 Task: Find connections with filter location Chhatarpur with filter topic #goalswith filter profile language Spanish with filter current company CPP Investments | Investissements RPC with filter school Loyola-ICAM College of Engineering and Technology with filter industry Wireless Services with filter service category DJing with filter keywords title Events Manager
Action: Mouse moved to (586, 75)
Screenshot: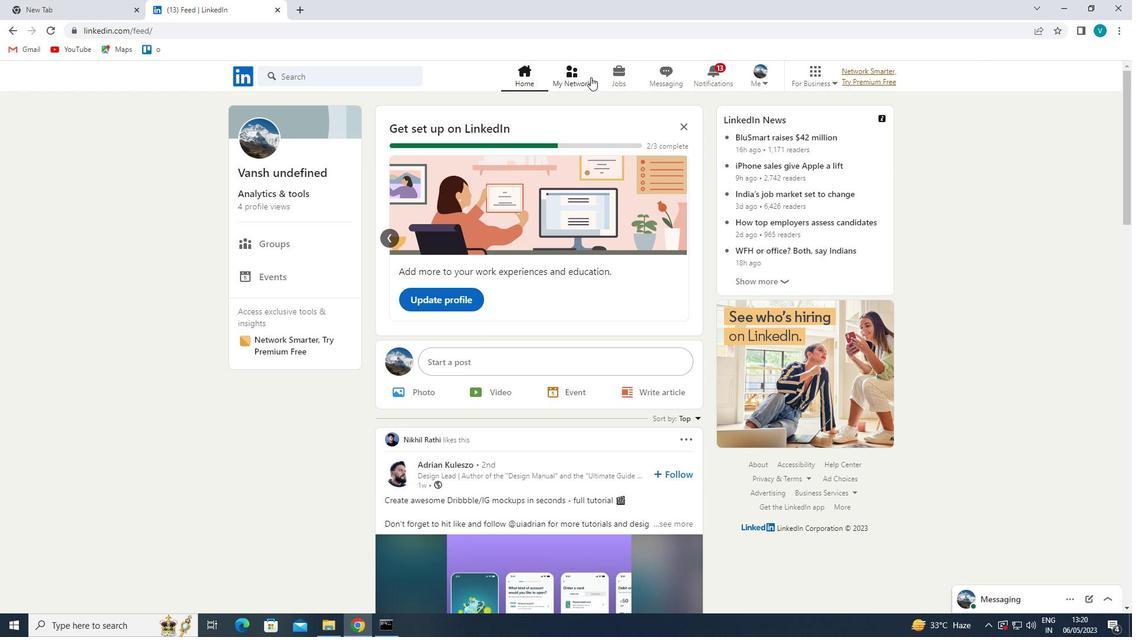
Action: Mouse pressed left at (586, 75)
Screenshot: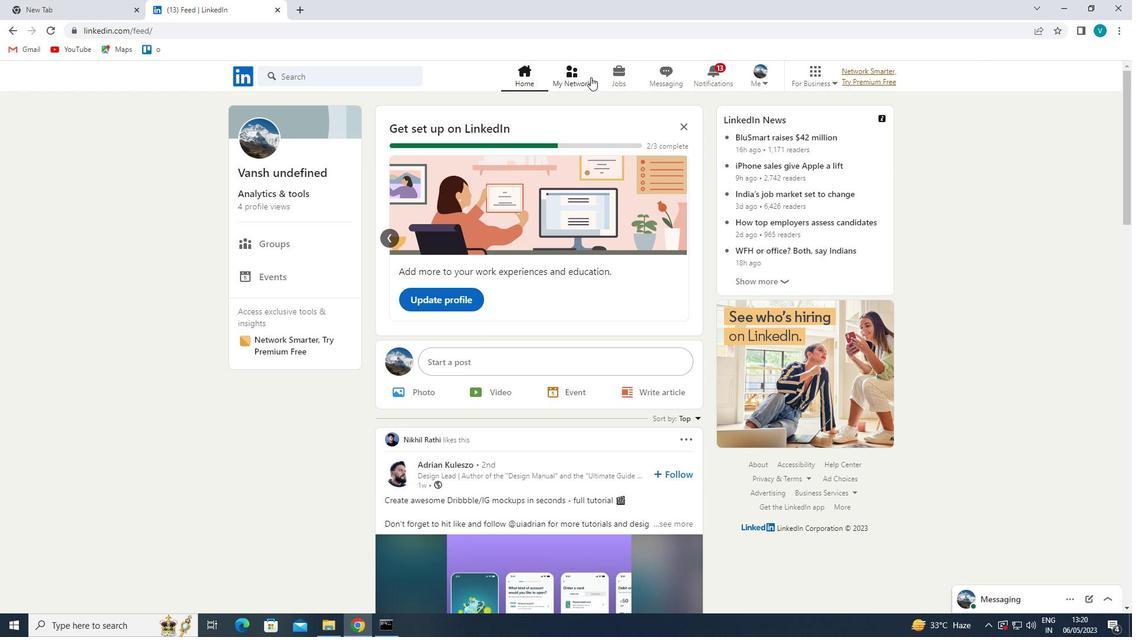 
Action: Mouse moved to (345, 135)
Screenshot: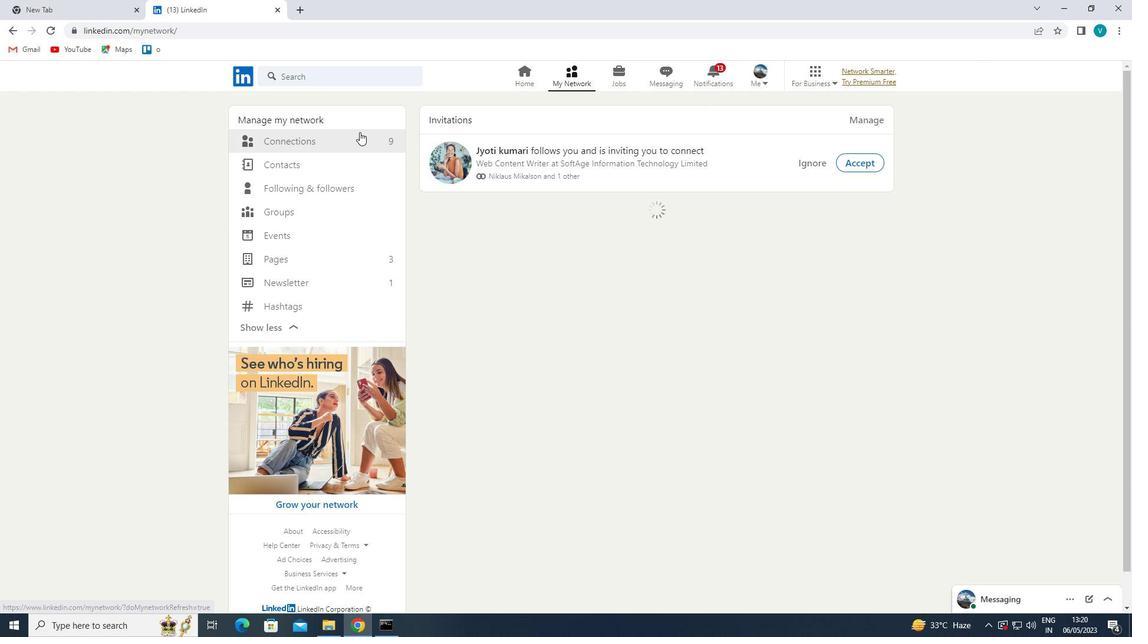 
Action: Mouse pressed left at (345, 135)
Screenshot: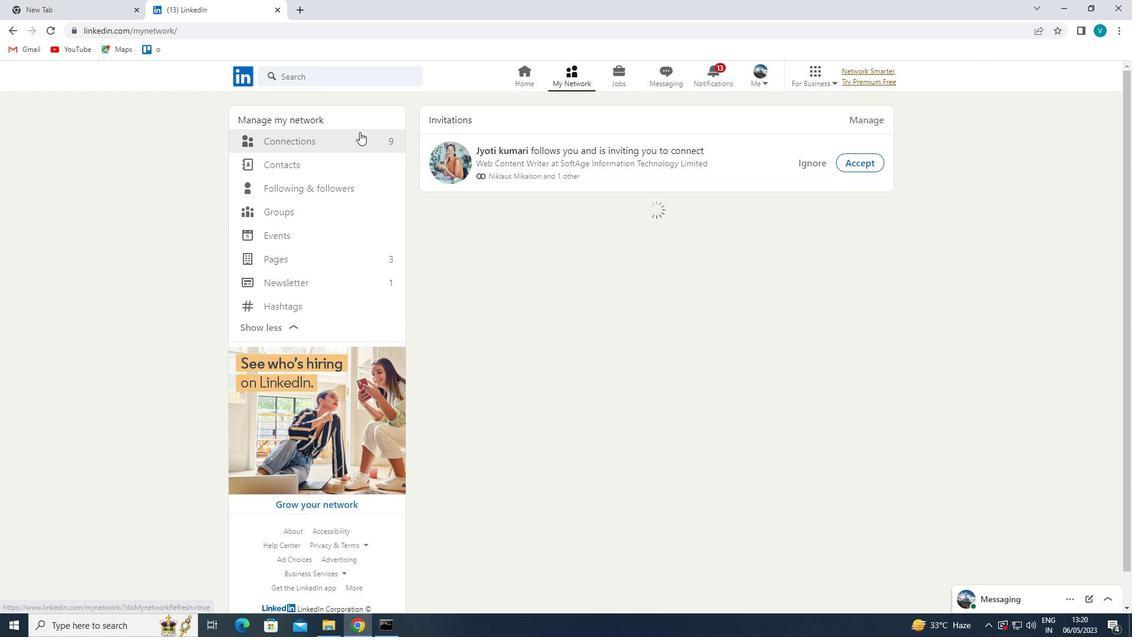
Action: Mouse moved to (643, 143)
Screenshot: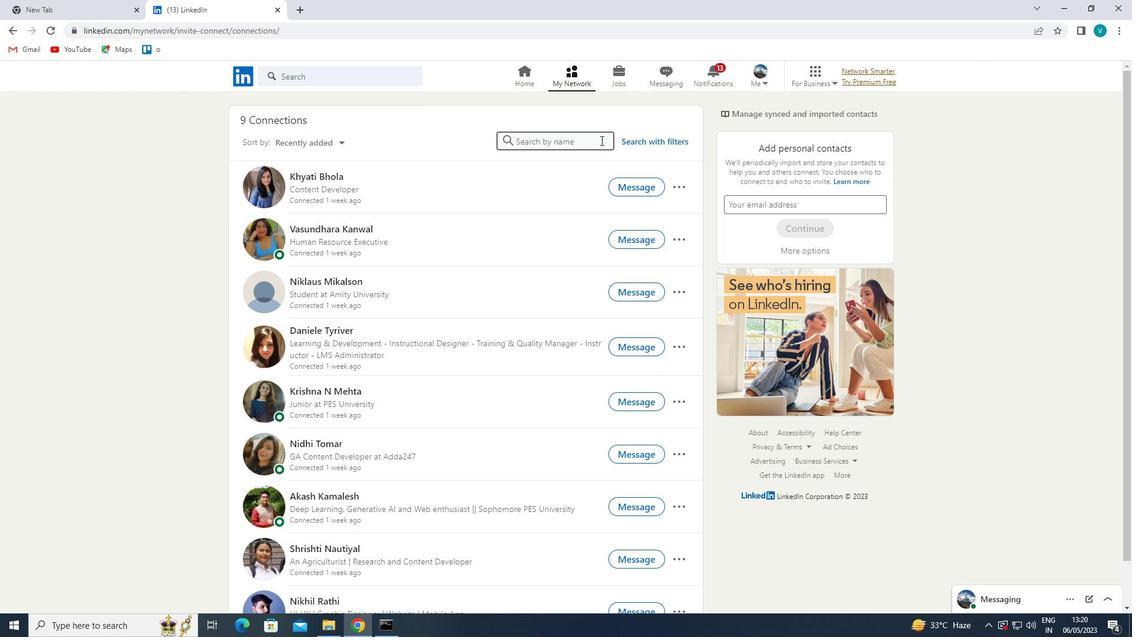 
Action: Mouse pressed left at (643, 143)
Screenshot: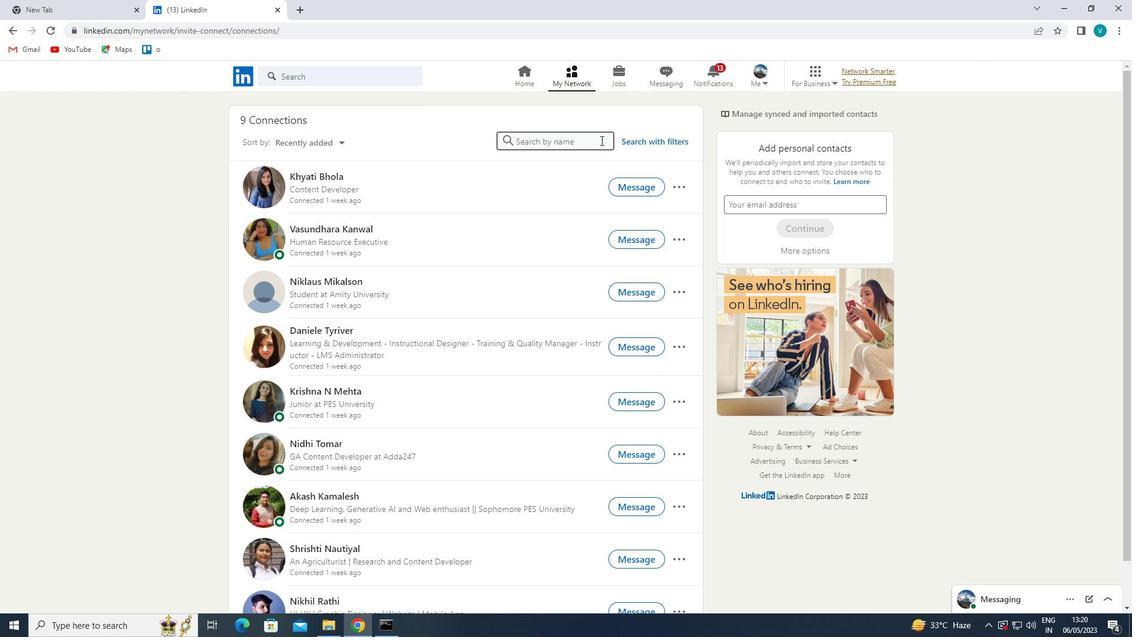
Action: Mouse moved to (558, 109)
Screenshot: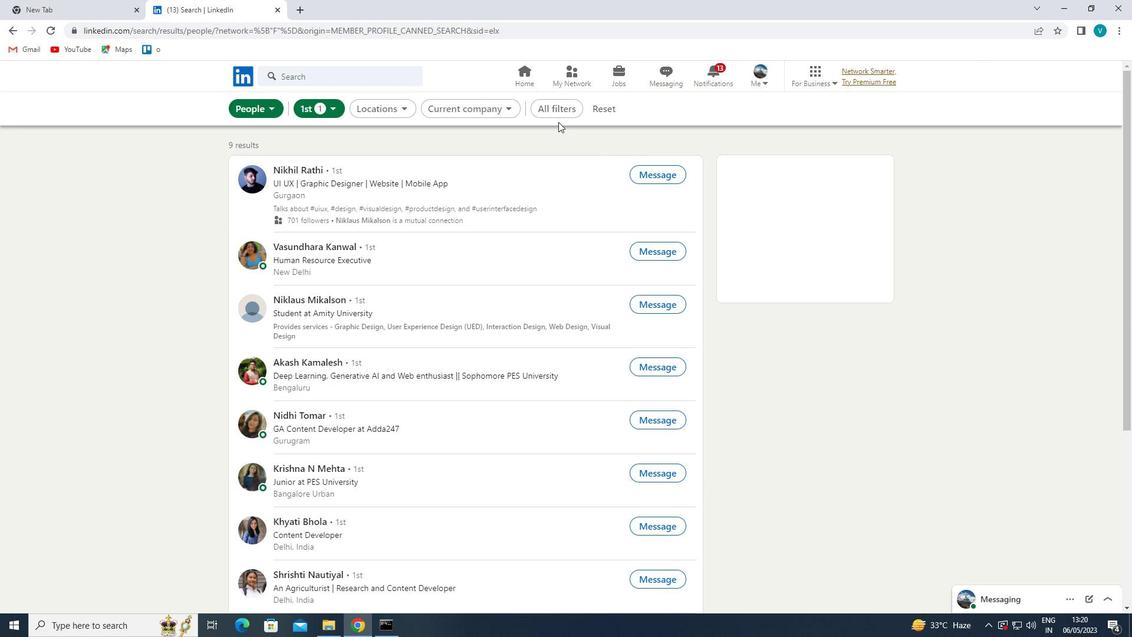 
Action: Mouse pressed left at (558, 109)
Screenshot: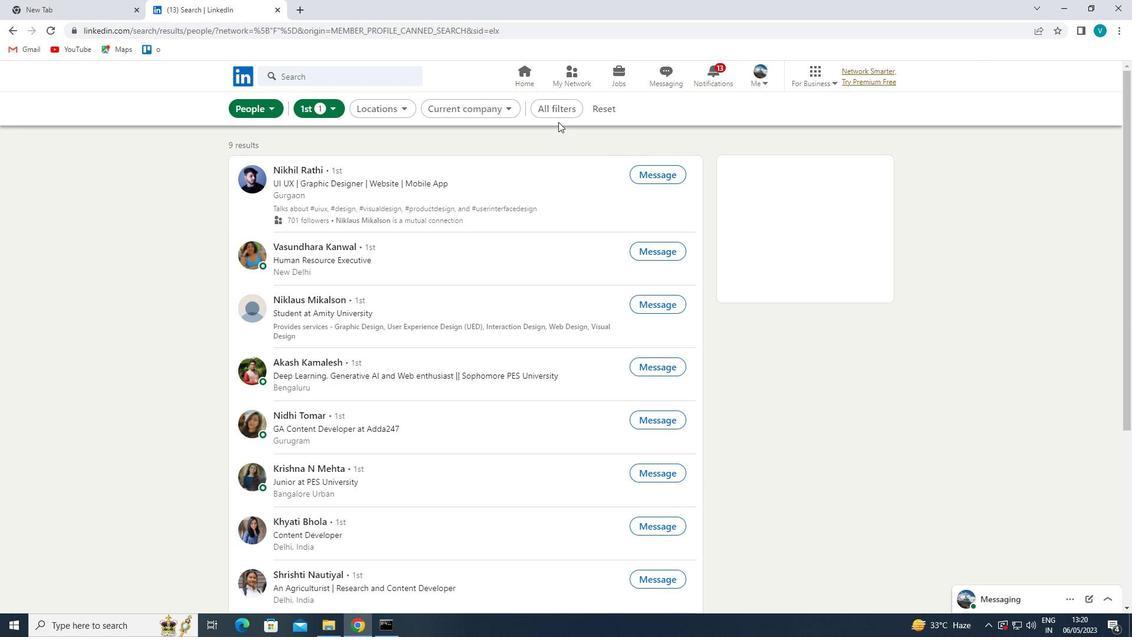 
Action: Mouse moved to (1001, 290)
Screenshot: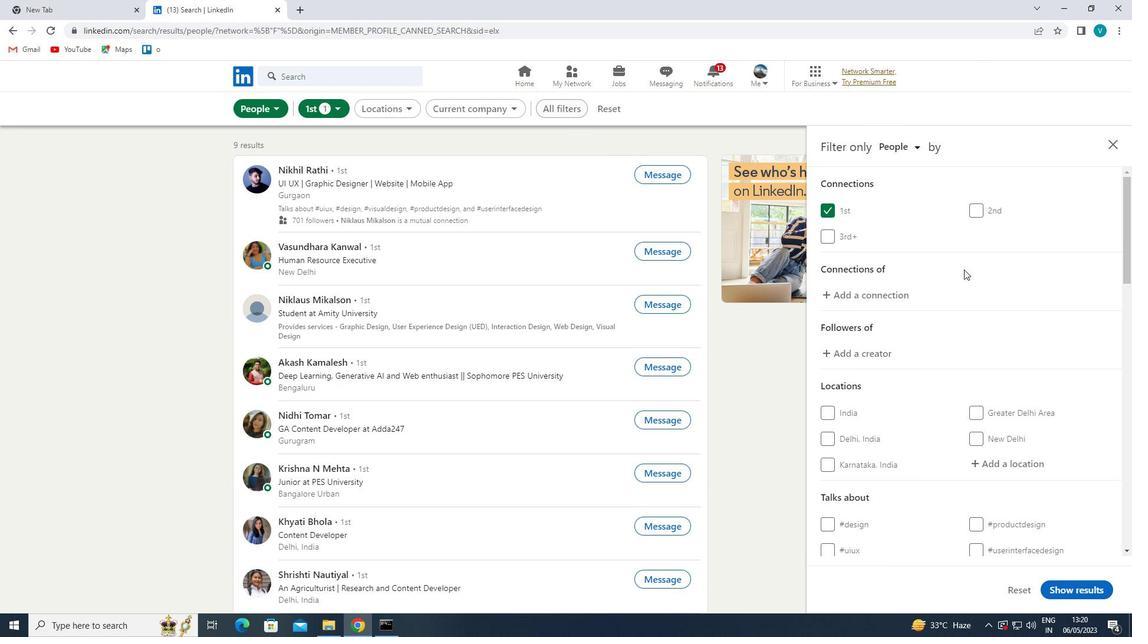 
Action: Mouse scrolled (1001, 289) with delta (0, 0)
Screenshot: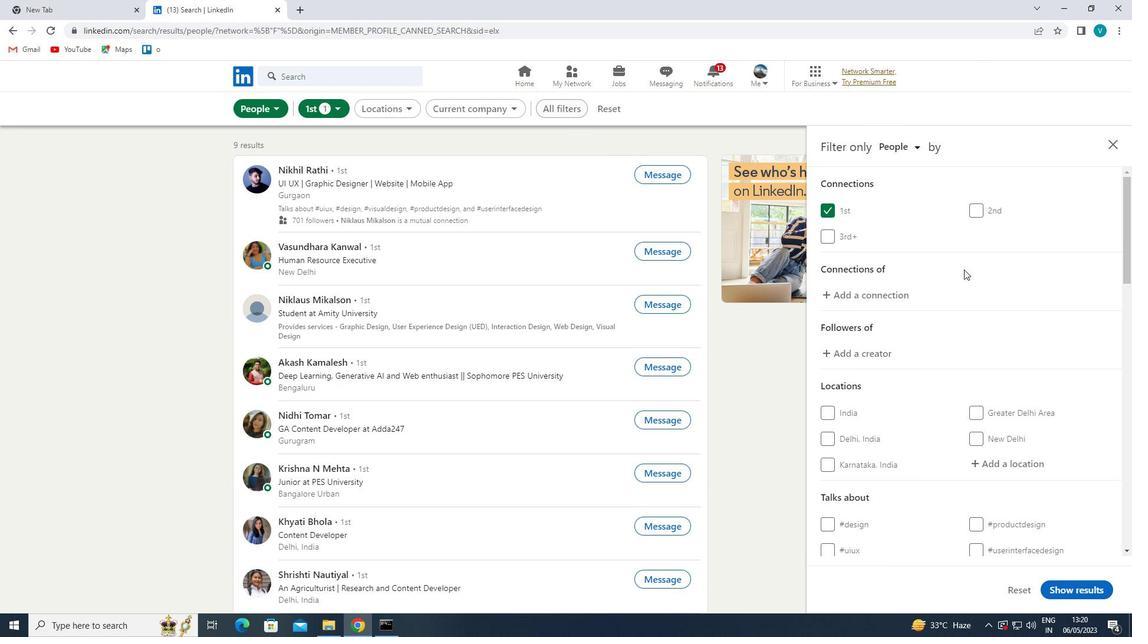 
Action: Mouse moved to (1001, 290)
Screenshot: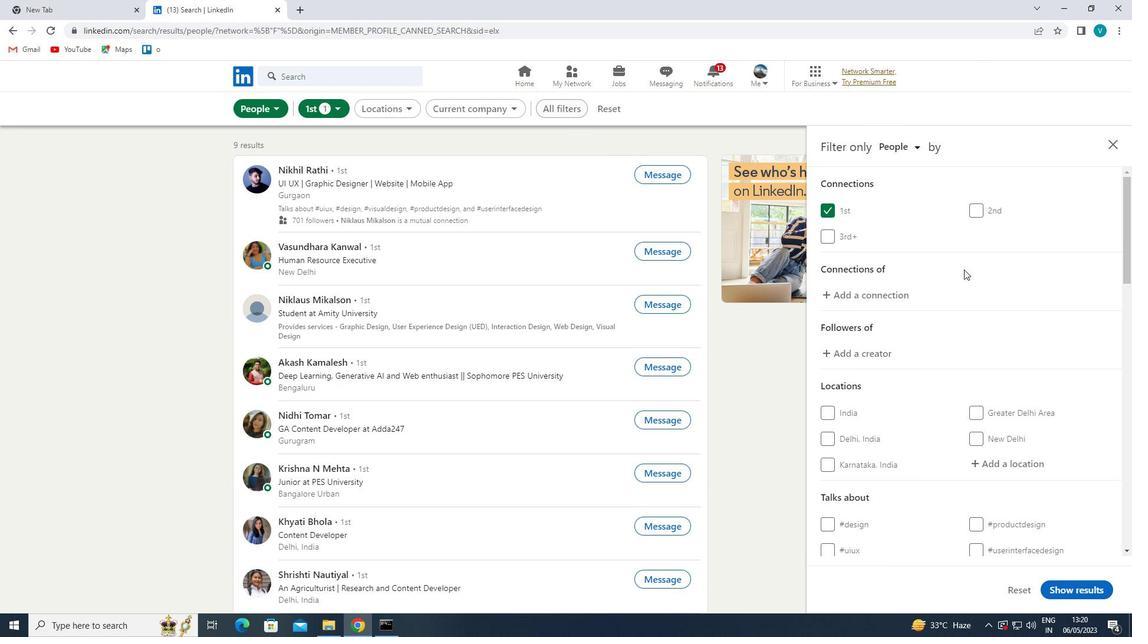 
Action: Mouse scrolled (1001, 290) with delta (0, 0)
Screenshot: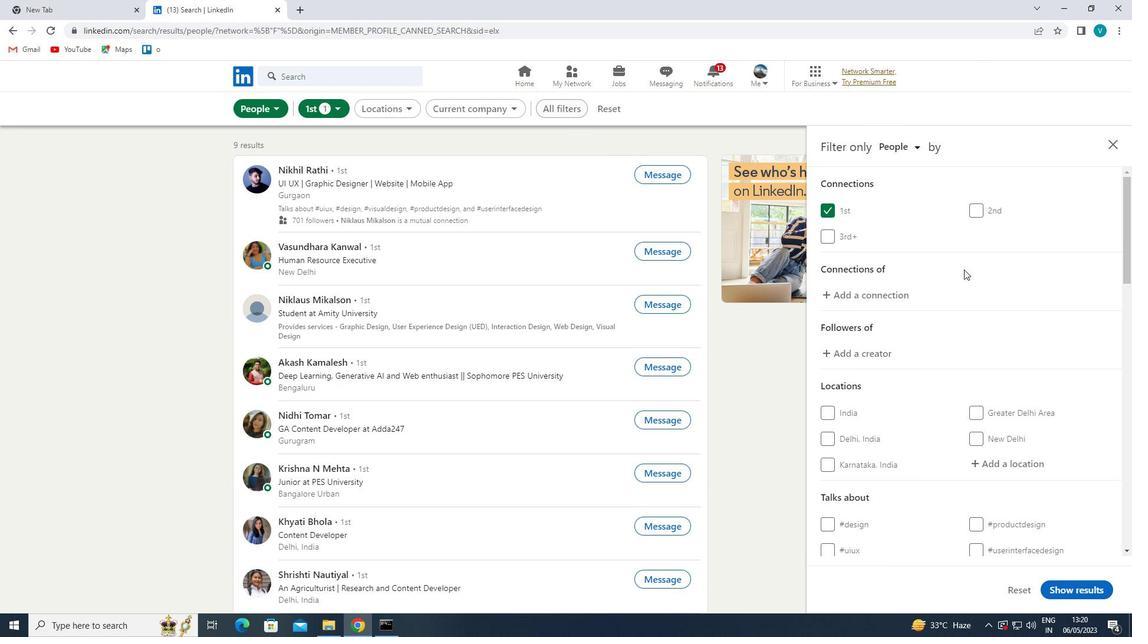 
Action: Mouse moved to (1009, 342)
Screenshot: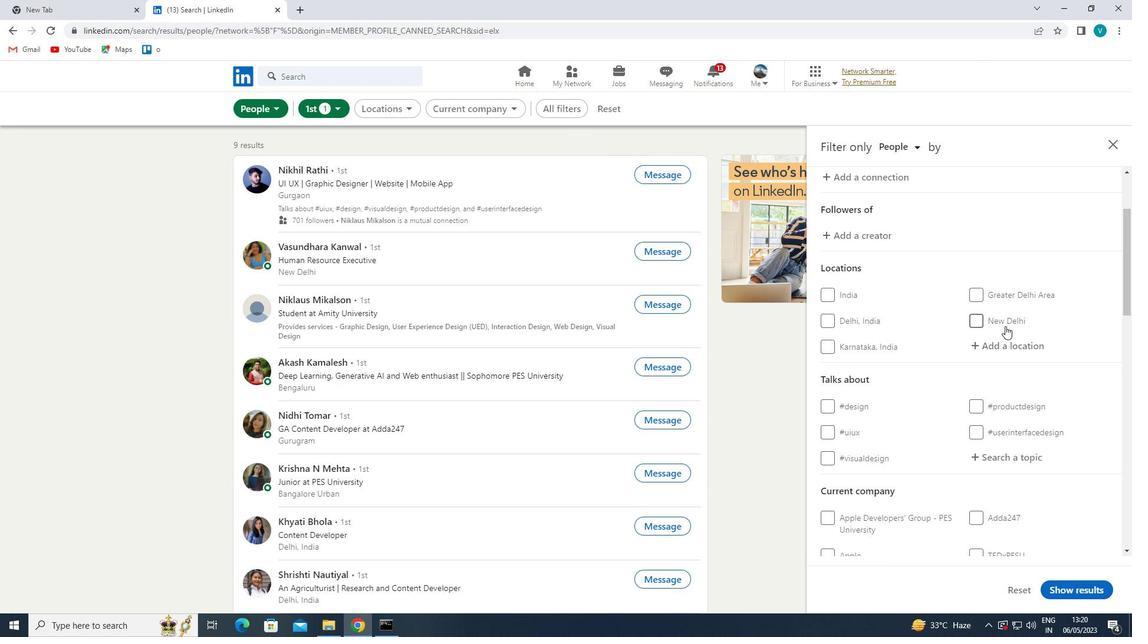 
Action: Mouse pressed left at (1009, 342)
Screenshot: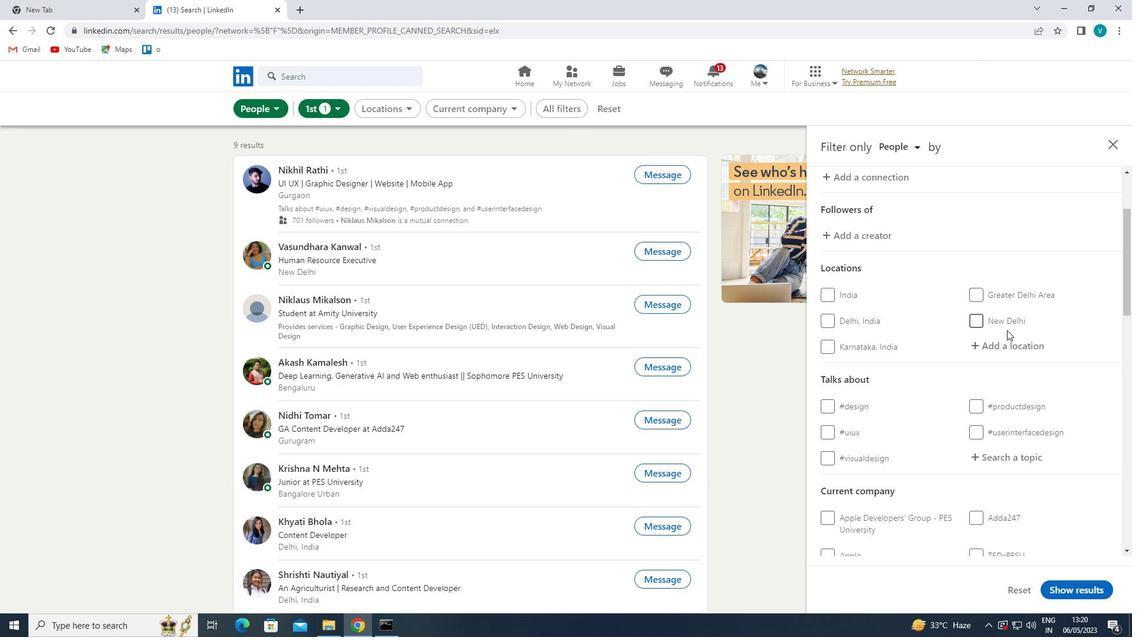 
Action: Key pressed <Key.shift>CHHATARP<Key.backspace>PUR
Screenshot: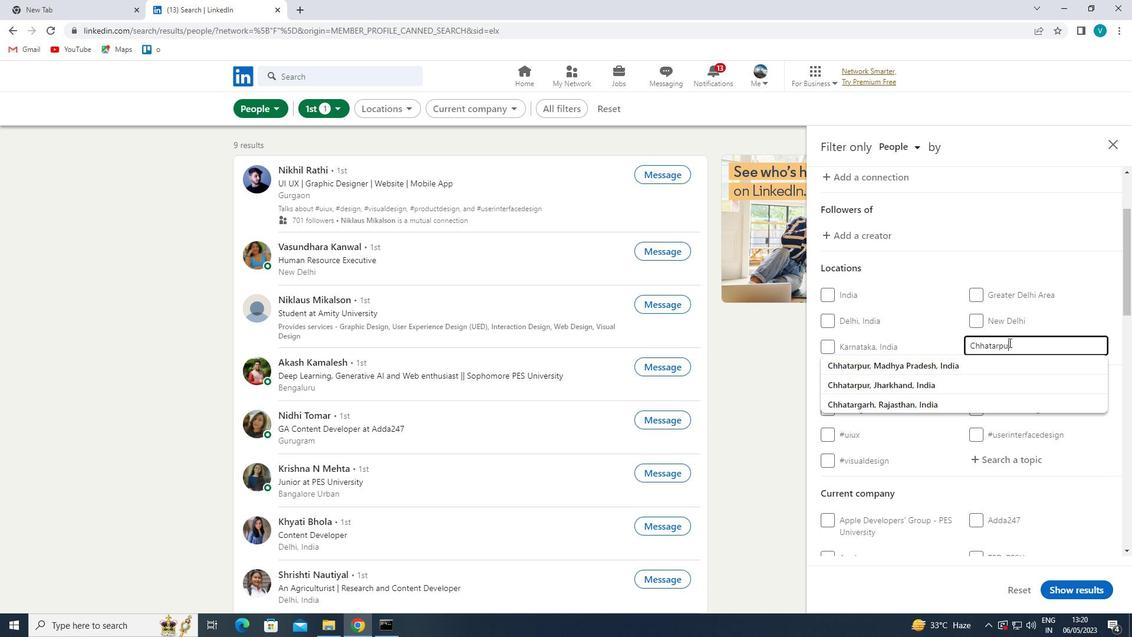 
Action: Mouse moved to (981, 364)
Screenshot: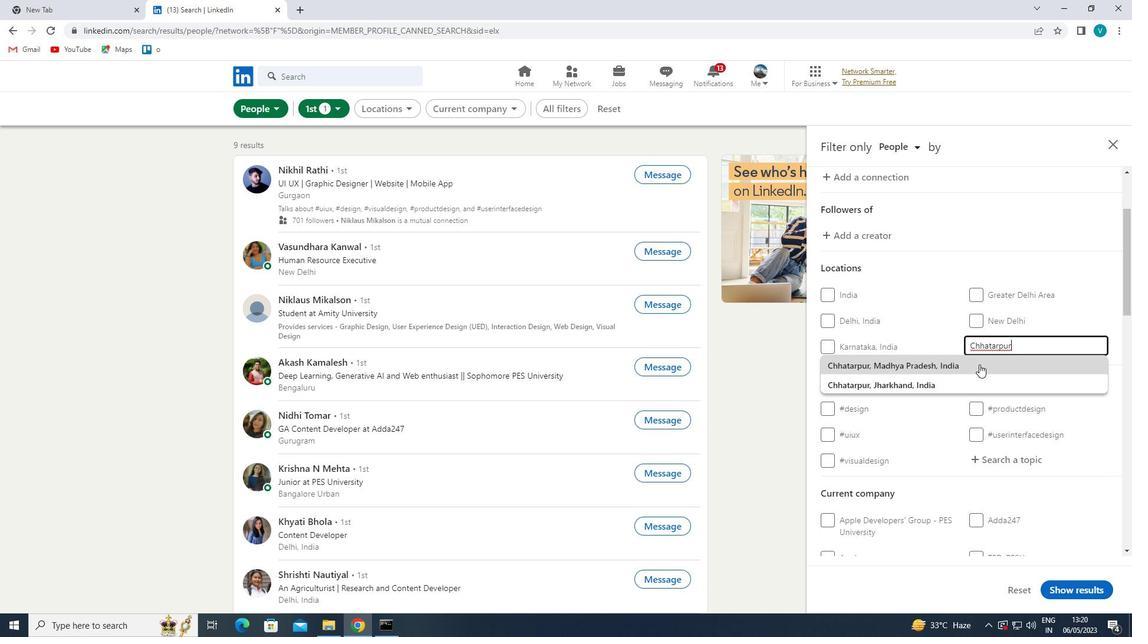 
Action: Mouse pressed left at (981, 364)
Screenshot: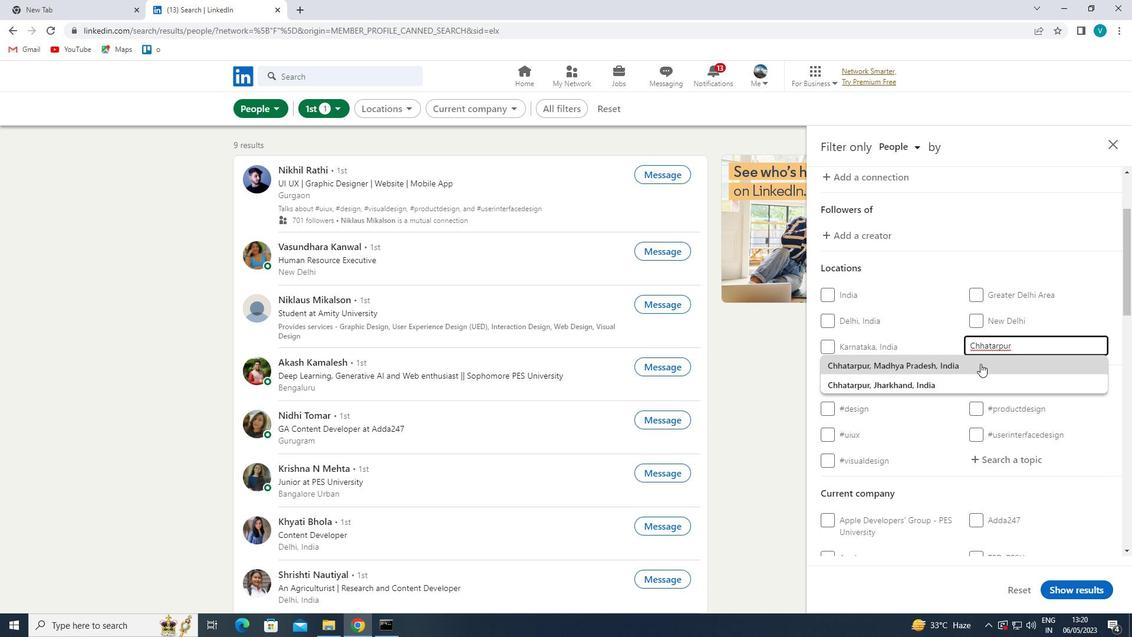 
Action: Mouse moved to (991, 366)
Screenshot: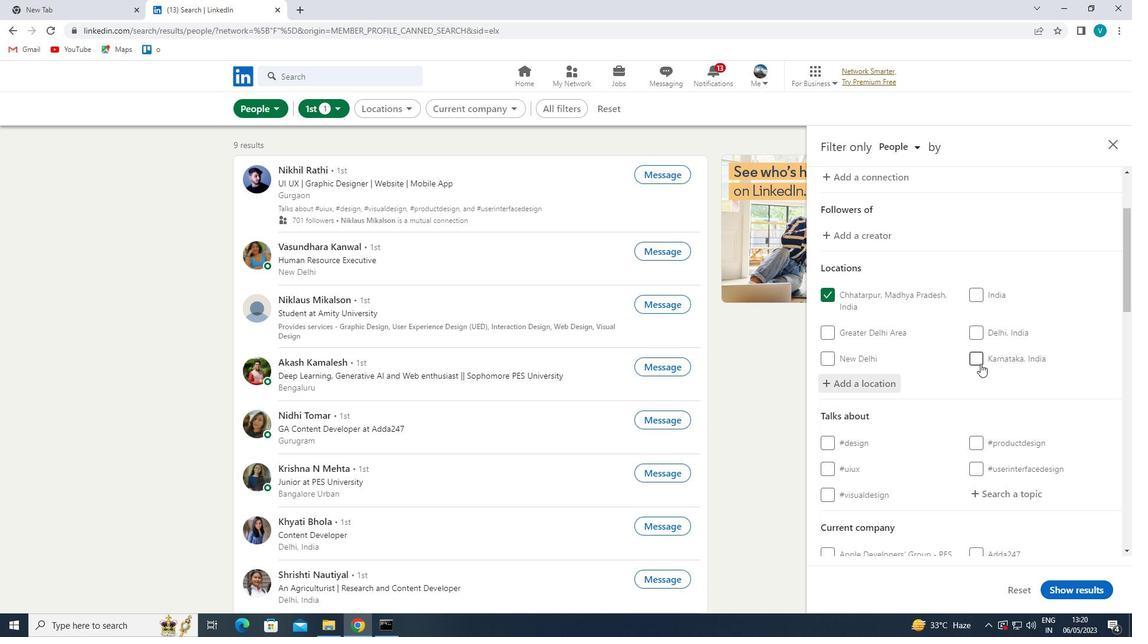 
Action: Mouse scrolled (991, 365) with delta (0, 0)
Screenshot: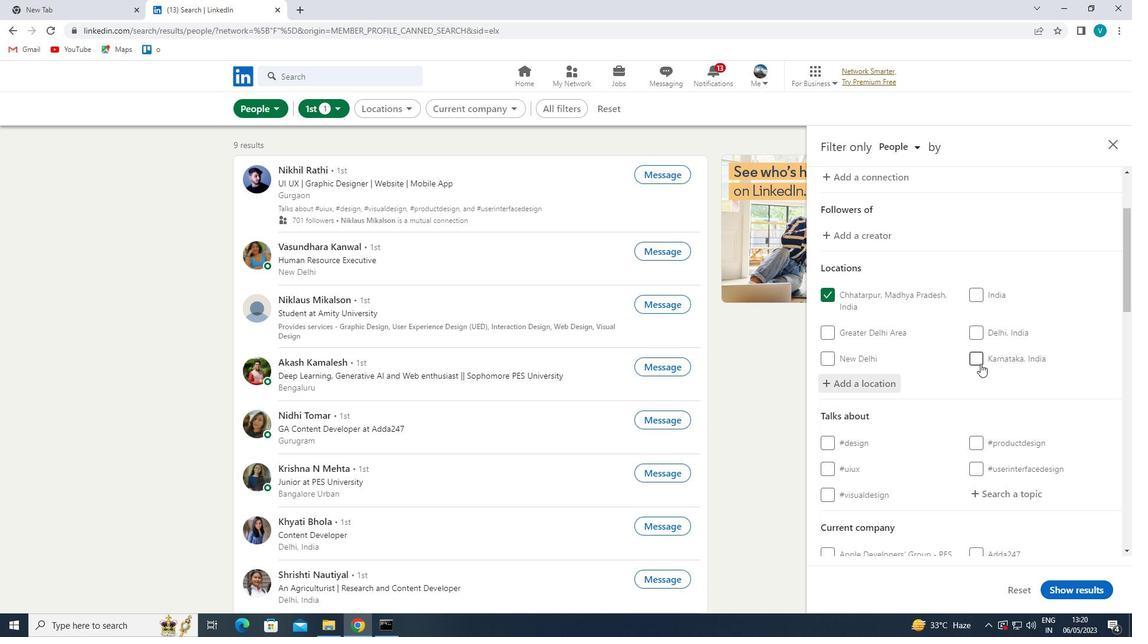 
Action: Mouse moved to (1005, 371)
Screenshot: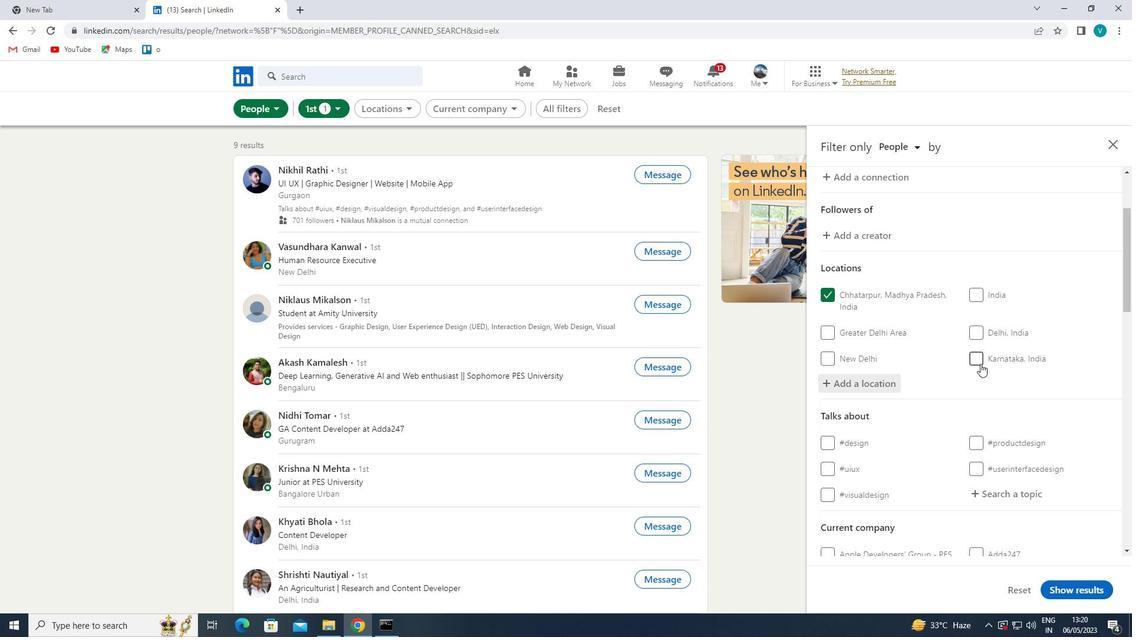 
Action: Mouse scrolled (1005, 370) with delta (0, 0)
Screenshot: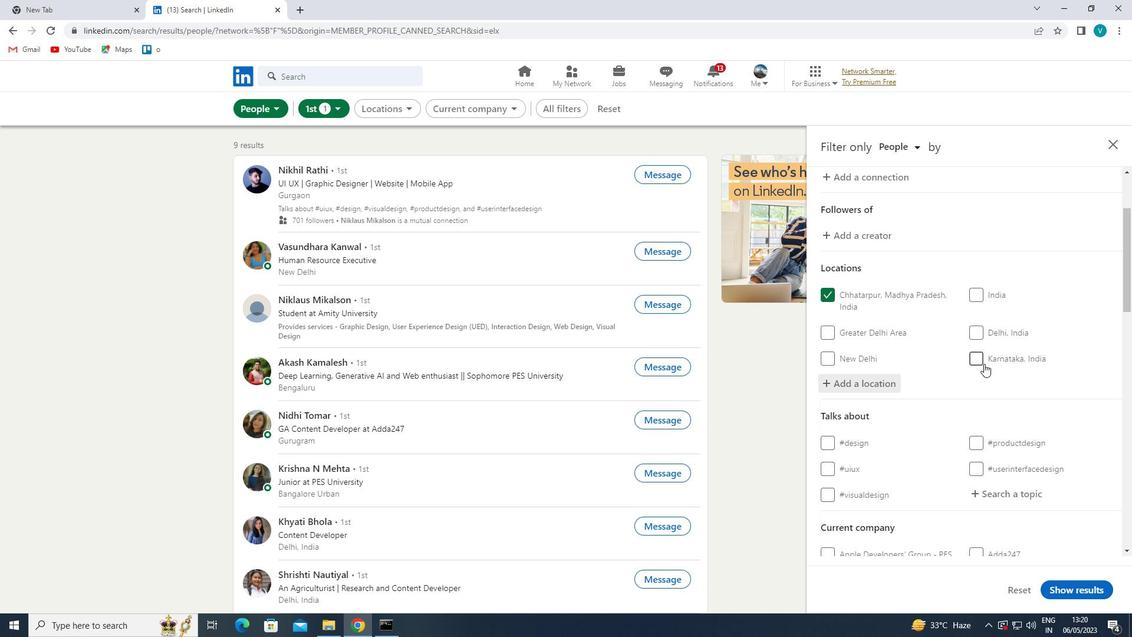 
Action: Mouse moved to (1007, 369)
Screenshot: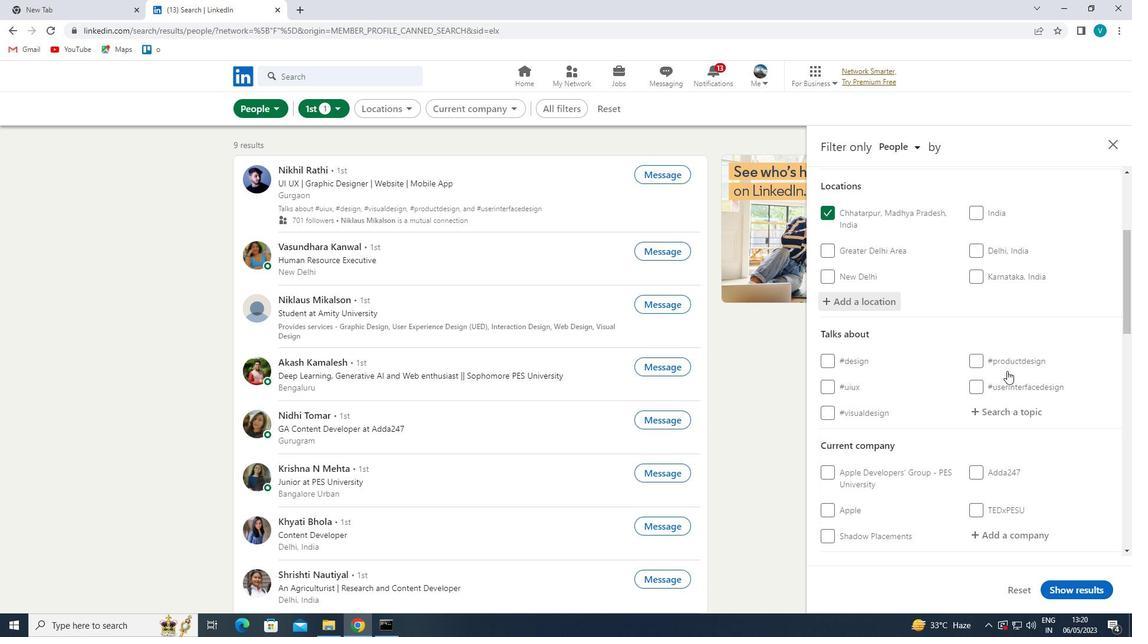 
Action: Mouse pressed left at (1007, 369)
Screenshot: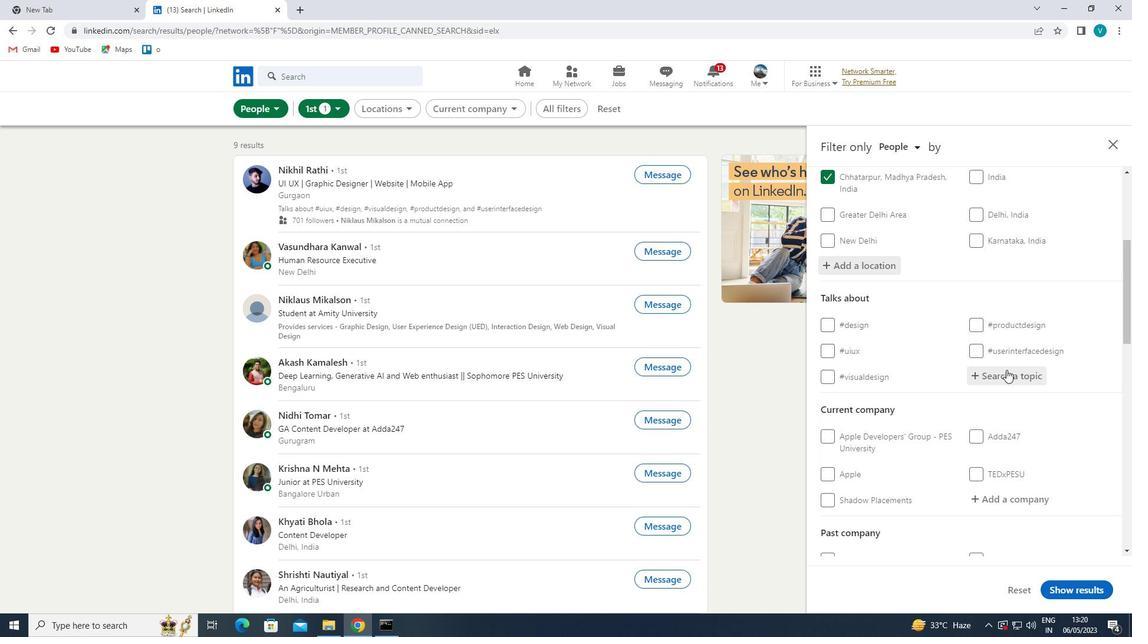 
Action: Mouse moved to (998, 355)
Screenshot: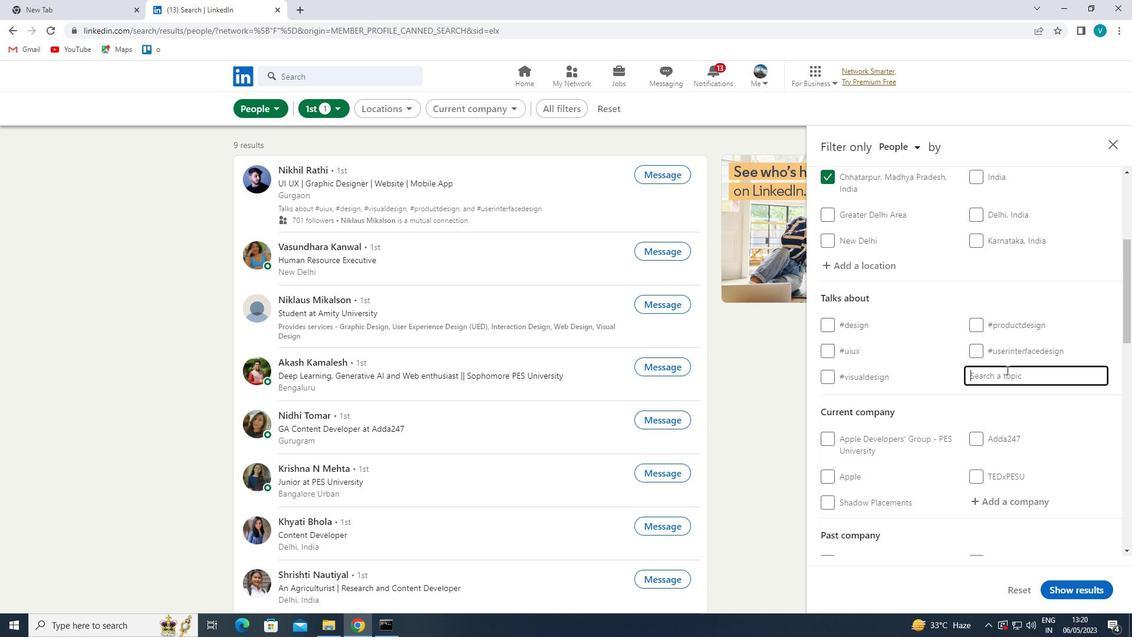 
Action: Key pressed GOALS
Screenshot: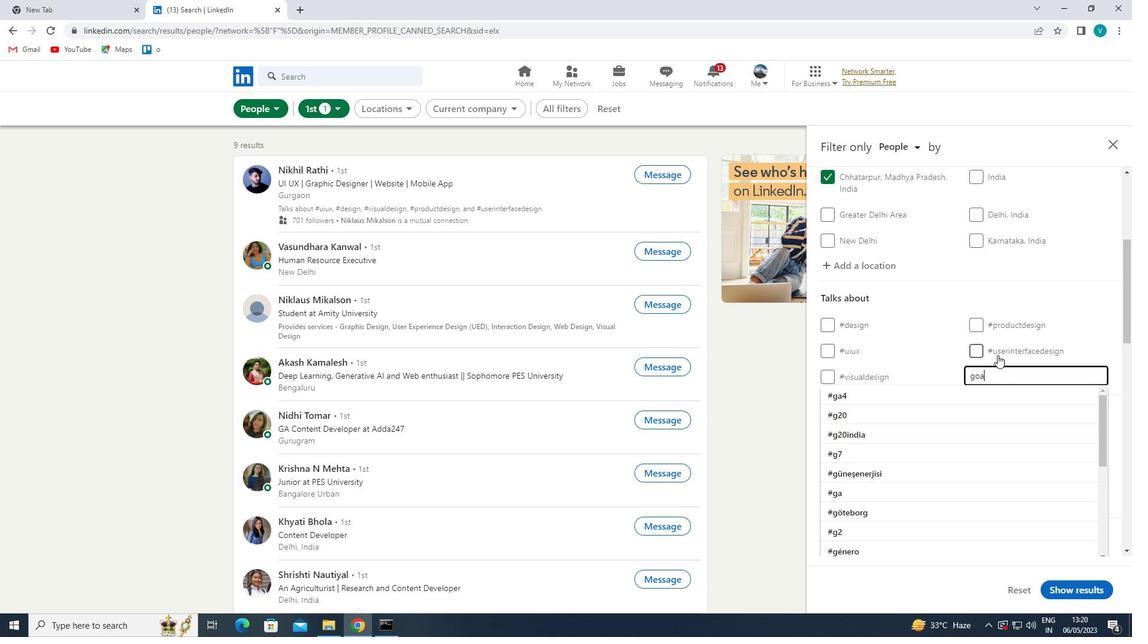 
Action: Mouse moved to (949, 389)
Screenshot: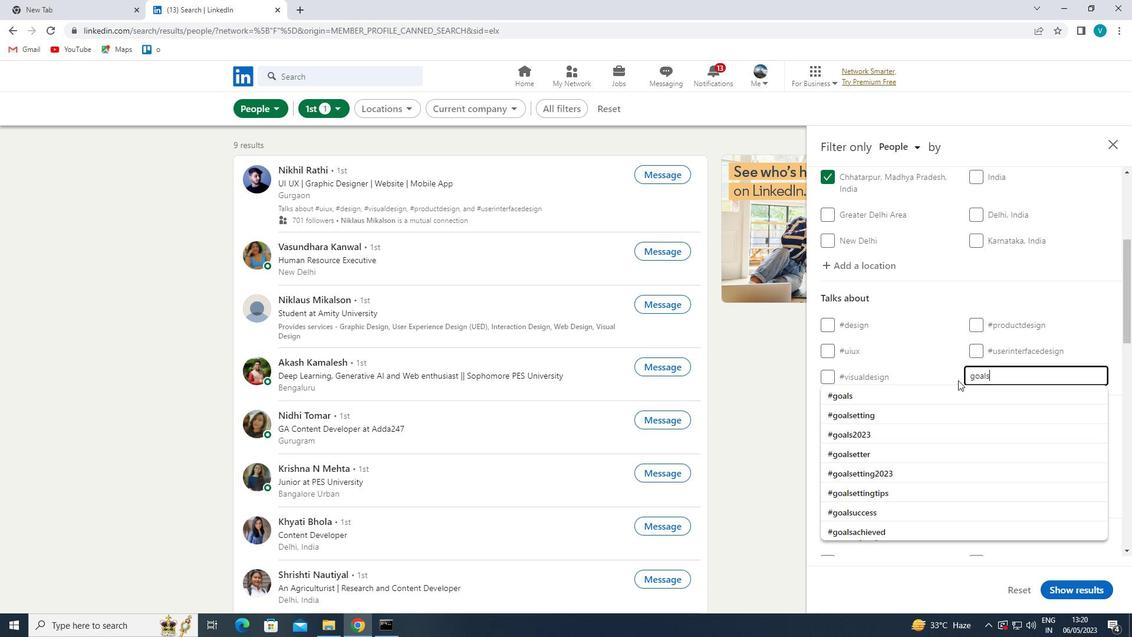 
Action: Mouse pressed left at (949, 389)
Screenshot: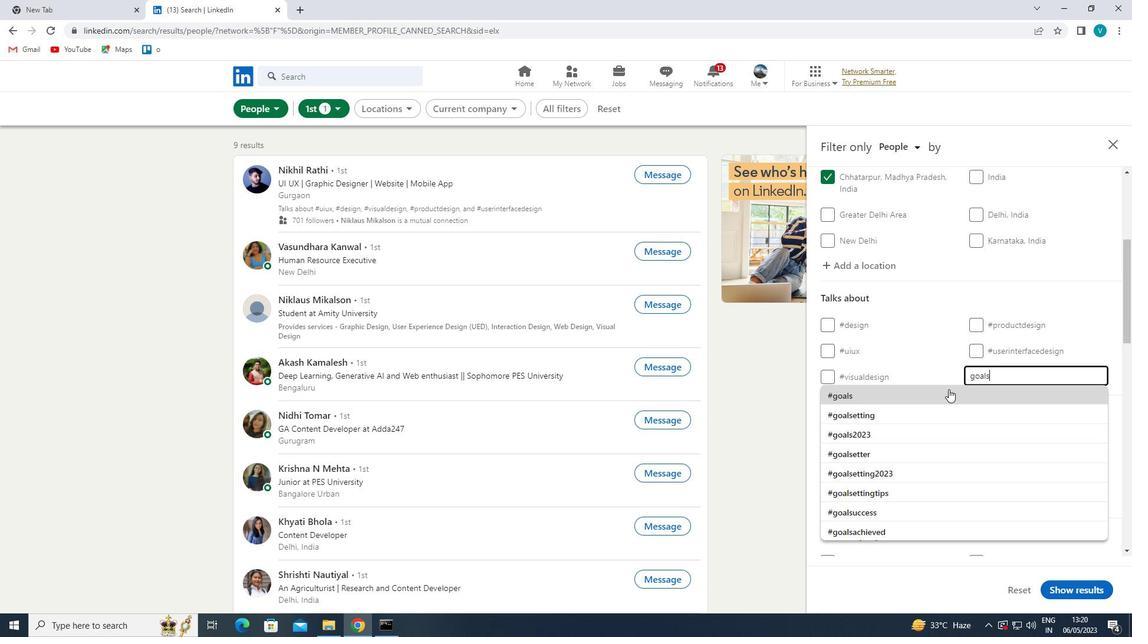 
Action: Mouse moved to (956, 402)
Screenshot: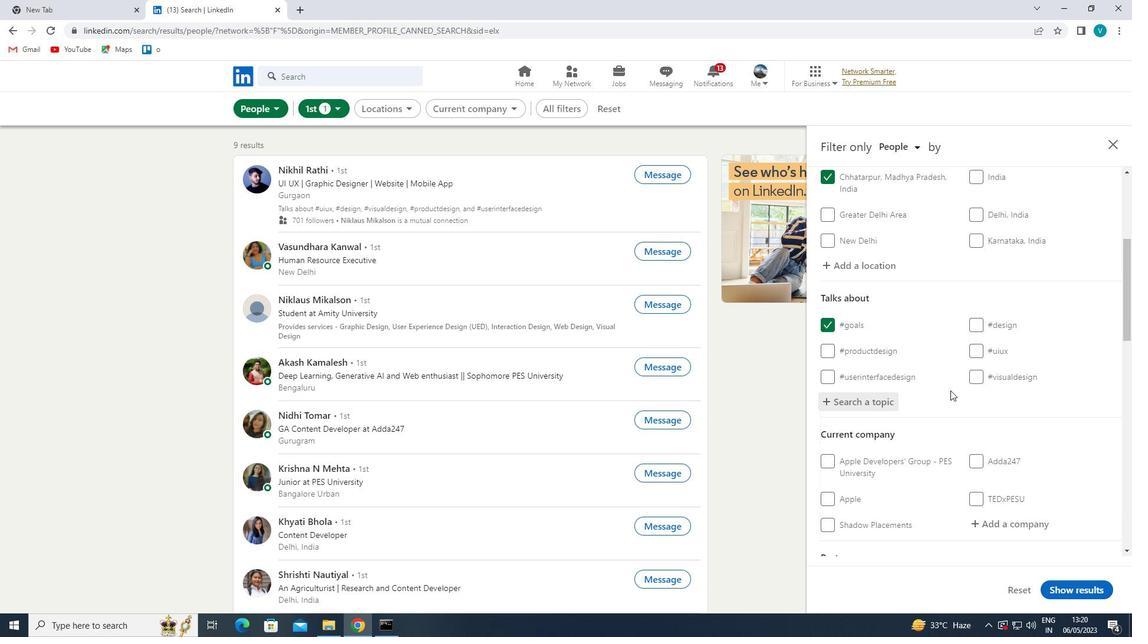 
Action: Mouse scrolled (956, 401) with delta (0, 0)
Screenshot: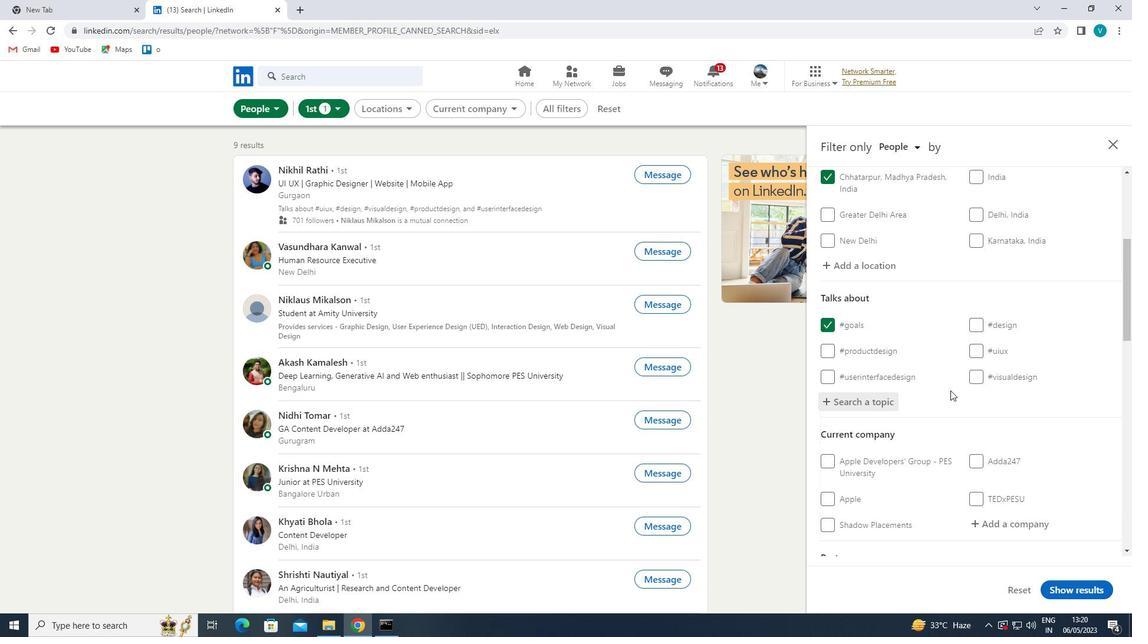 
Action: Mouse moved to (957, 403)
Screenshot: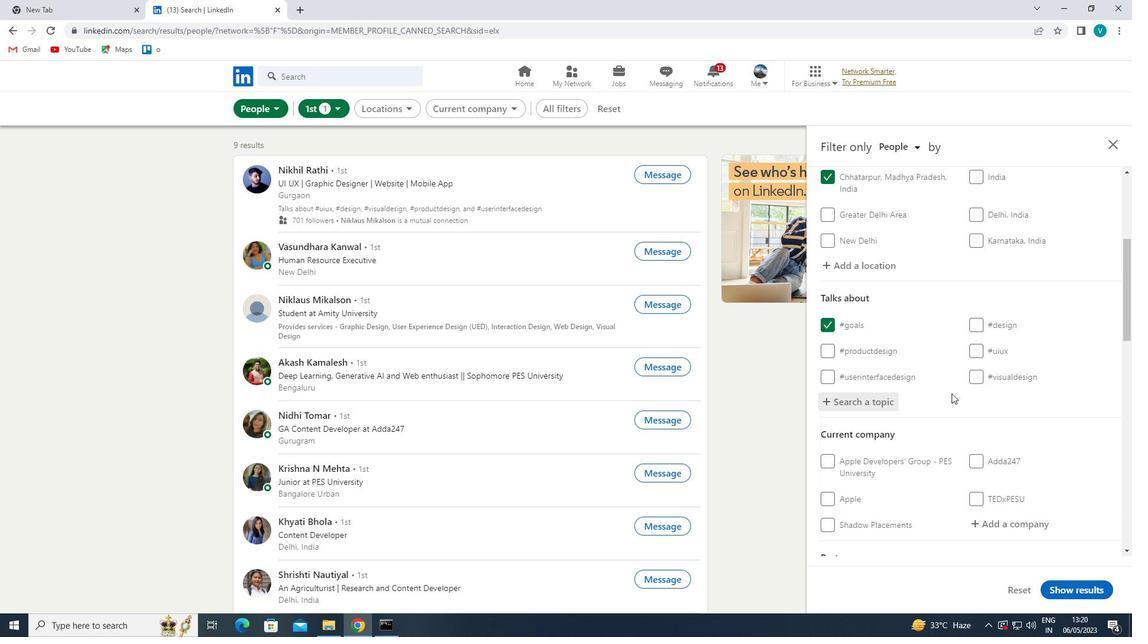 
Action: Mouse scrolled (957, 402) with delta (0, 0)
Screenshot: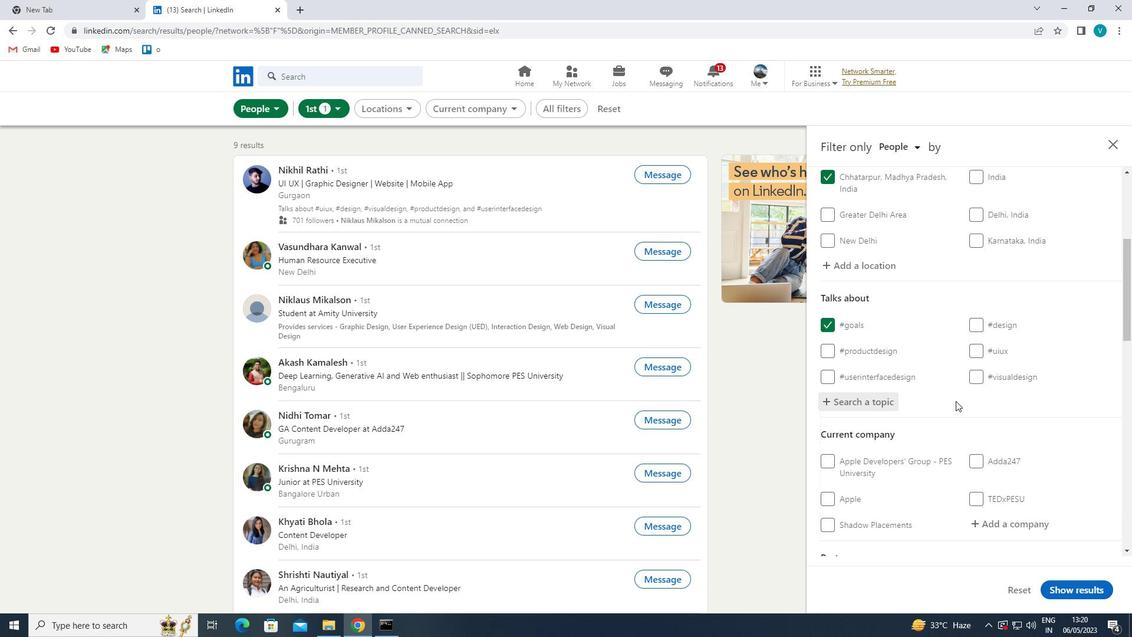 
Action: Mouse scrolled (957, 402) with delta (0, 0)
Screenshot: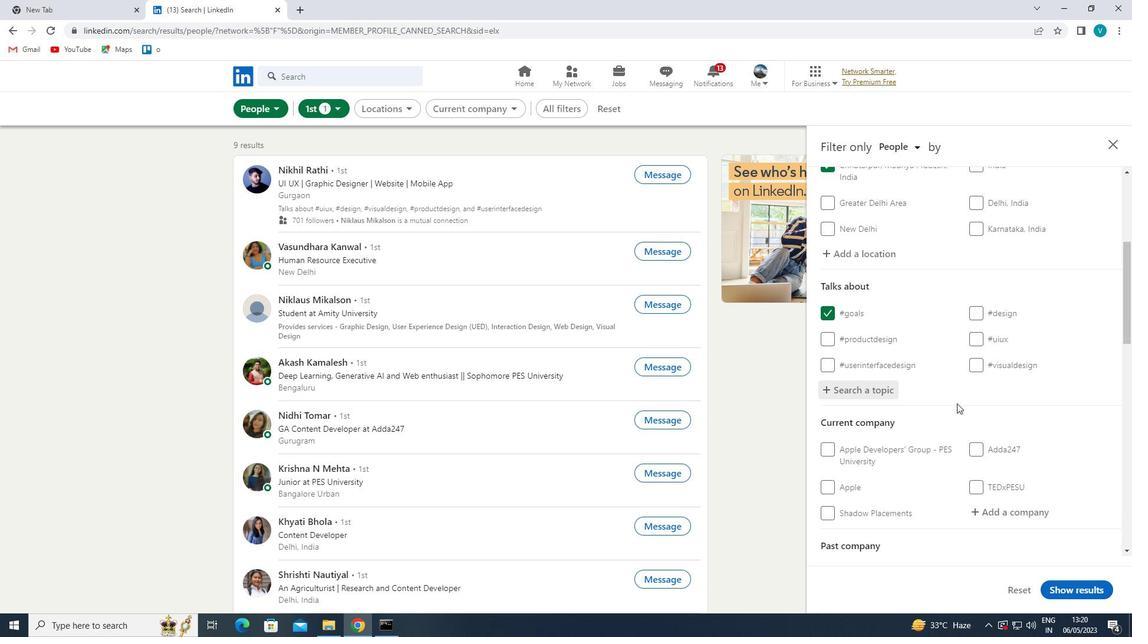 
Action: Mouse moved to (998, 349)
Screenshot: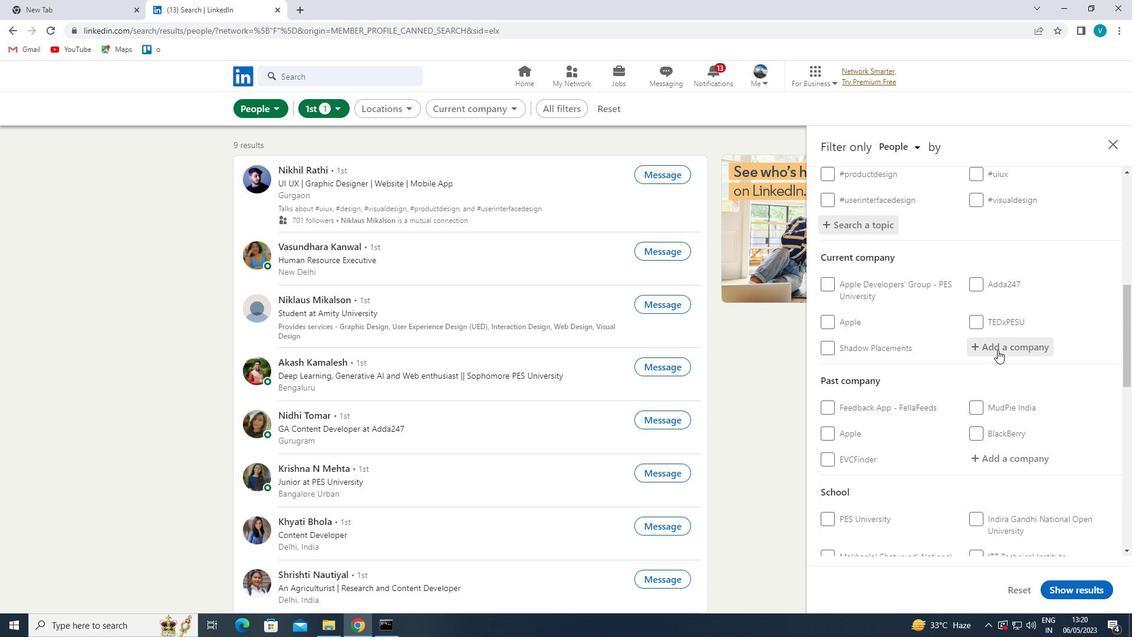 
Action: Mouse pressed left at (998, 349)
Screenshot: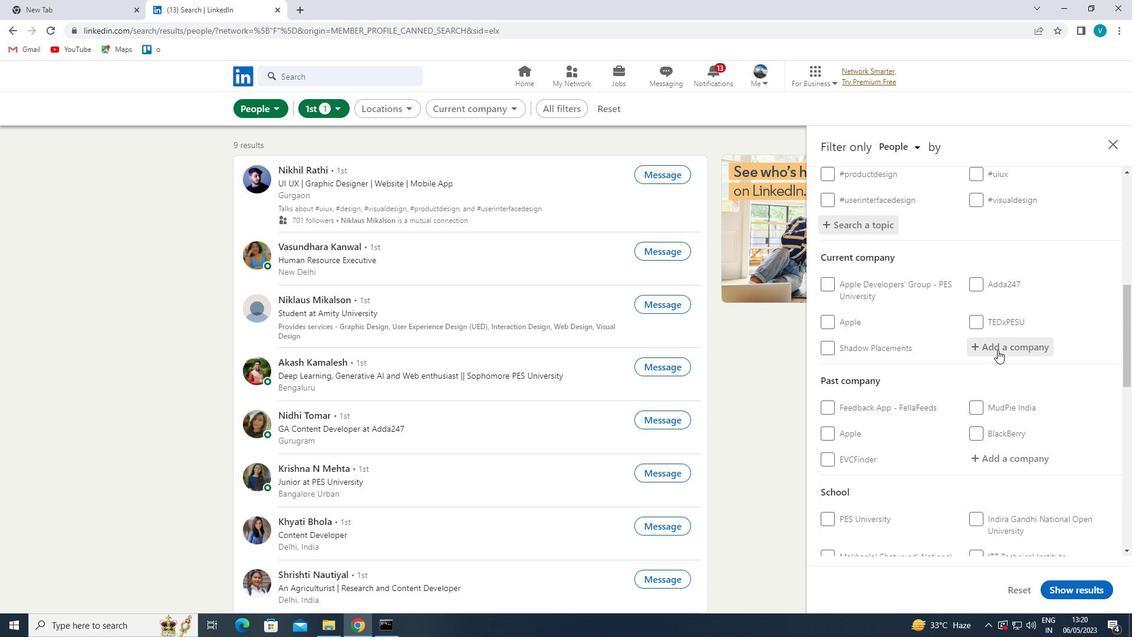 
Action: Key pressed <Key.shift>CPP<Key.space>
Screenshot: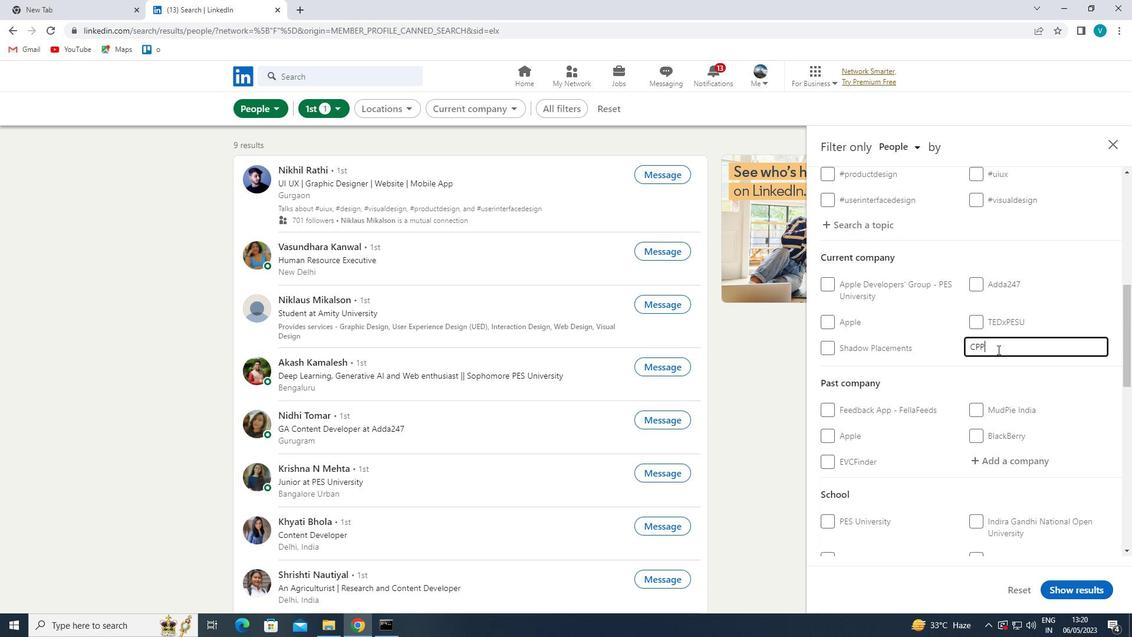 
Action: Mouse moved to (991, 372)
Screenshot: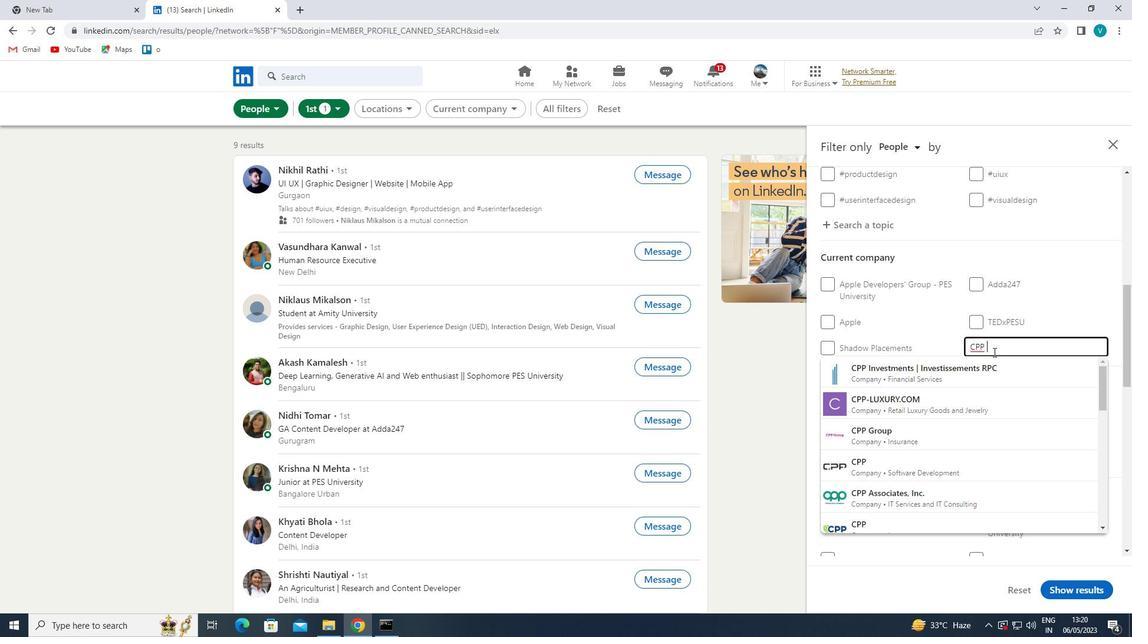 
Action: Mouse pressed left at (991, 372)
Screenshot: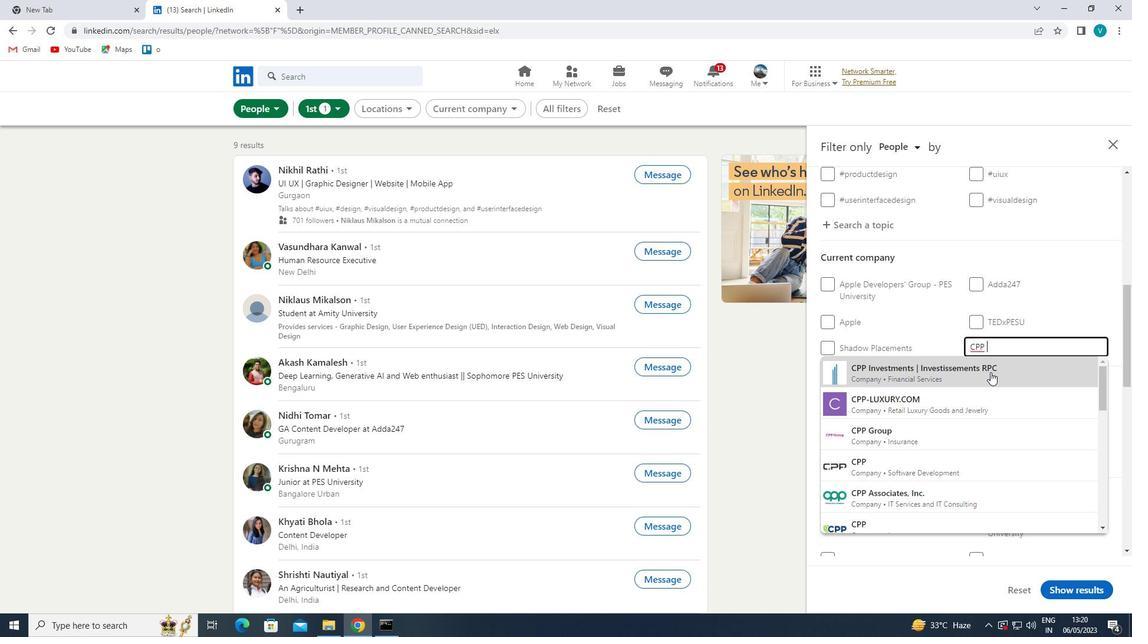 
Action: Mouse moved to (991, 372)
Screenshot: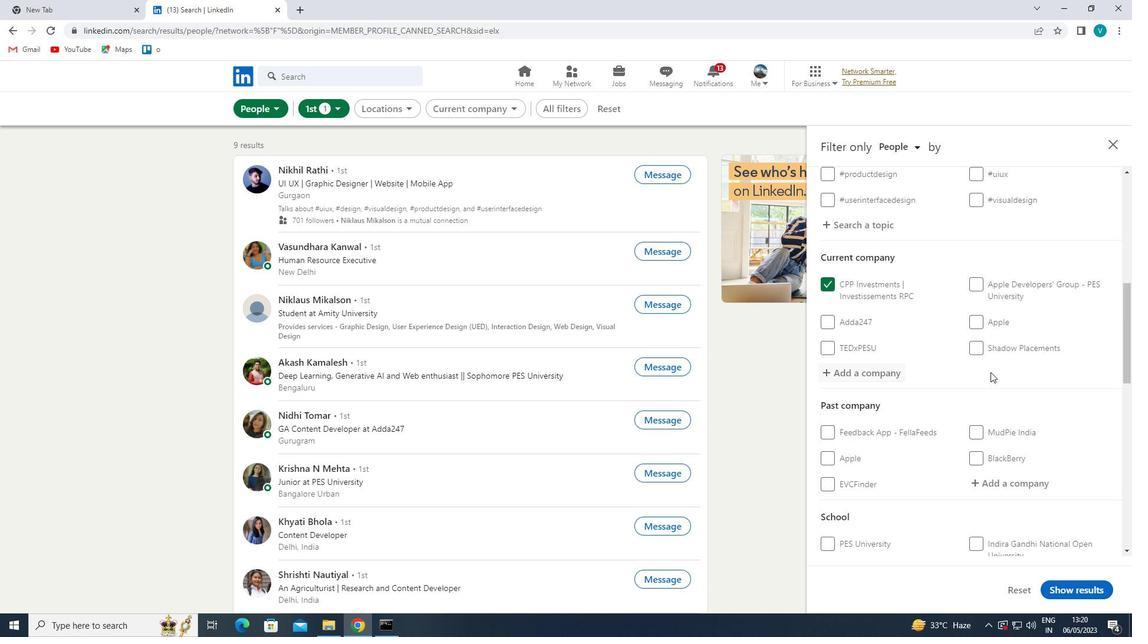 
Action: Mouse scrolled (991, 371) with delta (0, 0)
Screenshot: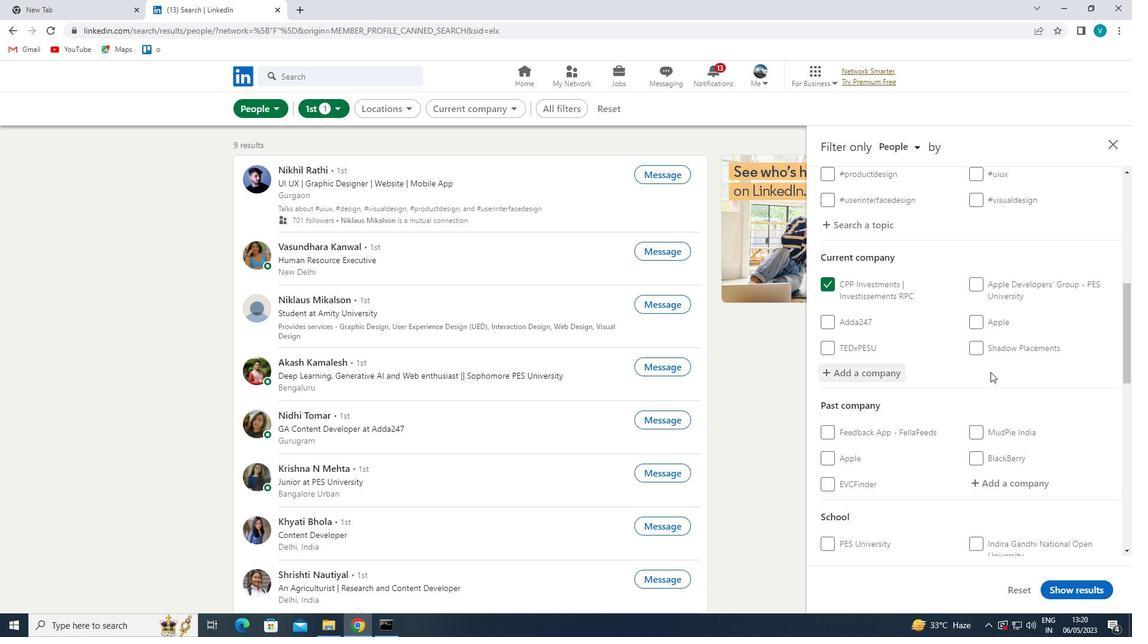 
Action: Mouse scrolled (991, 371) with delta (0, 0)
Screenshot: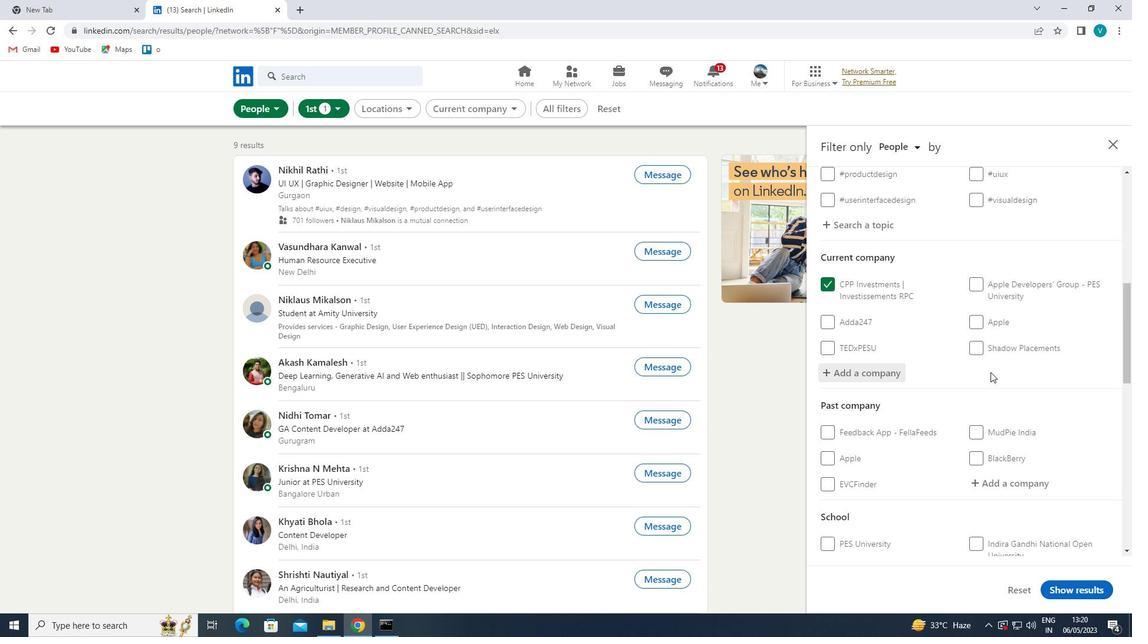 
Action: Mouse scrolled (991, 371) with delta (0, 0)
Screenshot: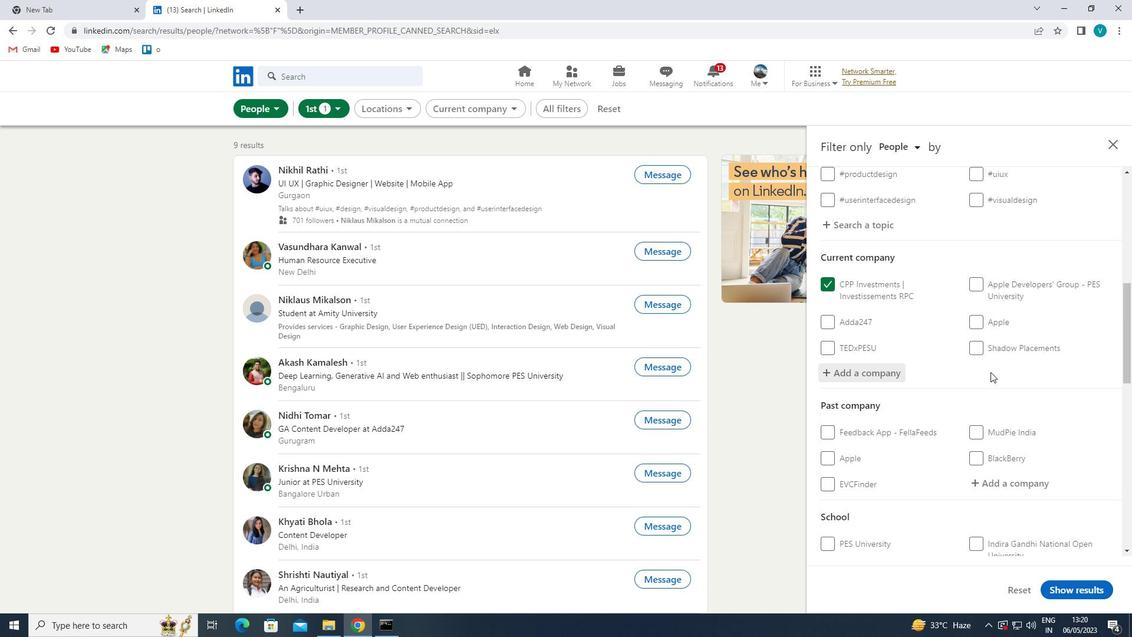 
Action: Mouse scrolled (991, 371) with delta (0, 0)
Screenshot: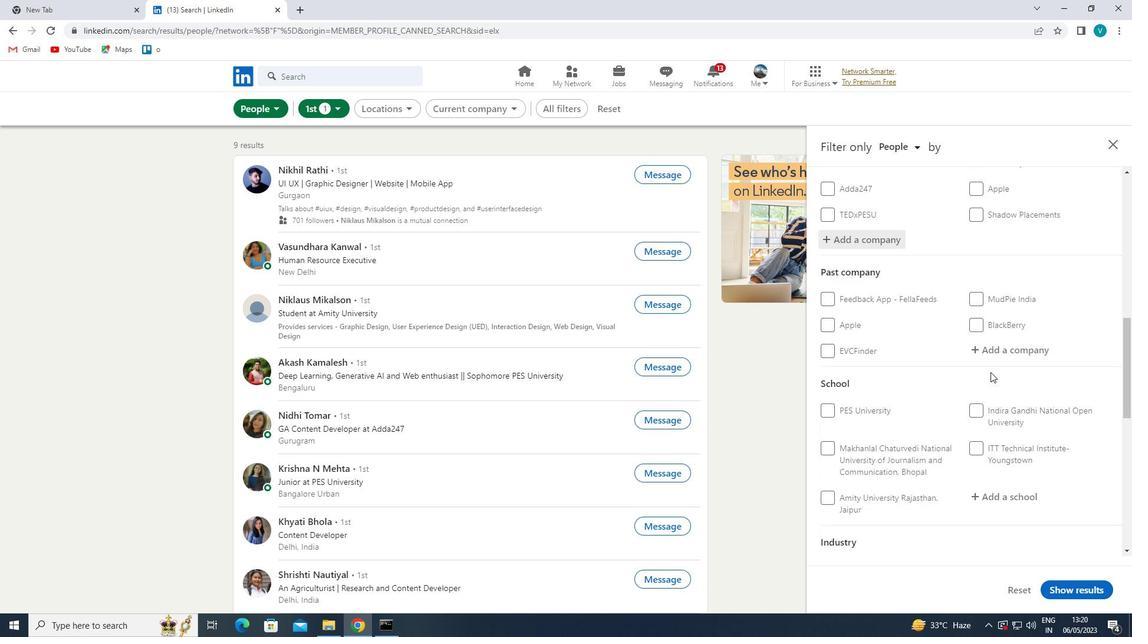 
Action: Mouse moved to (994, 386)
Screenshot: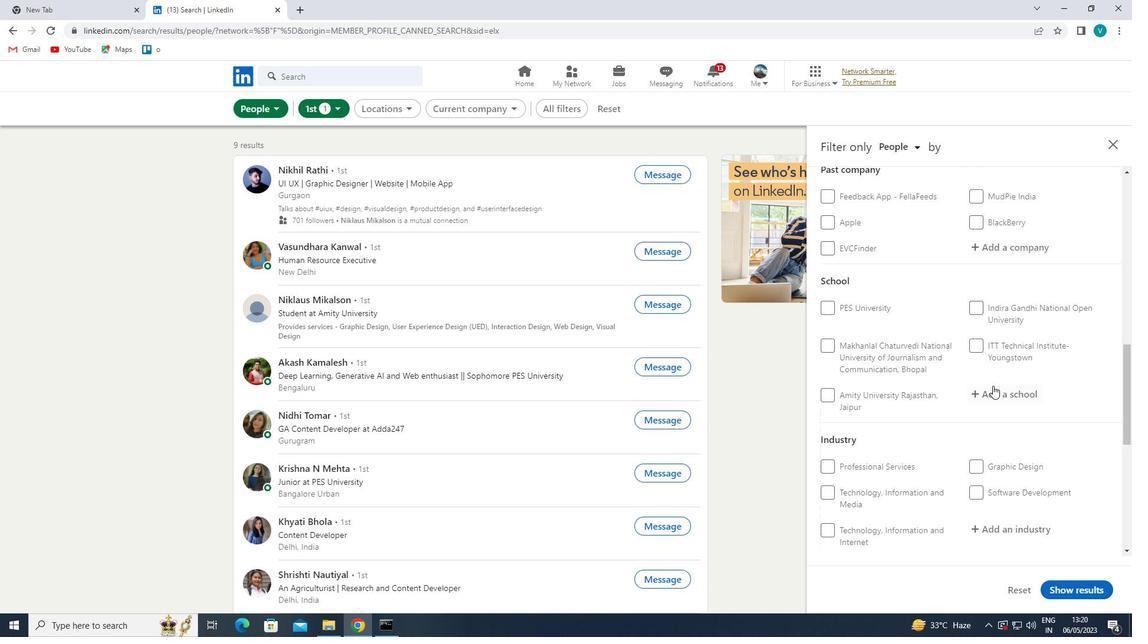 
Action: Mouse pressed left at (994, 386)
Screenshot: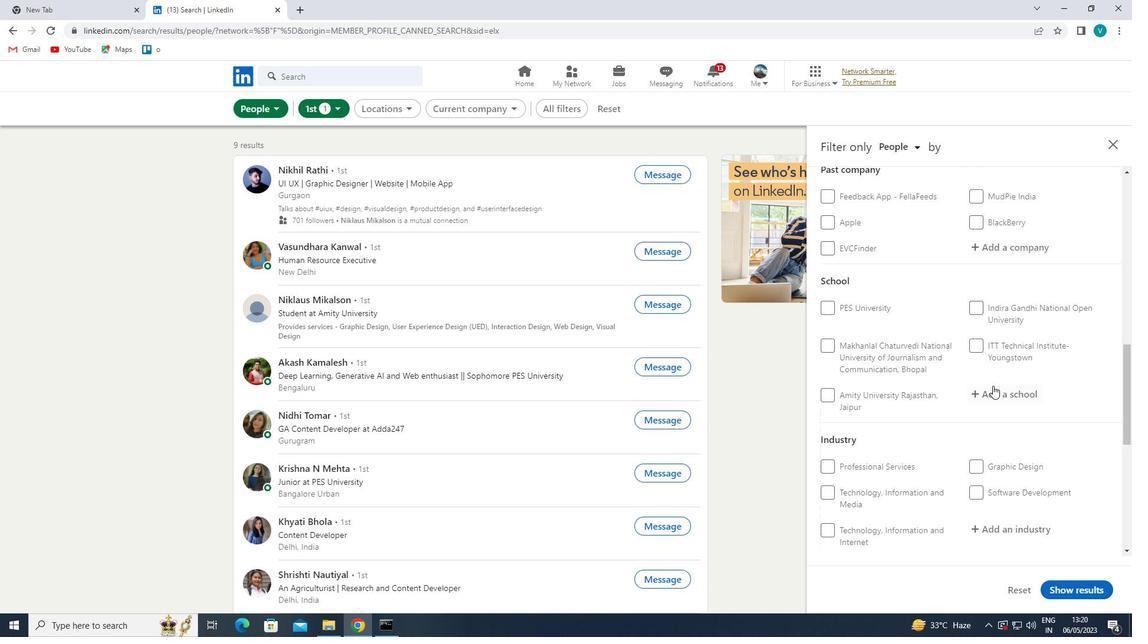 
Action: Mouse moved to (994, 387)
Screenshot: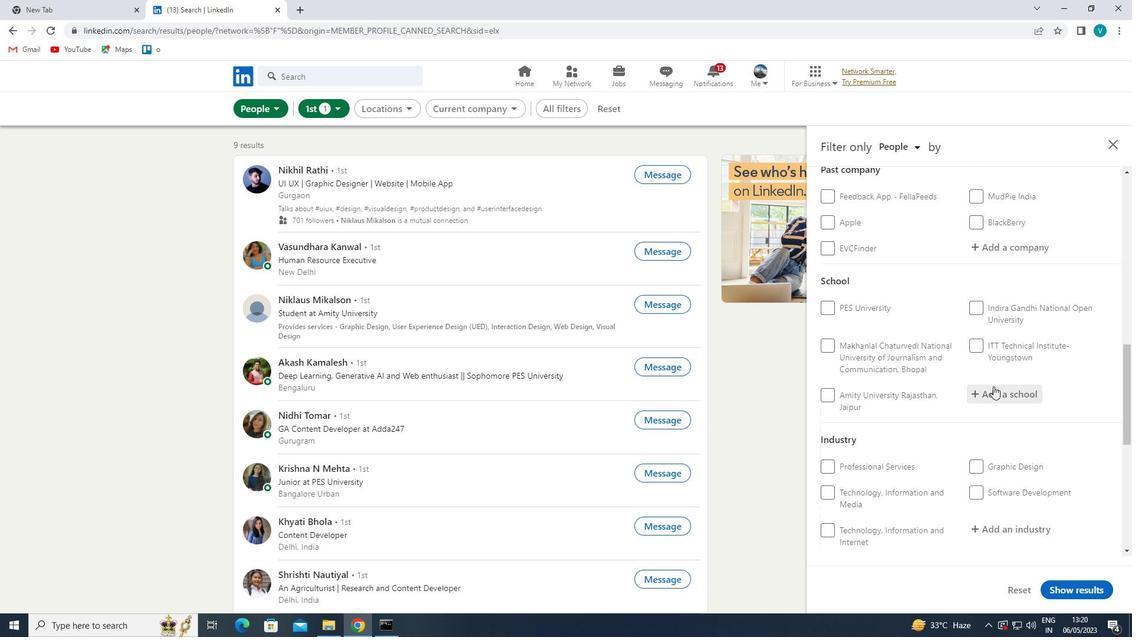 
Action: Key pressed <Key.shift>LOYOLA
Screenshot: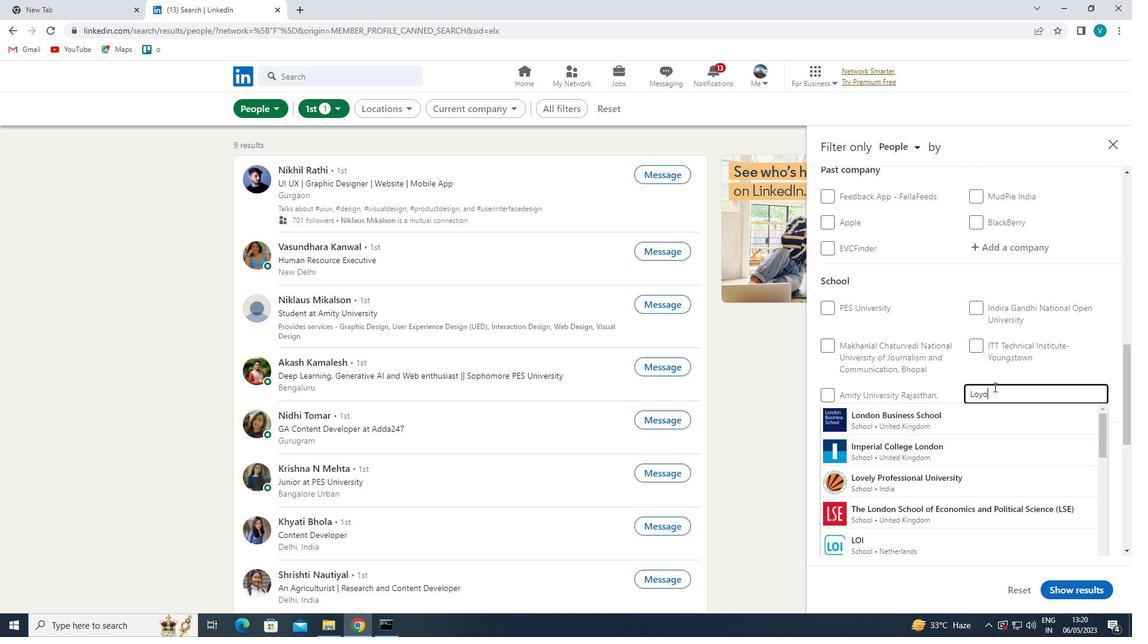 
Action: Mouse moved to (998, 387)
Screenshot: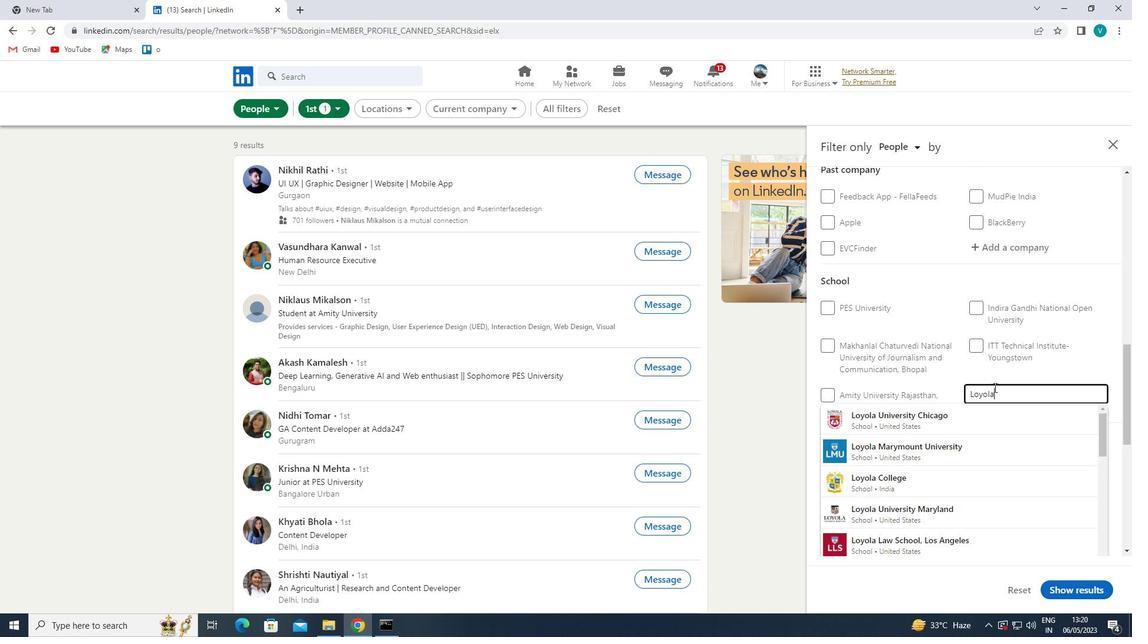 
Action: Key pressed -<Key.shift>ICAM<Key.space>
Screenshot: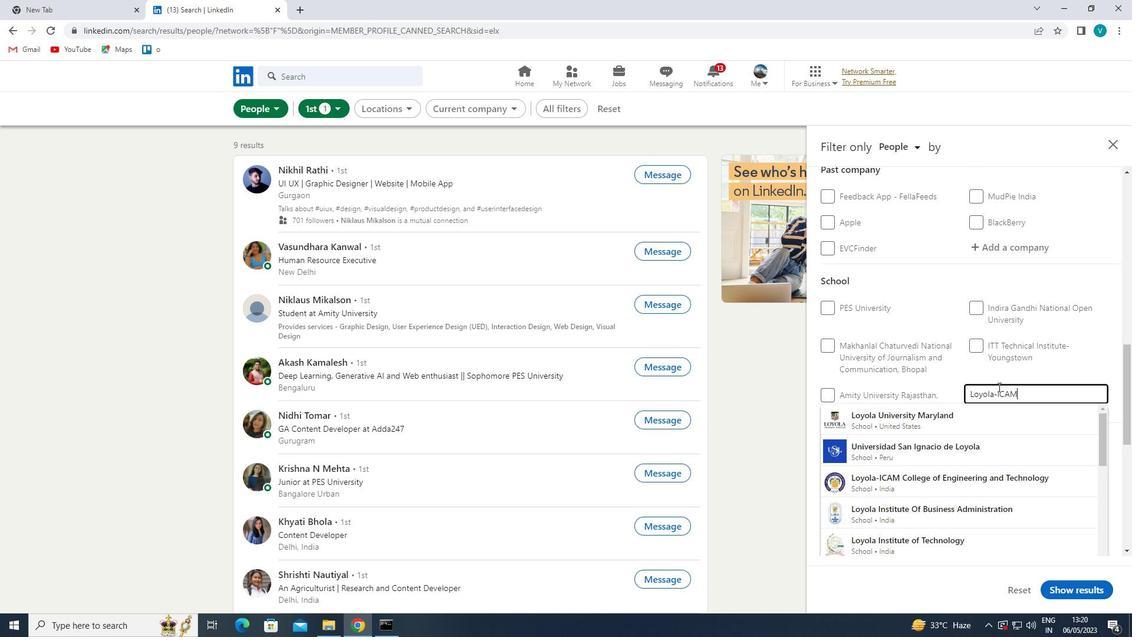 
Action: Mouse moved to (1021, 413)
Screenshot: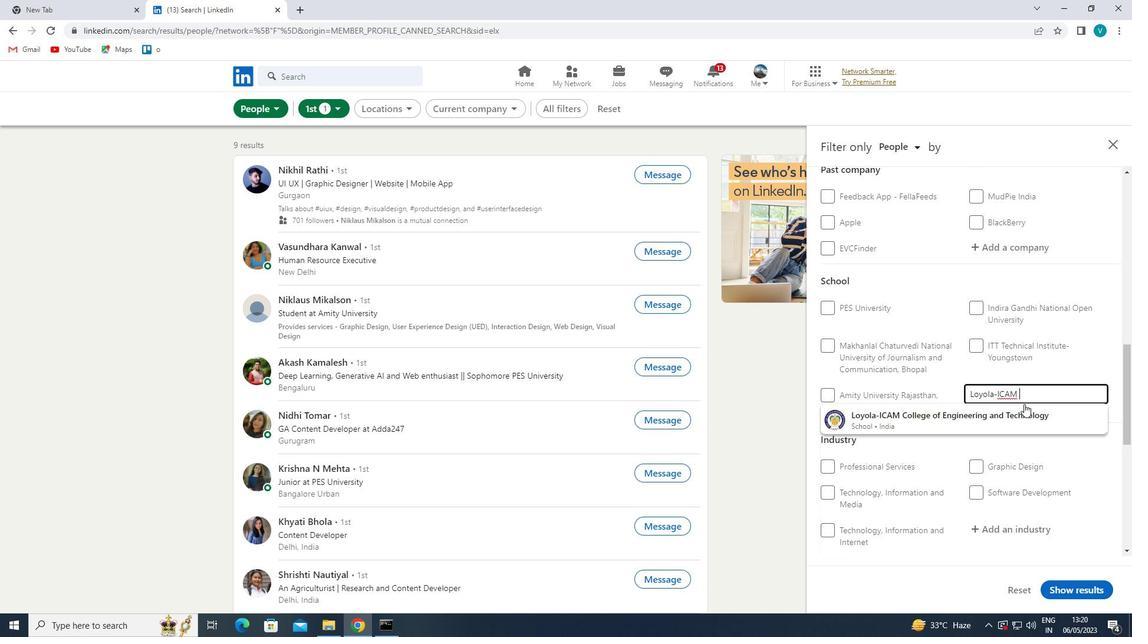 
Action: Mouse pressed left at (1021, 413)
Screenshot: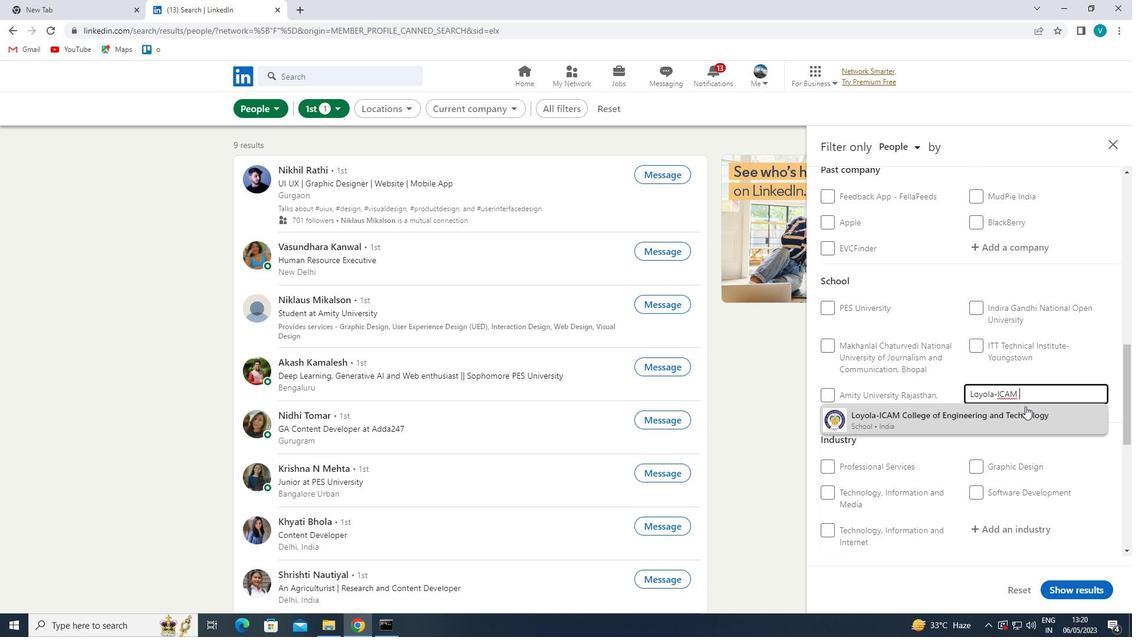 
Action: Mouse scrolled (1021, 412) with delta (0, 0)
Screenshot: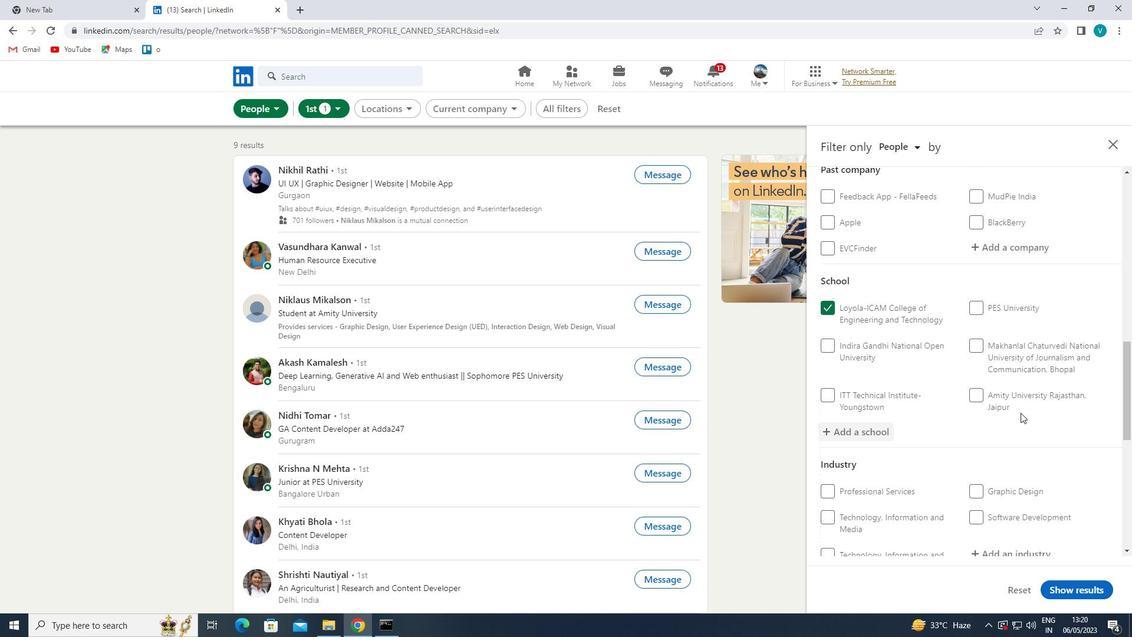 
Action: Mouse moved to (1020, 413)
Screenshot: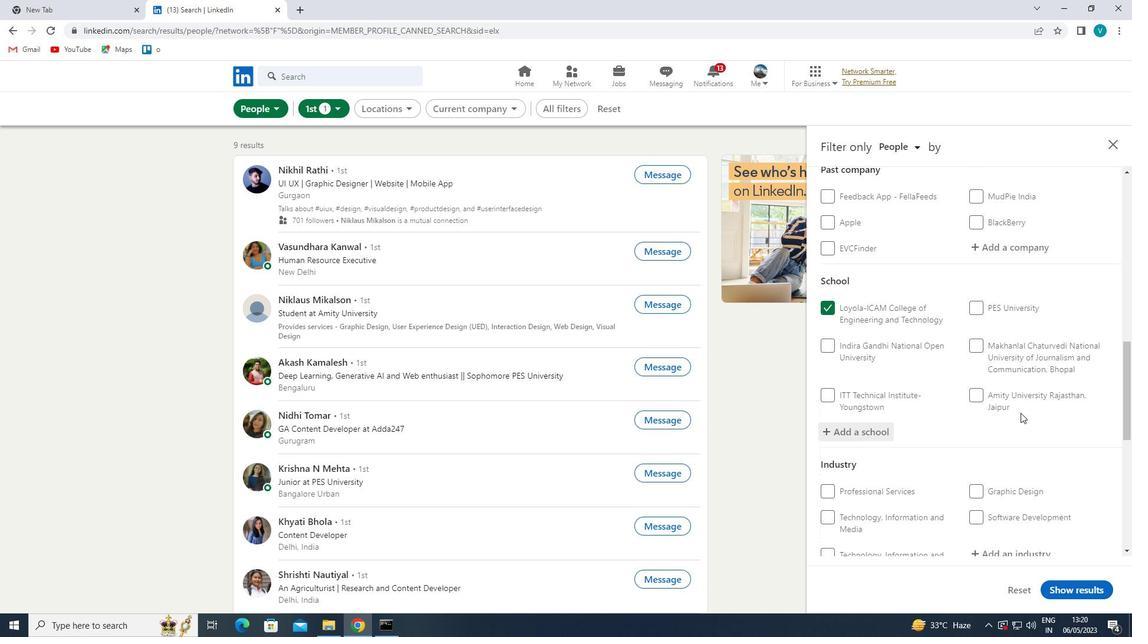 
Action: Mouse scrolled (1020, 413) with delta (0, 0)
Screenshot: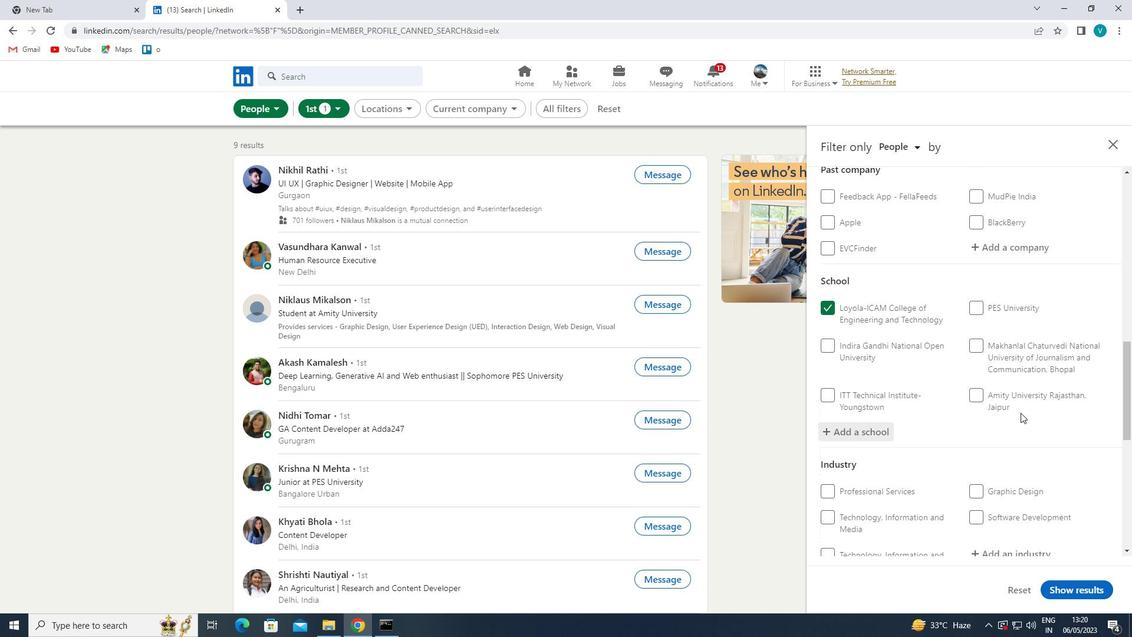 
Action: Mouse moved to (1020, 413)
Screenshot: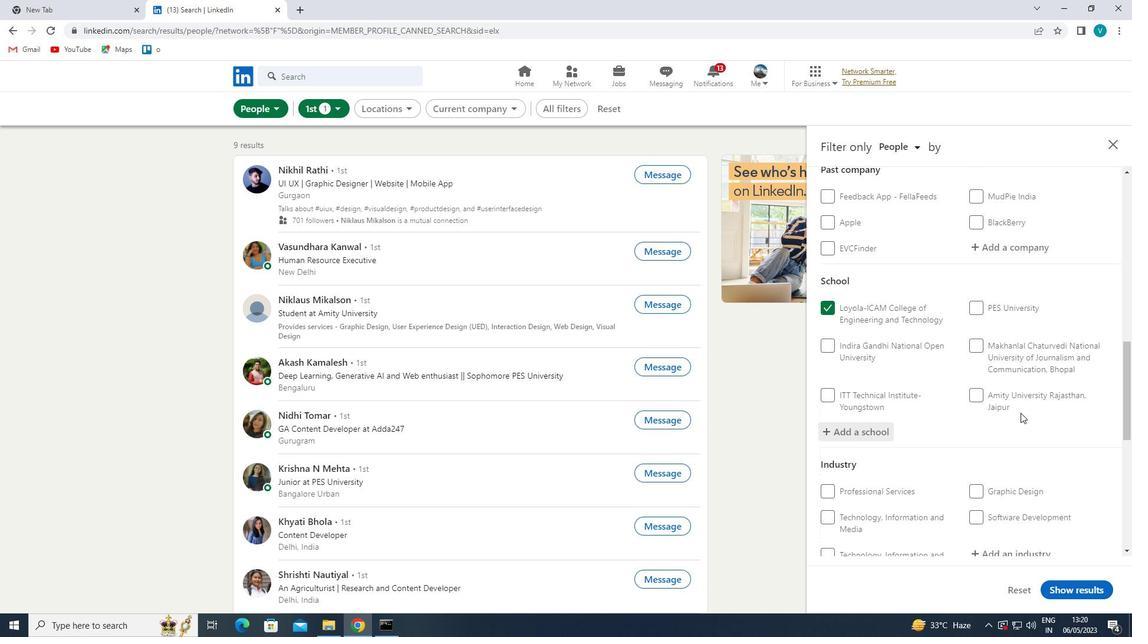 
Action: Mouse scrolled (1020, 413) with delta (0, 0)
Screenshot: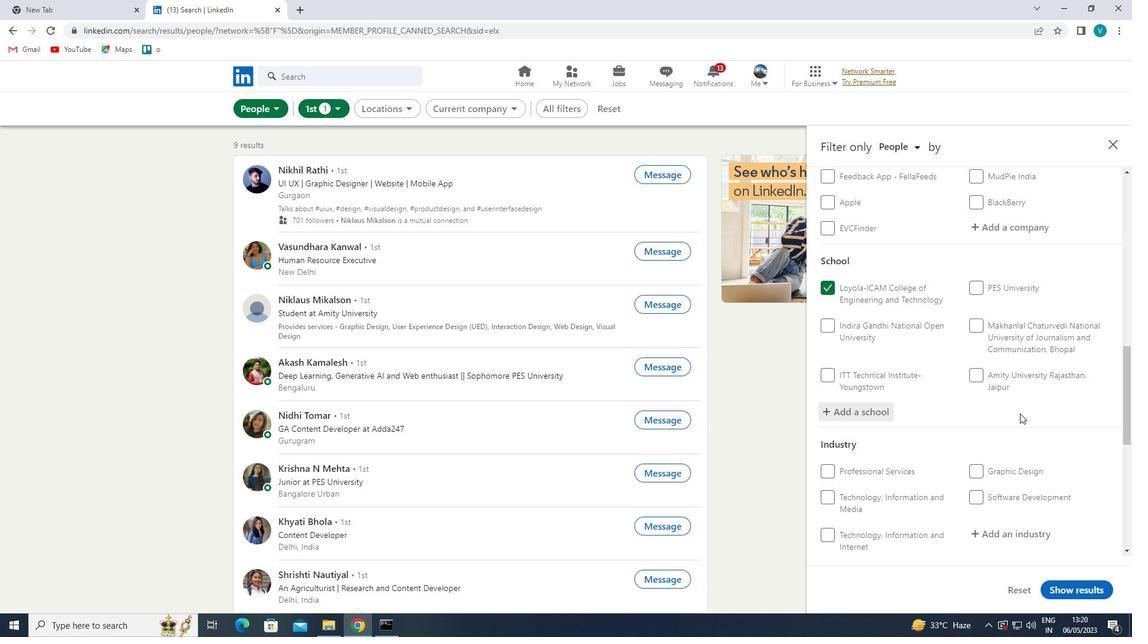 
Action: Mouse moved to (1020, 375)
Screenshot: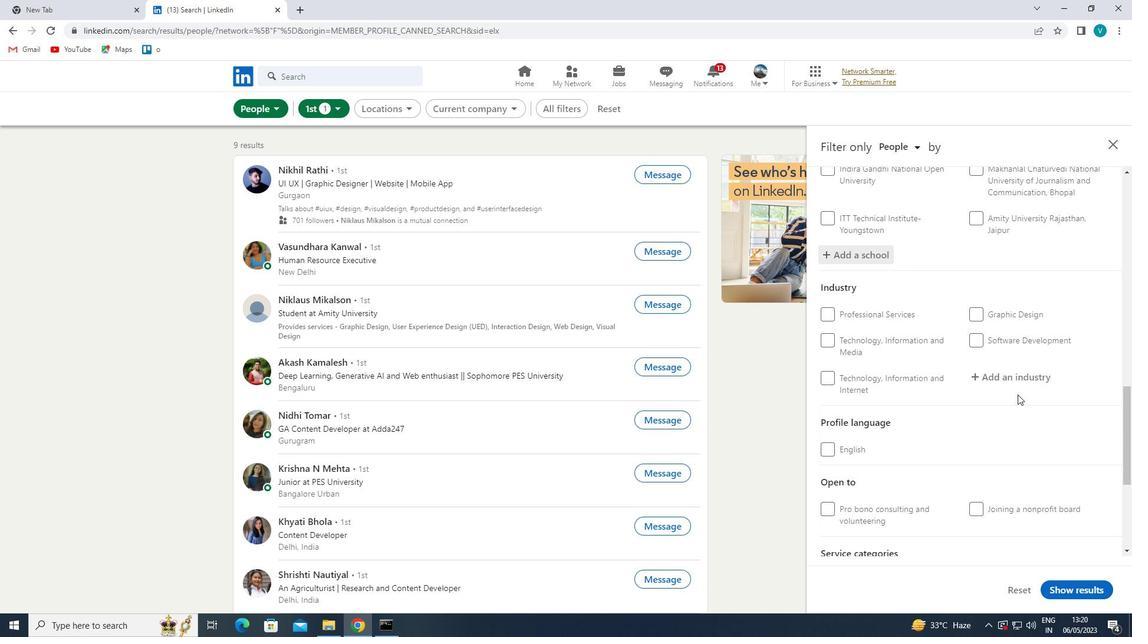 
Action: Mouse pressed left at (1020, 375)
Screenshot: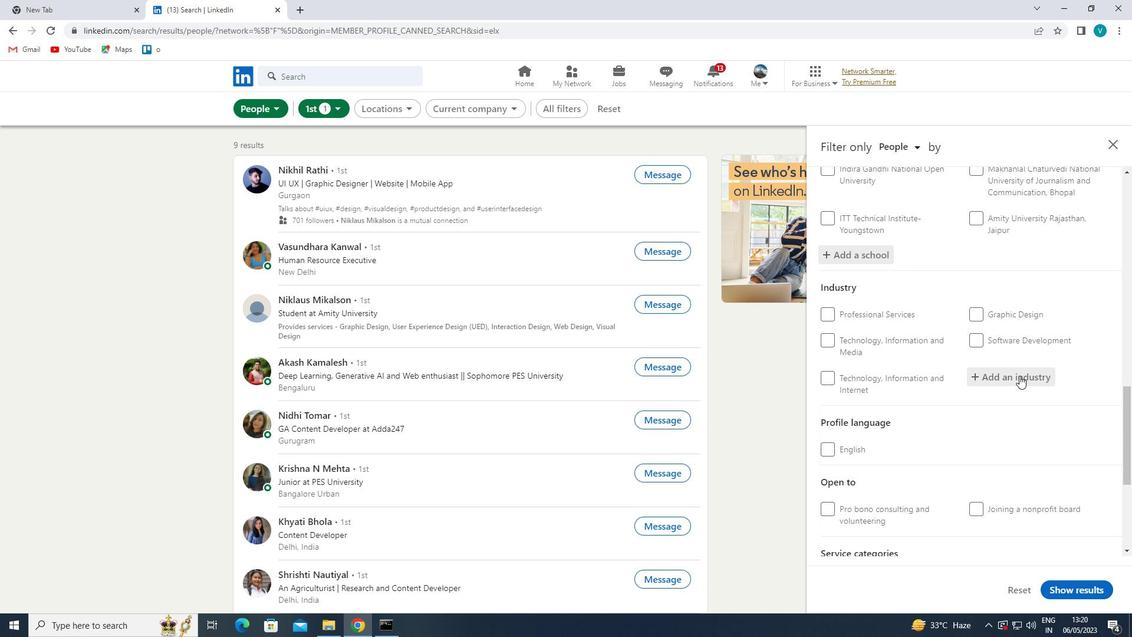 
Action: Key pressed <Key.shift>
Screenshot: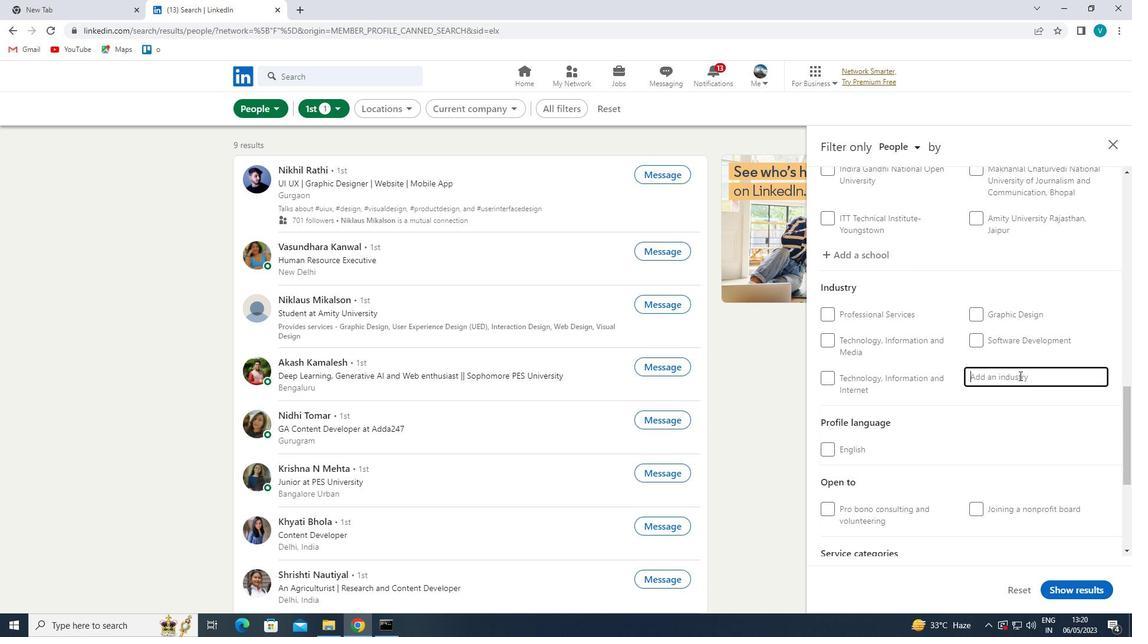 
Action: Mouse moved to (1020, 375)
Screenshot: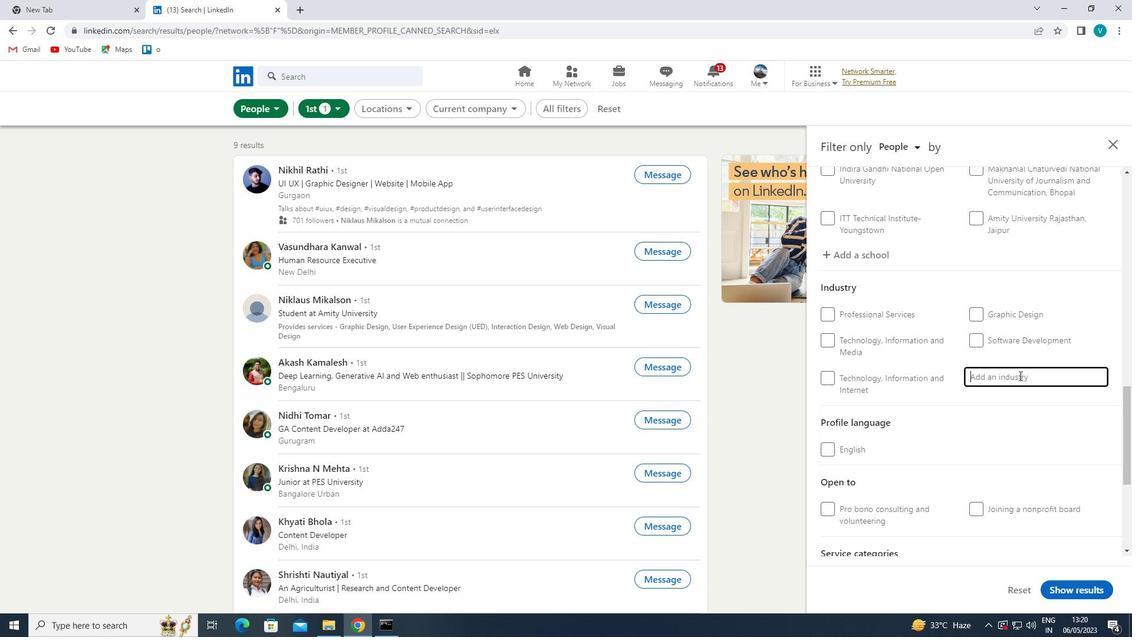 
Action: Key pressed W
Screenshot: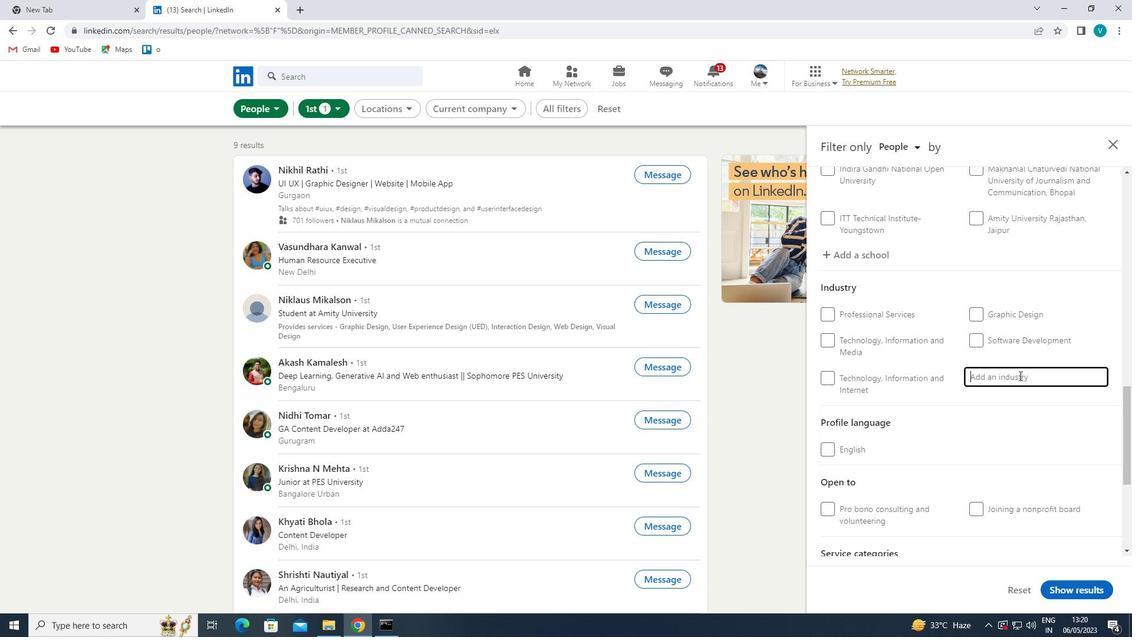 
Action: Mouse moved to (1019, 374)
Screenshot: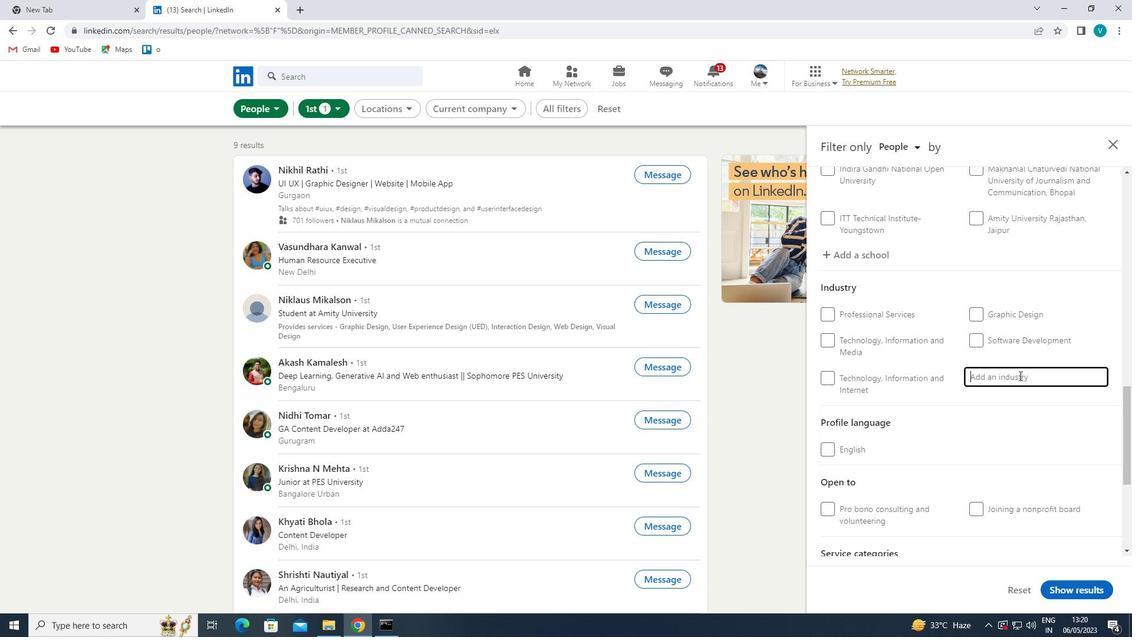 
Action: Key pressed I
Screenshot: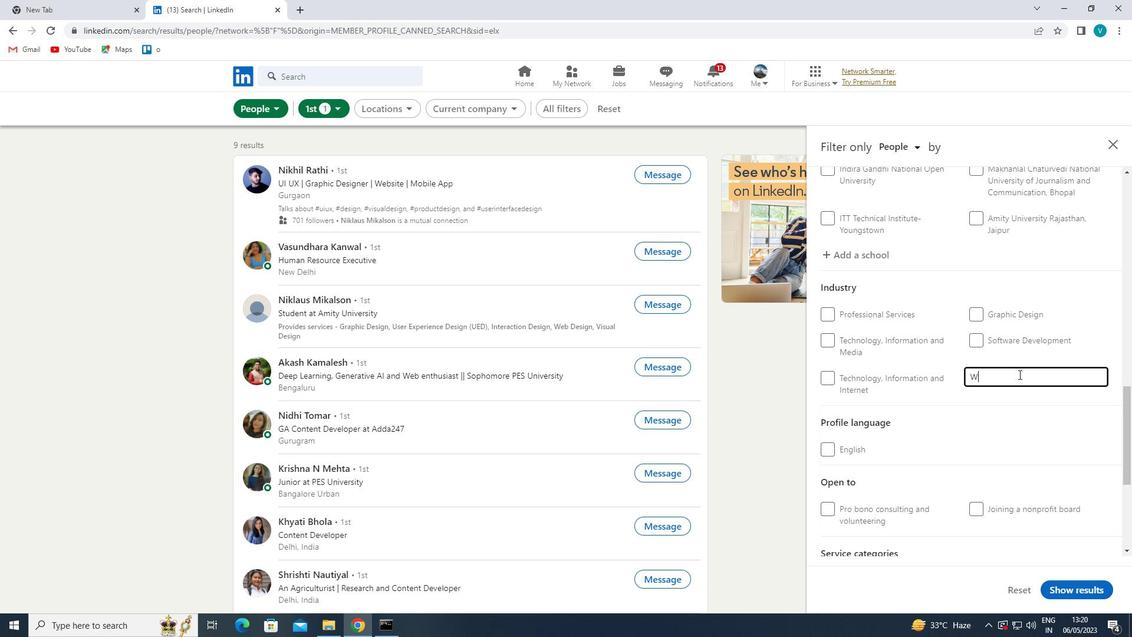 
Action: Mouse moved to (1018, 374)
Screenshot: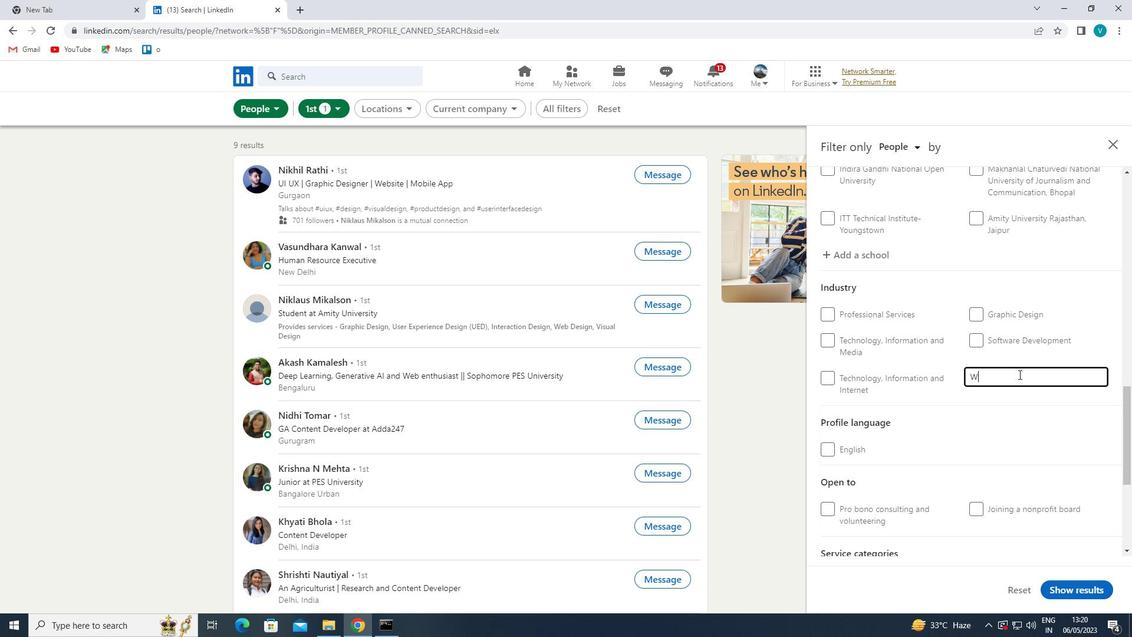 
Action: Key pressed R
Screenshot: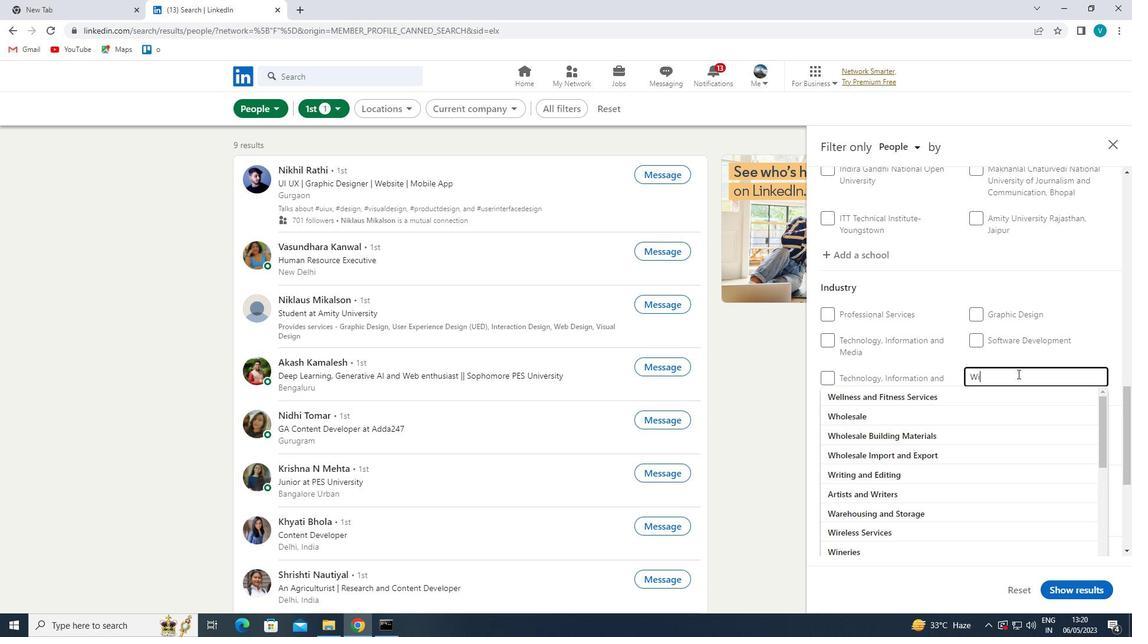 
Action: Mouse moved to (1018, 373)
Screenshot: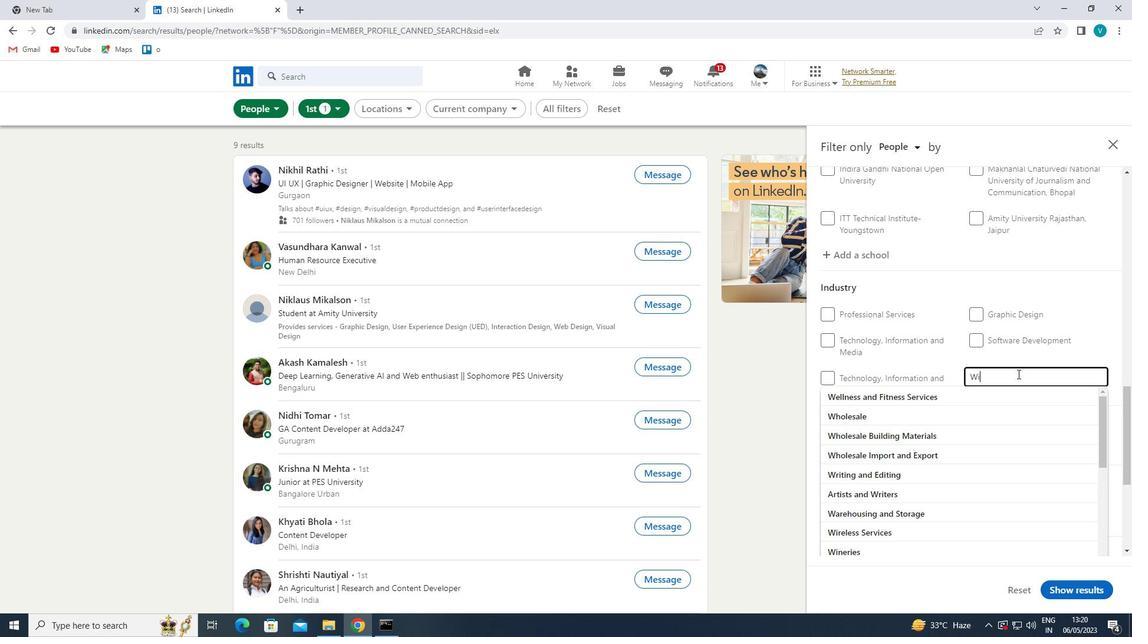 
Action: Key pressed ELE
Screenshot: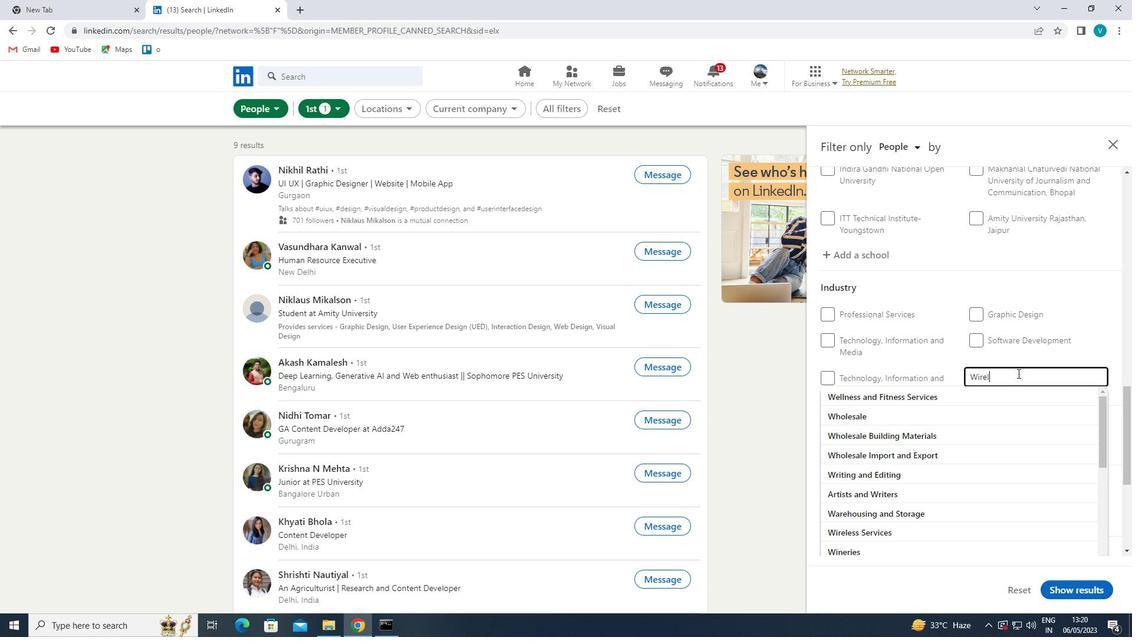 
Action: Mouse moved to (1017, 372)
Screenshot: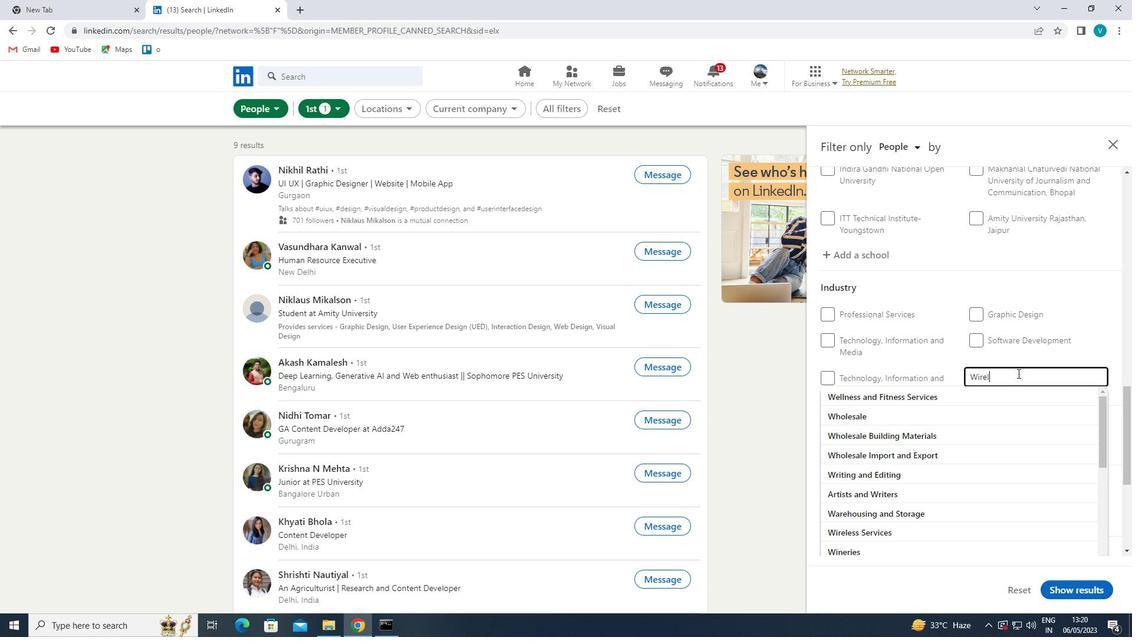 
Action: Key pressed SS
Screenshot: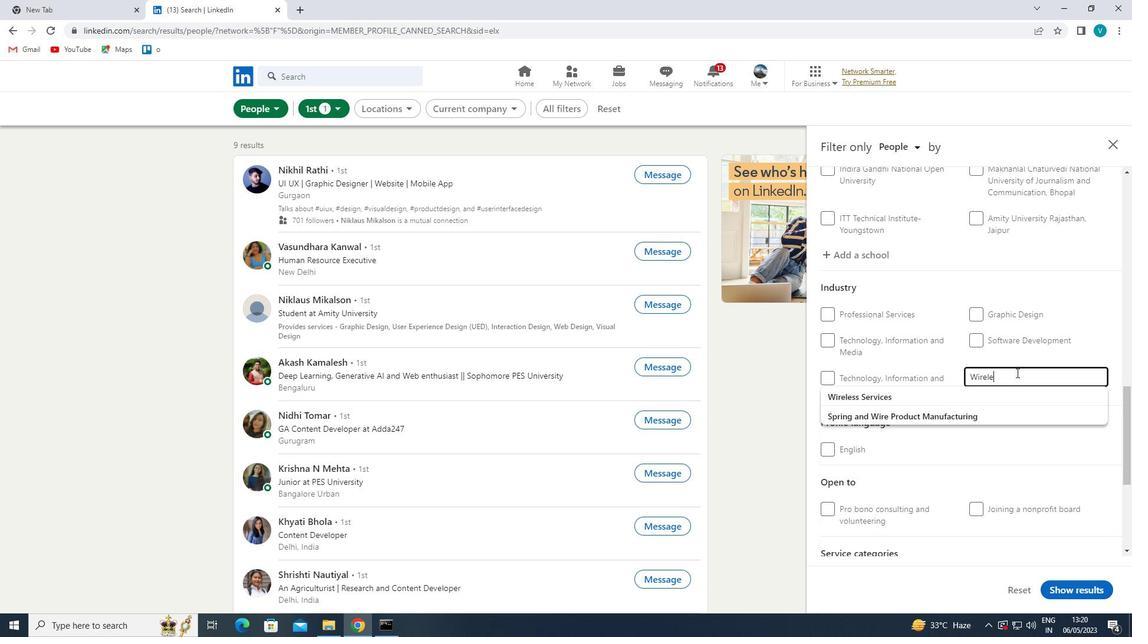 
Action: Mouse moved to (992, 395)
Screenshot: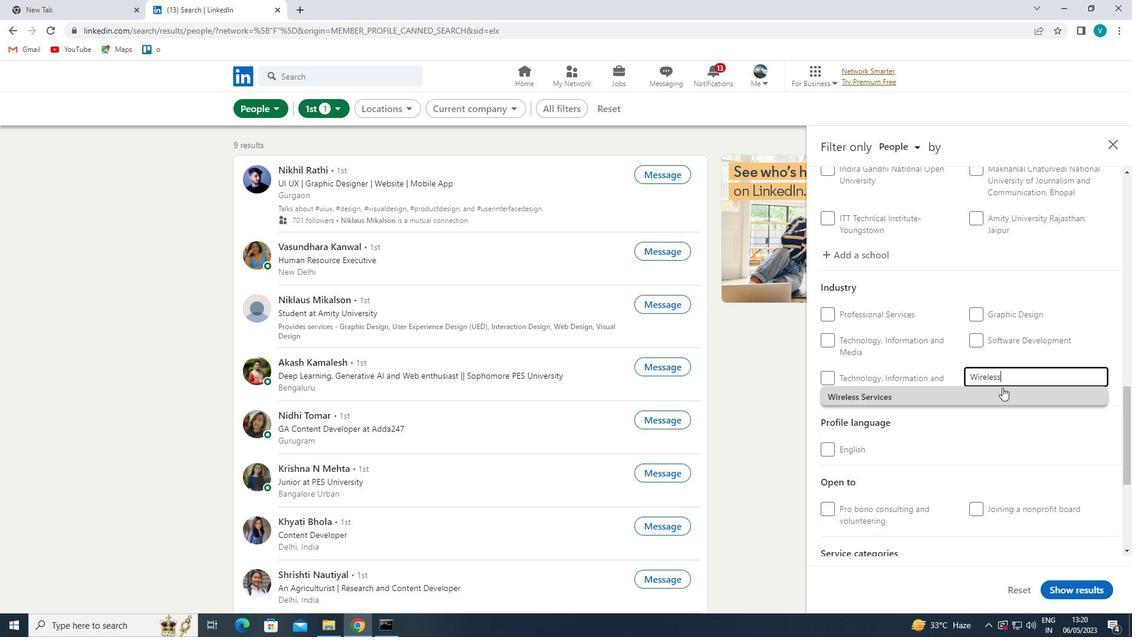 
Action: Mouse pressed left at (992, 395)
Screenshot: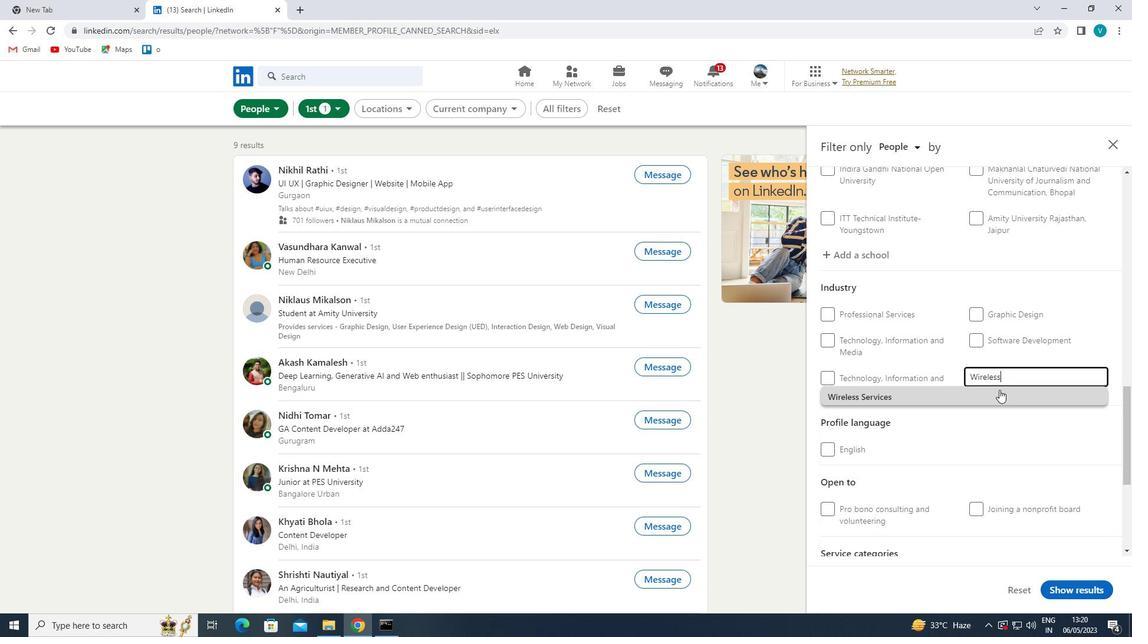 
Action: Mouse moved to (992, 395)
Screenshot: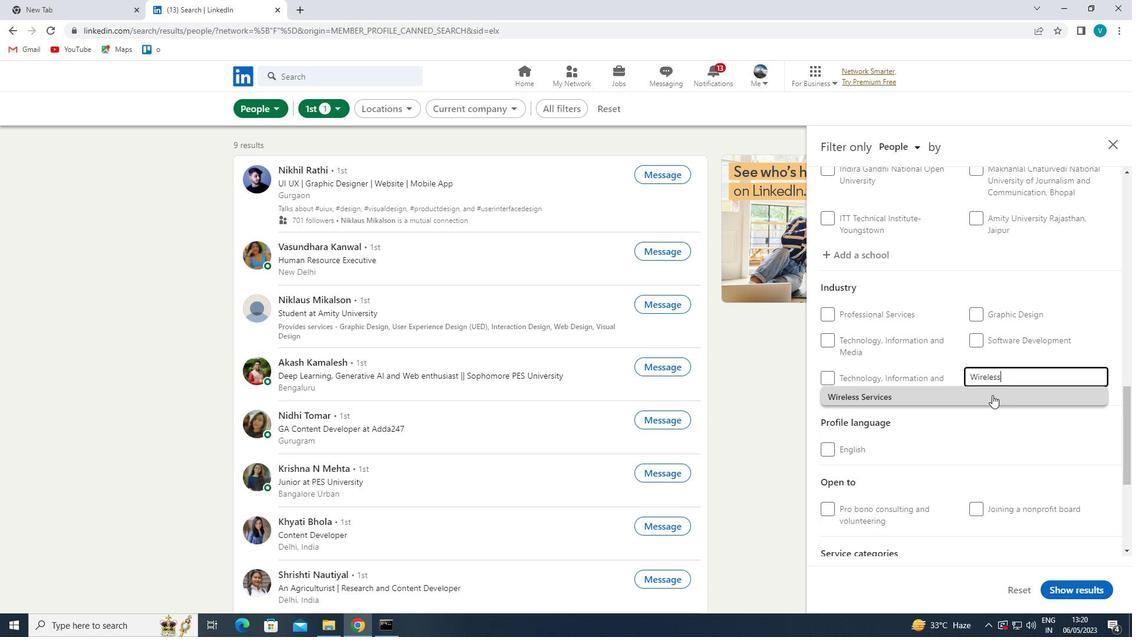 
Action: Mouse scrolled (992, 394) with delta (0, 0)
Screenshot: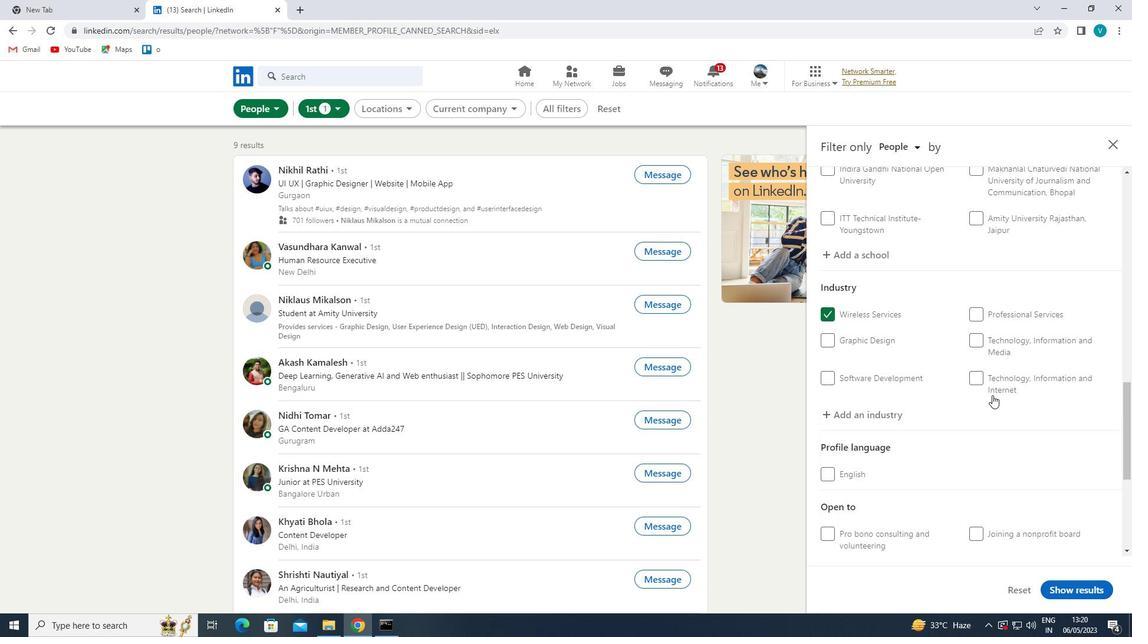
Action: Mouse scrolled (992, 394) with delta (0, 0)
Screenshot: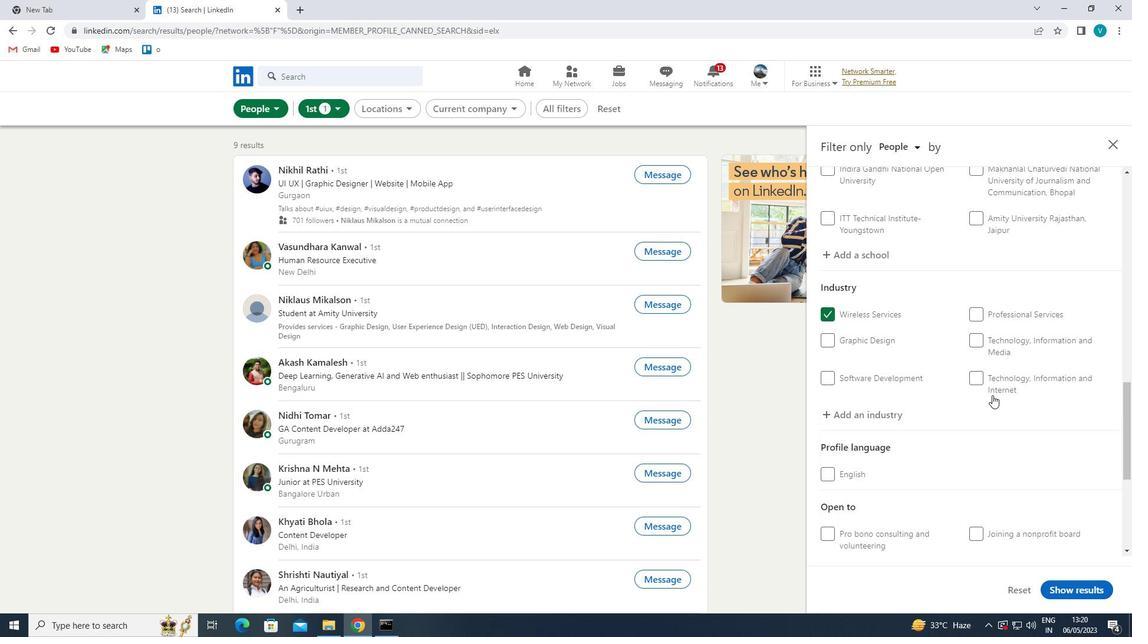 
Action: Mouse scrolled (992, 394) with delta (0, 0)
Screenshot: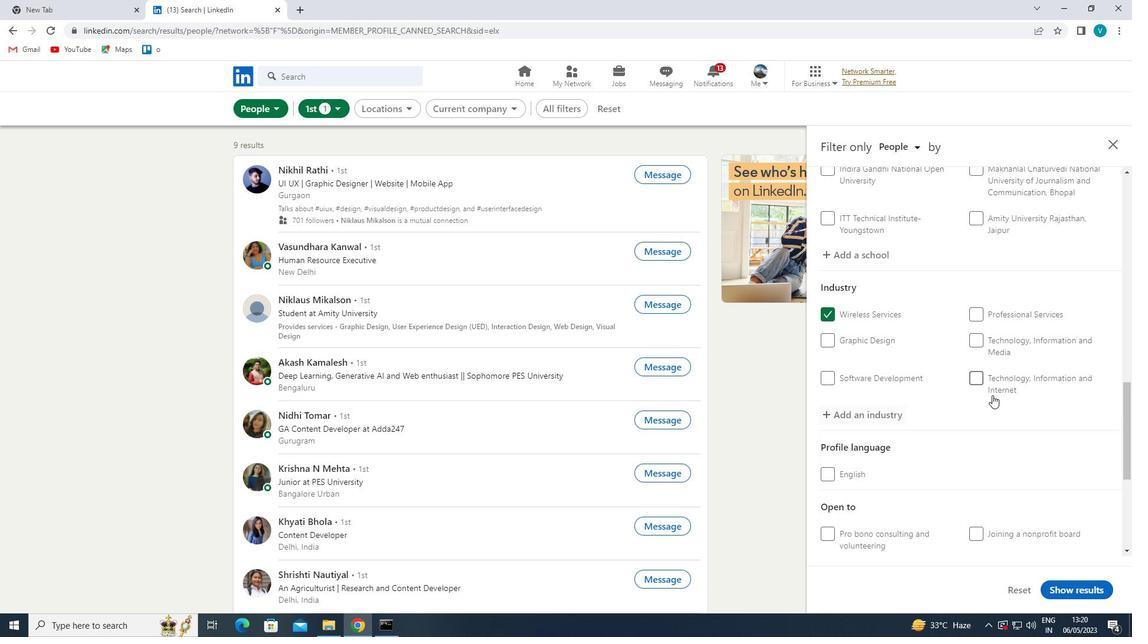 
Action: Mouse moved to (1017, 477)
Screenshot: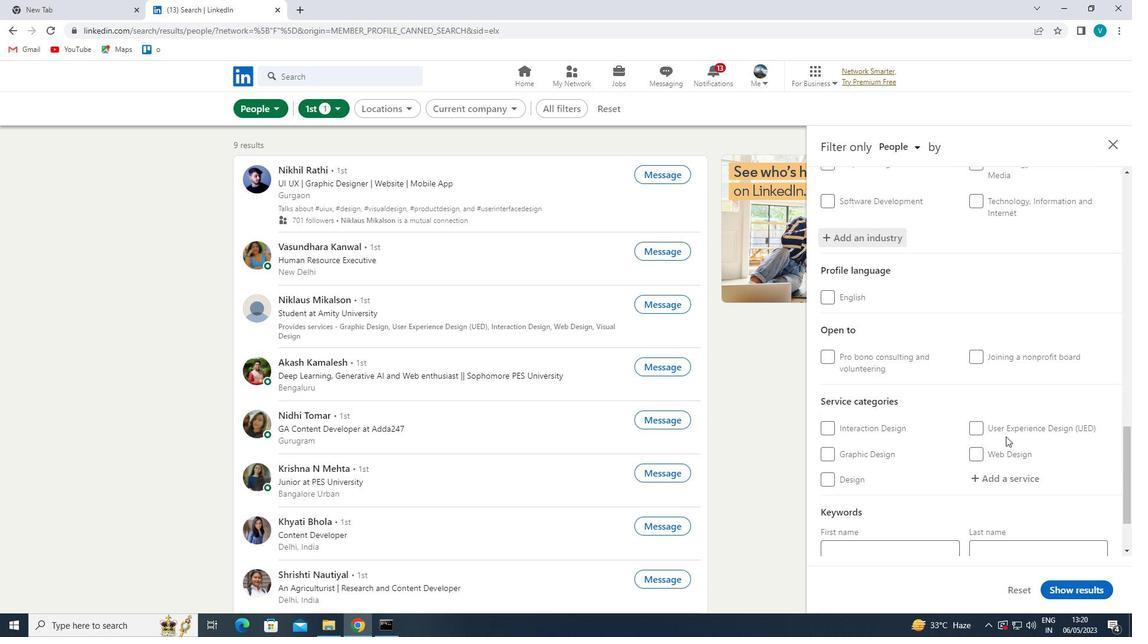 
Action: Mouse pressed left at (1017, 477)
Screenshot: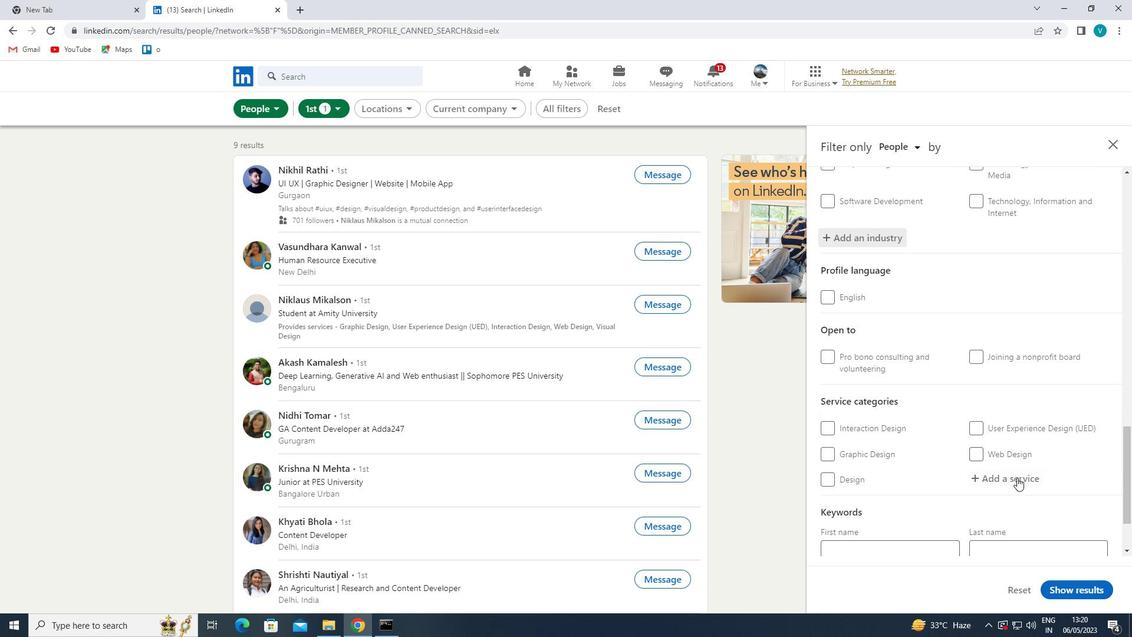 
Action: Mouse moved to (1020, 476)
Screenshot: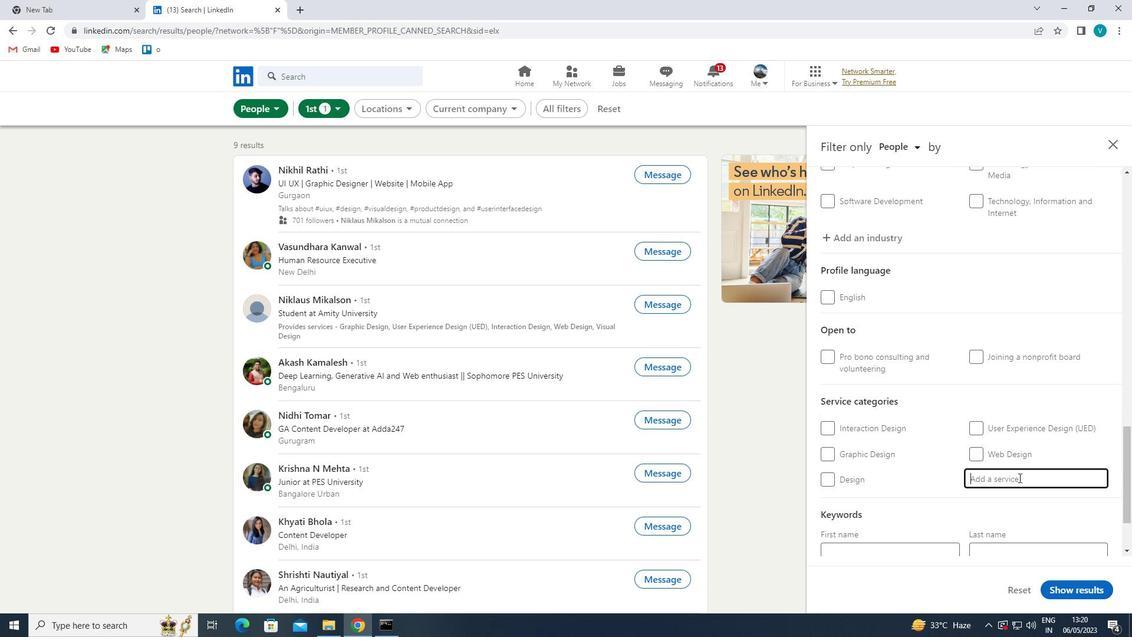 
Action: Key pressed <Key.shift>D<Key.shift>J
Screenshot: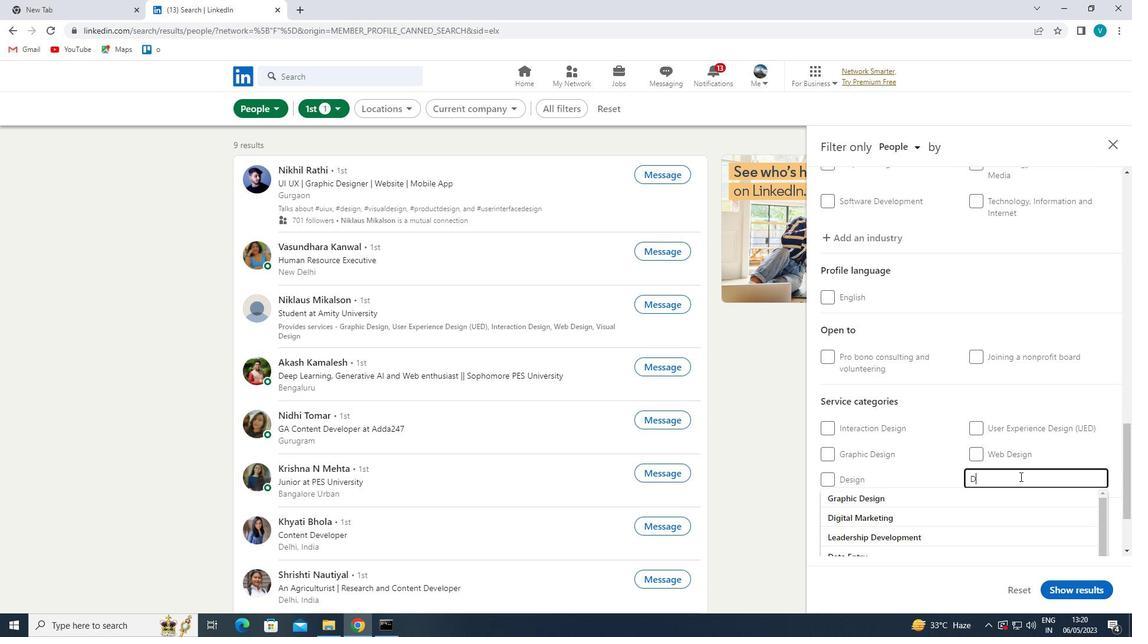 
Action: Mouse moved to (1021, 476)
Screenshot: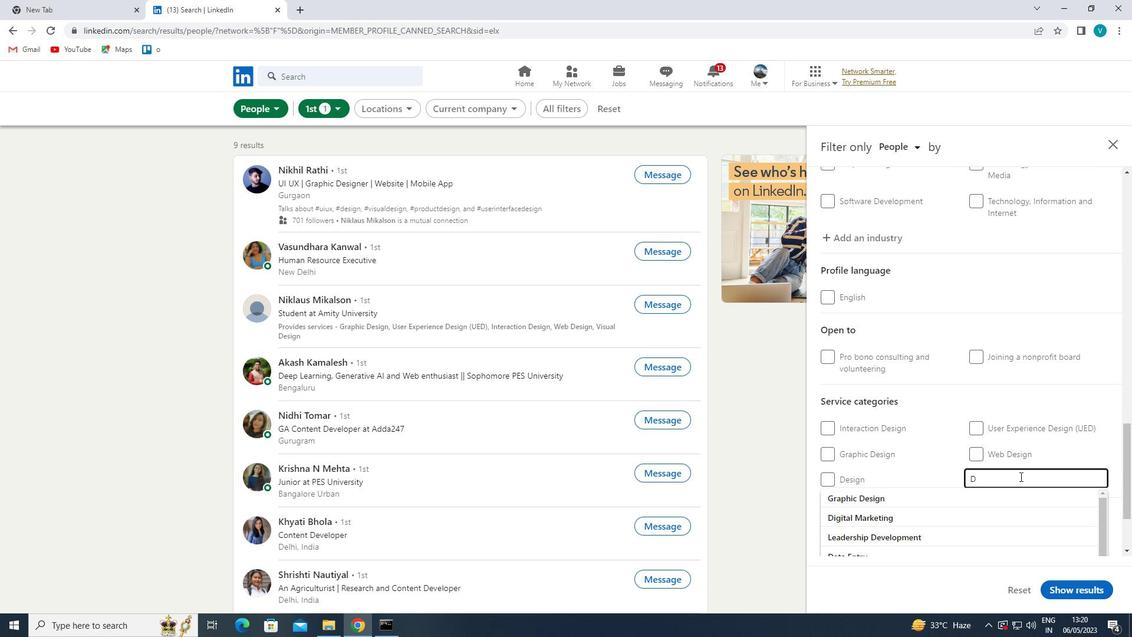 
Action: Key pressed ING
Screenshot: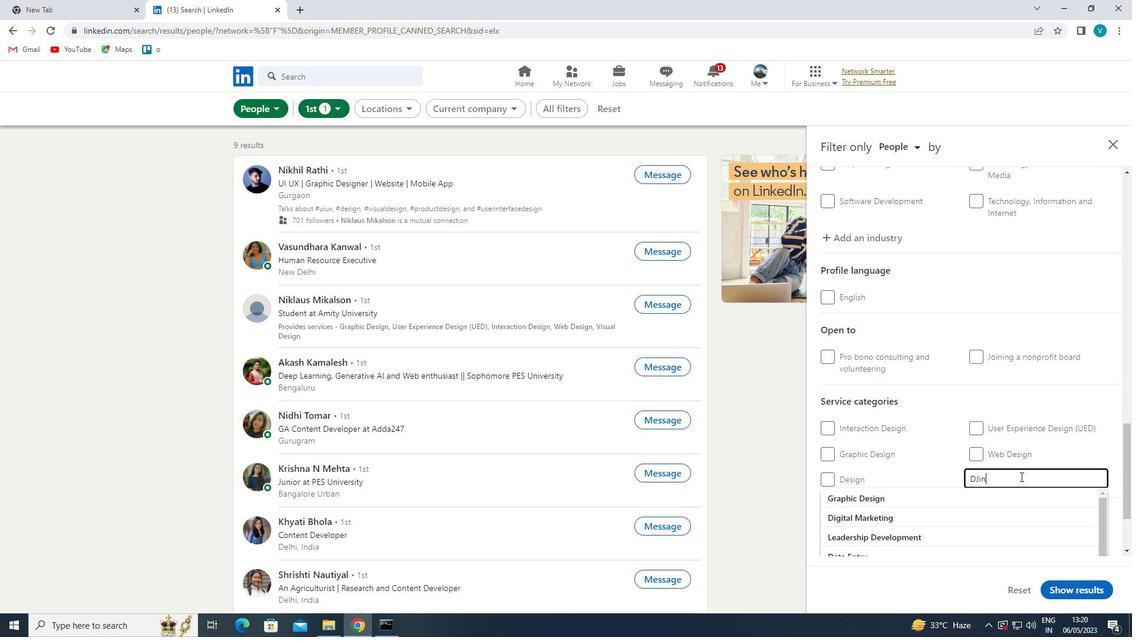 
Action: Mouse moved to (1004, 494)
Screenshot: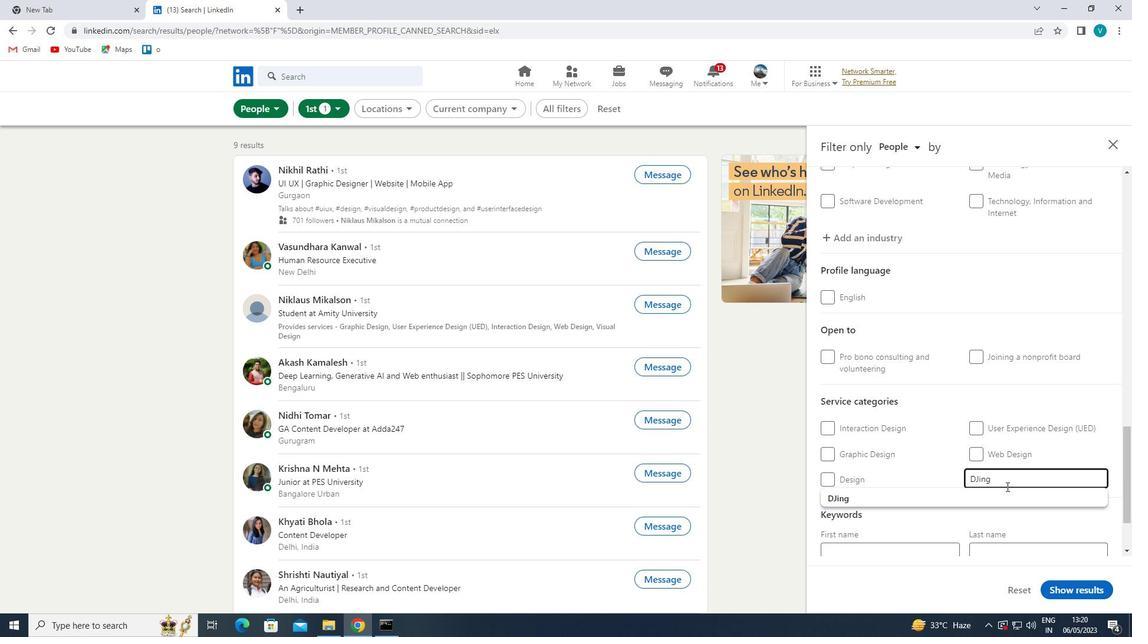 
Action: Mouse pressed left at (1004, 494)
Screenshot: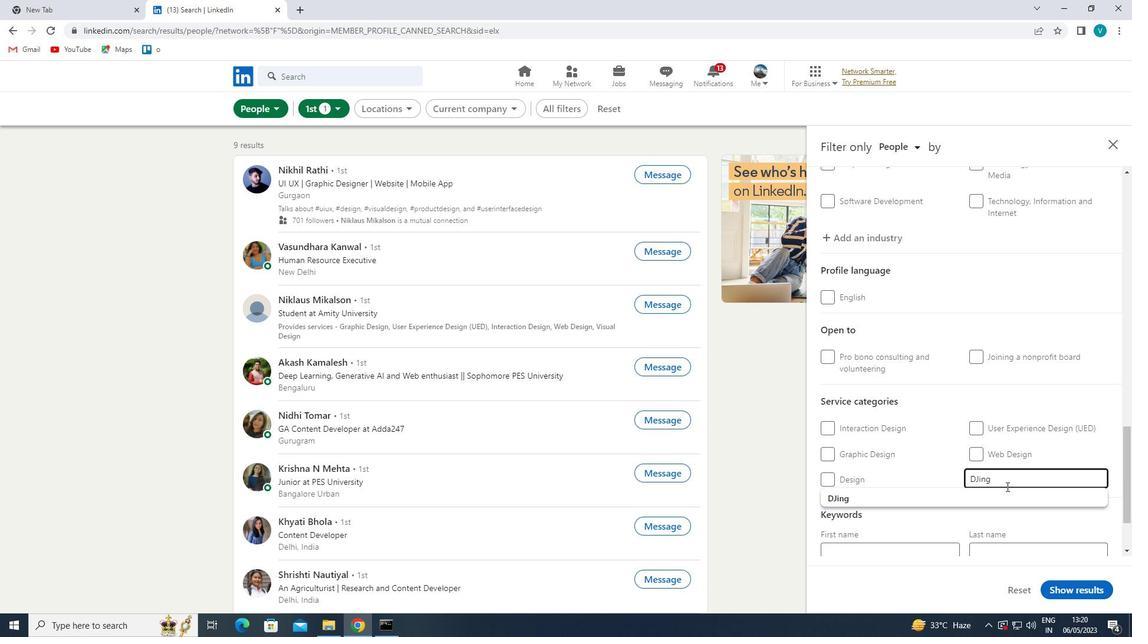 
Action: Mouse moved to (1005, 494)
Screenshot: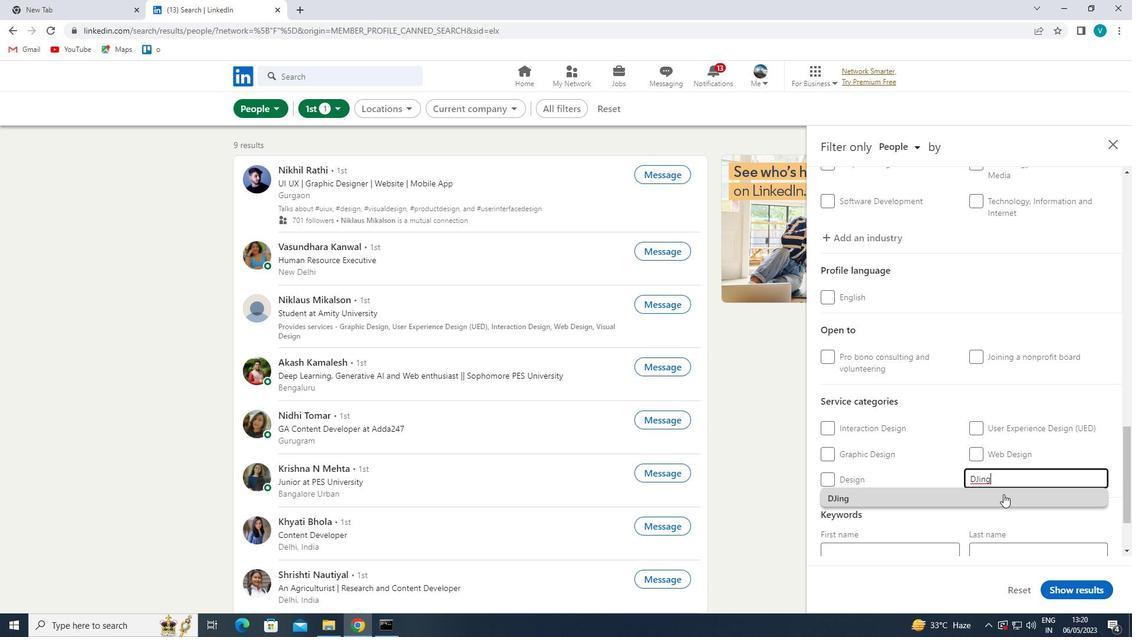 
Action: Mouse scrolled (1005, 493) with delta (0, 0)
Screenshot: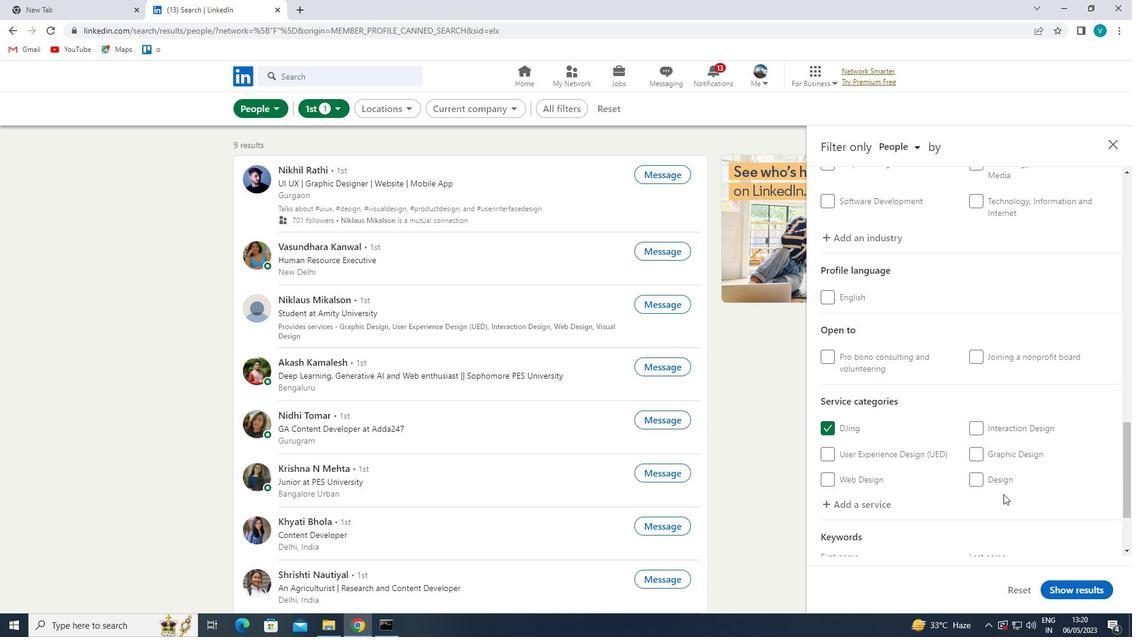 
Action: Mouse moved to (1003, 494)
Screenshot: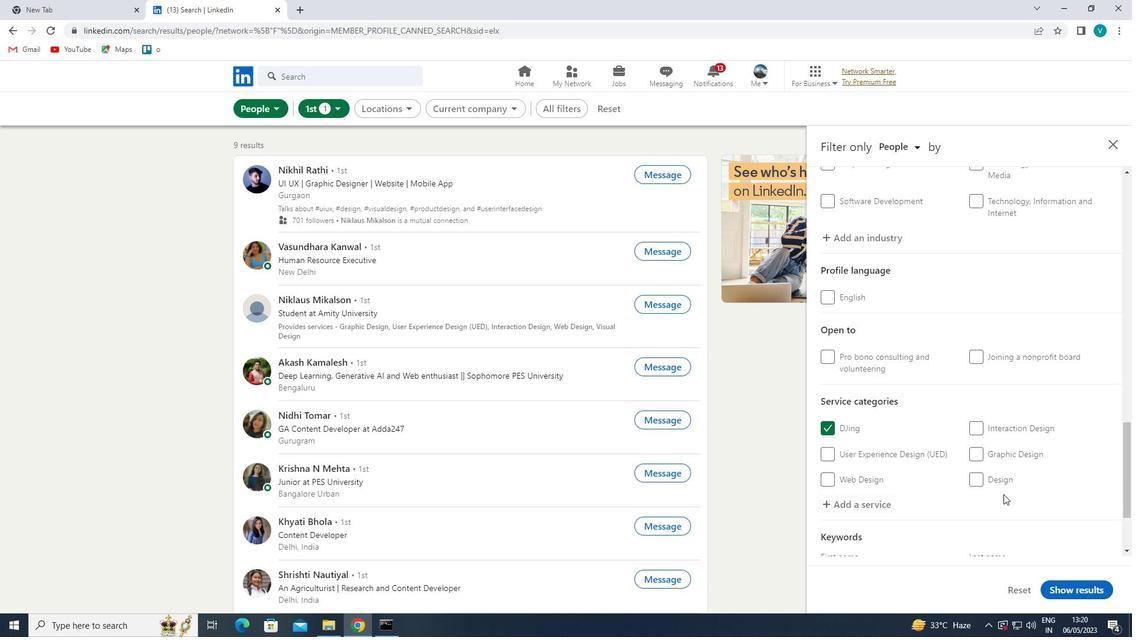 
Action: Mouse scrolled (1003, 493) with delta (0, 0)
Screenshot: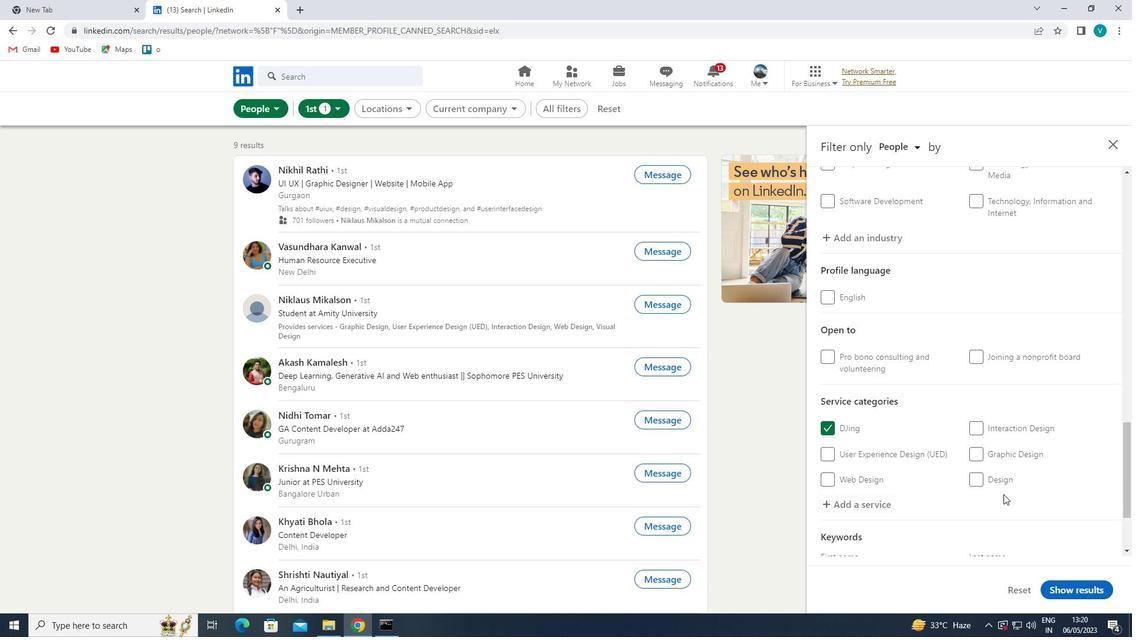 
Action: Mouse moved to (997, 493)
Screenshot: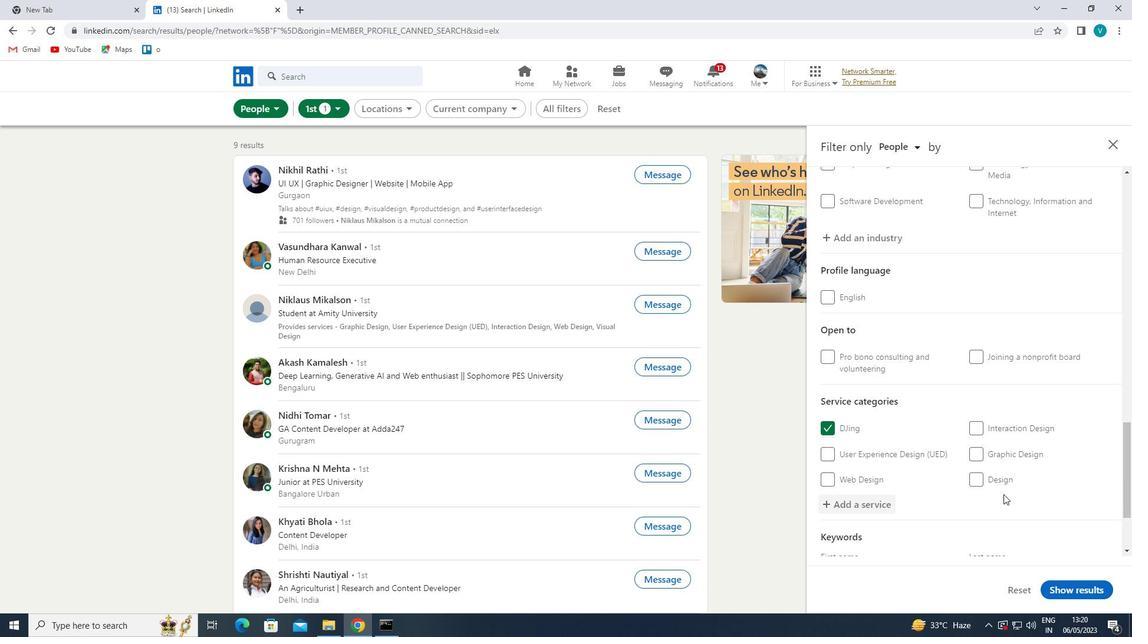 
Action: Mouse scrolled (997, 493) with delta (0, 0)
Screenshot: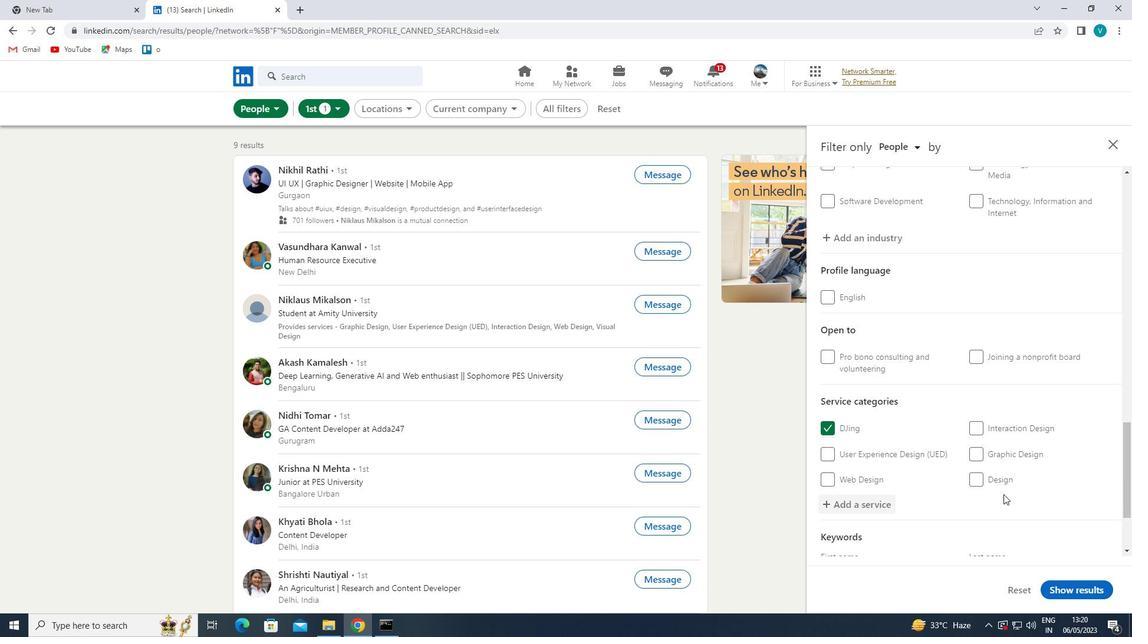 
Action: Mouse moved to (990, 492)
Screenshot: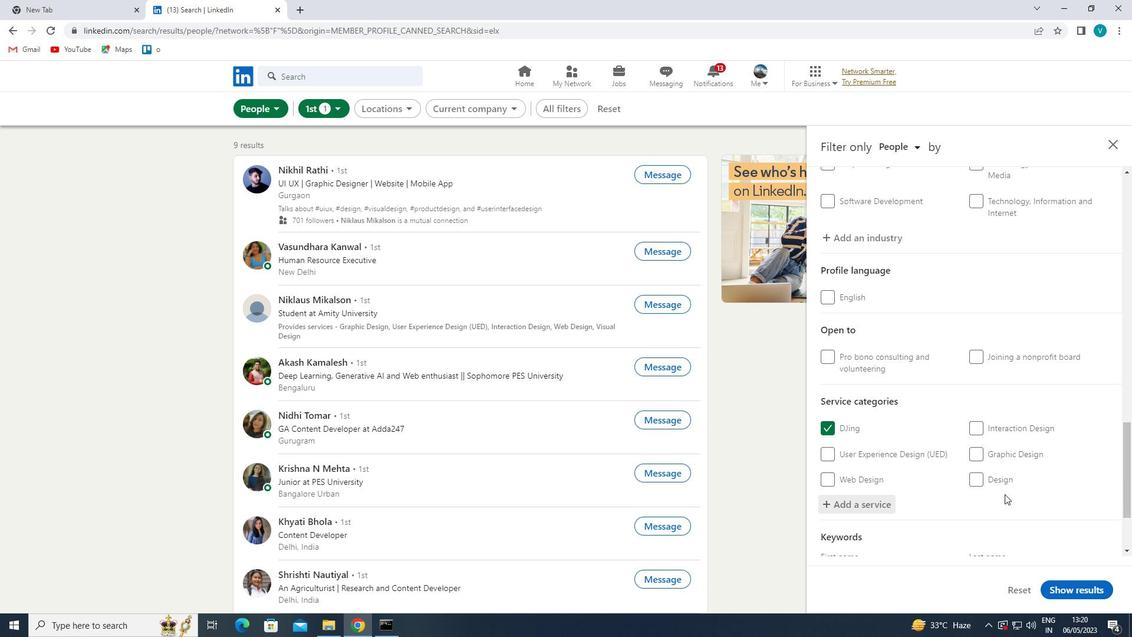 
Action: Mouse scrolled (990, 492) with delta (0, 0)
Screenshot: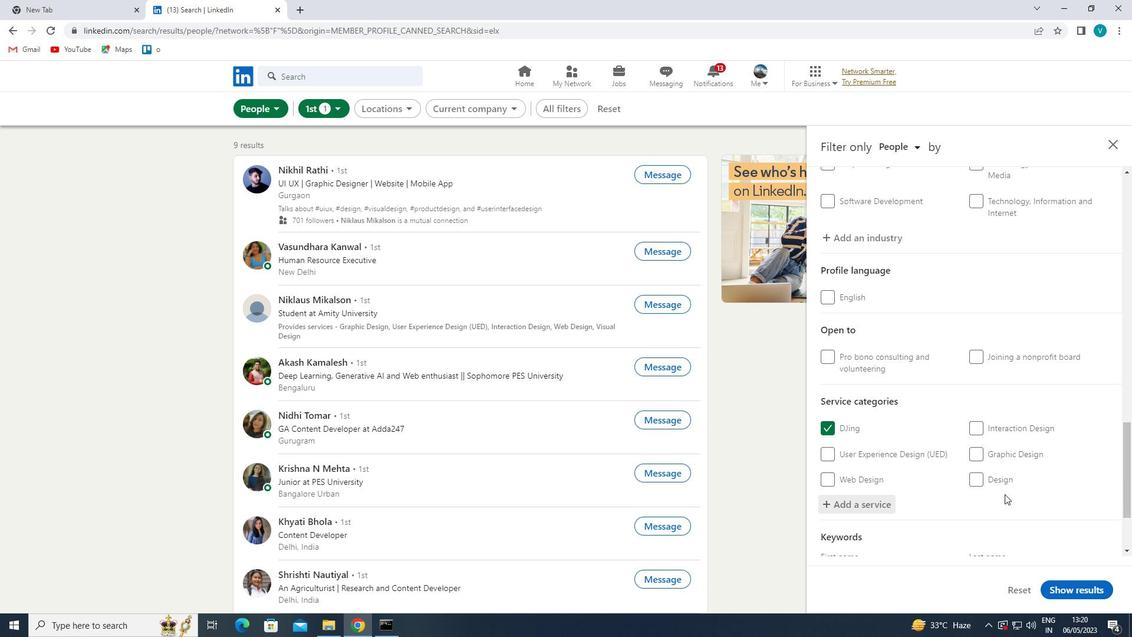 
Action: Mouse moved to (985, 490)
Screenshot: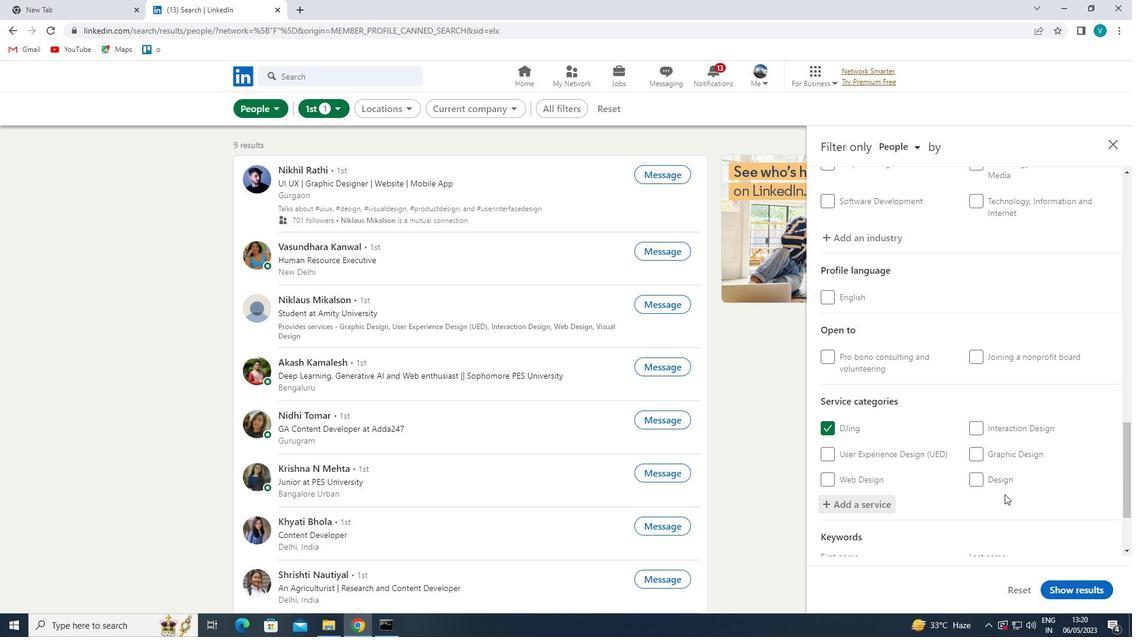 
Action: Mouse scrolled (985, 489) with delta (0, 0)
Screenshot: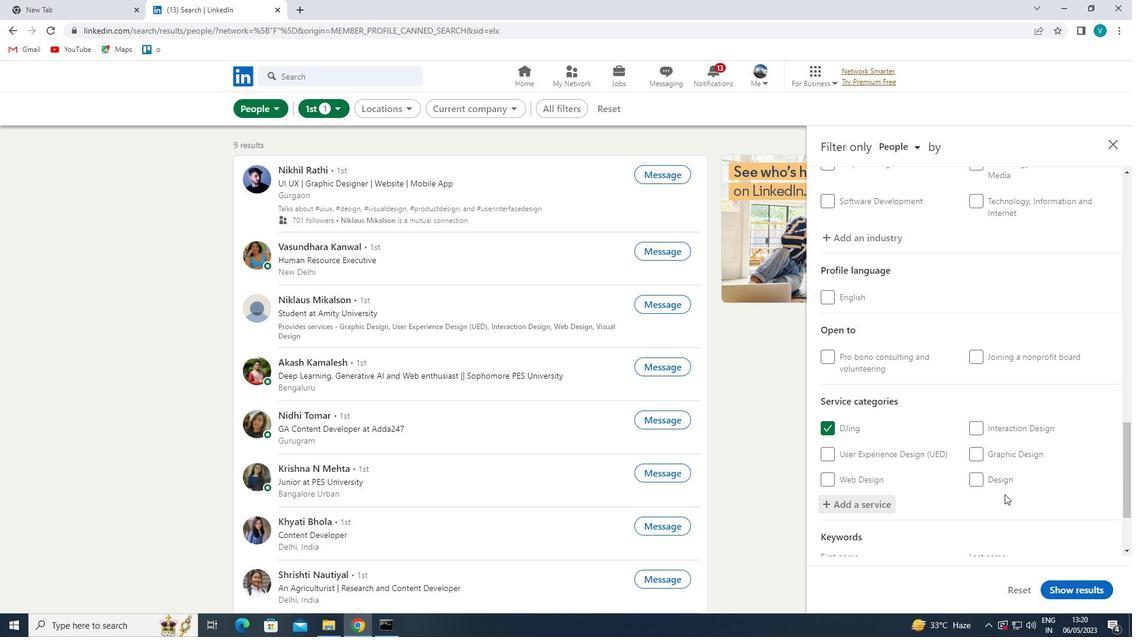 
Action: Mouse moved to (972, 484)
Screenshot: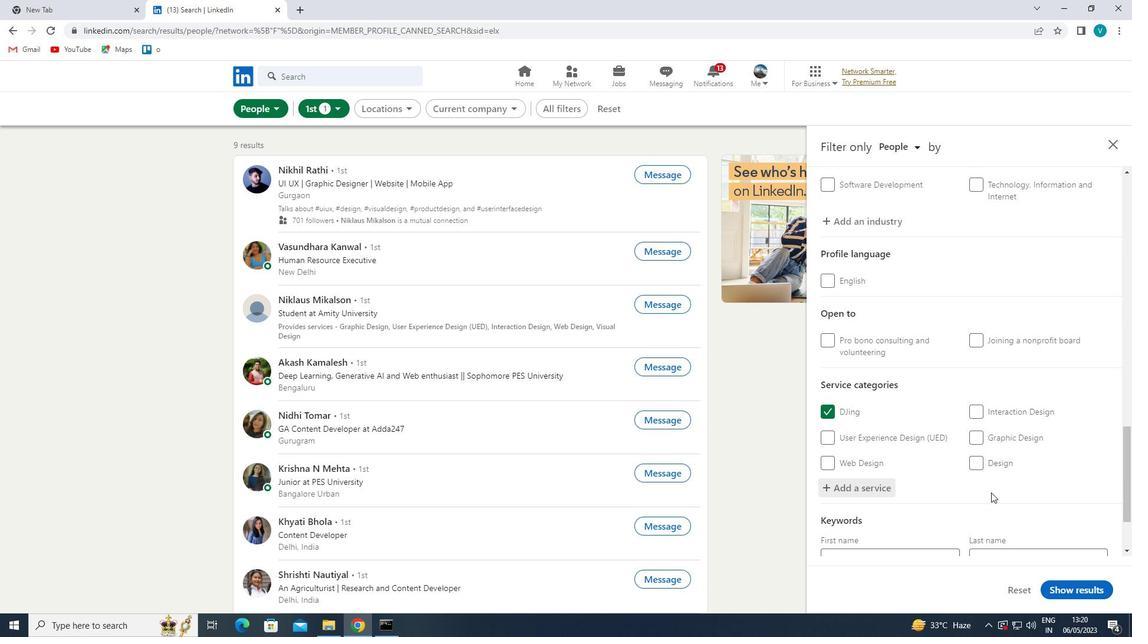 
Action: Mouse scrolled (972, 483) with delta (0, 0)
Screenshot: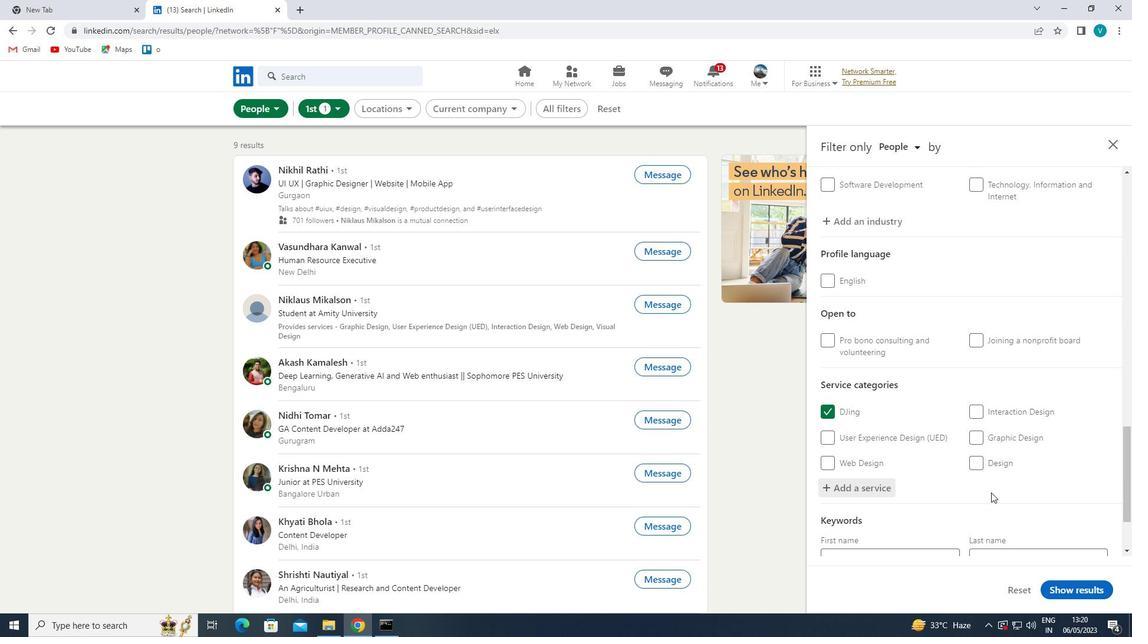 
Action: Mouse moved to (926, 512)
Screenshot: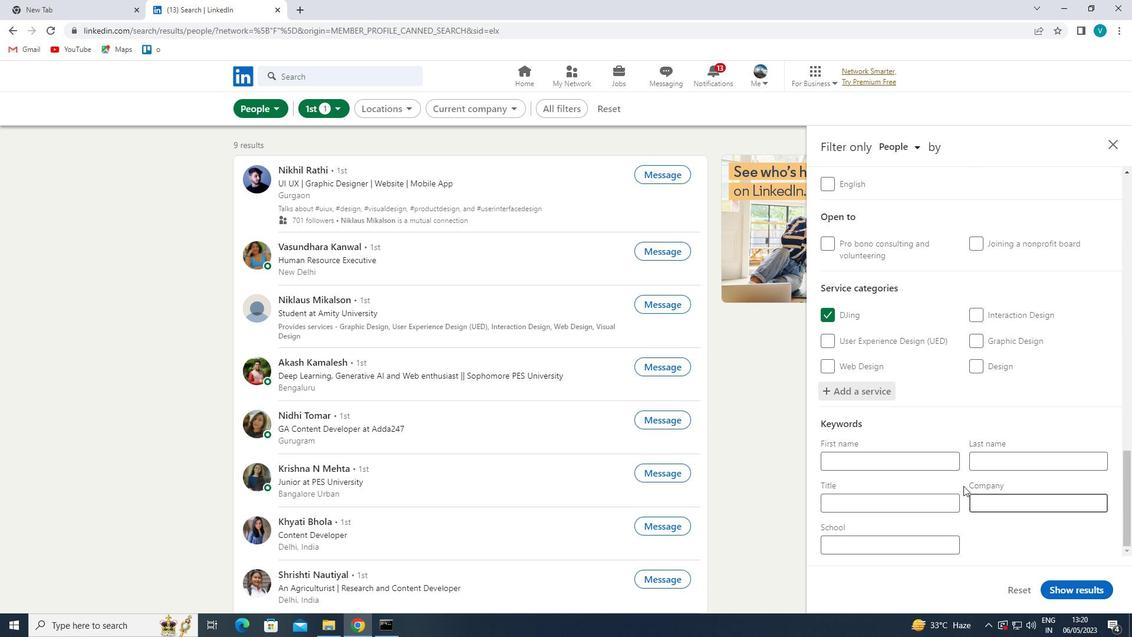 
Action: Mouse pressed left at (926, 512)
Screenshot: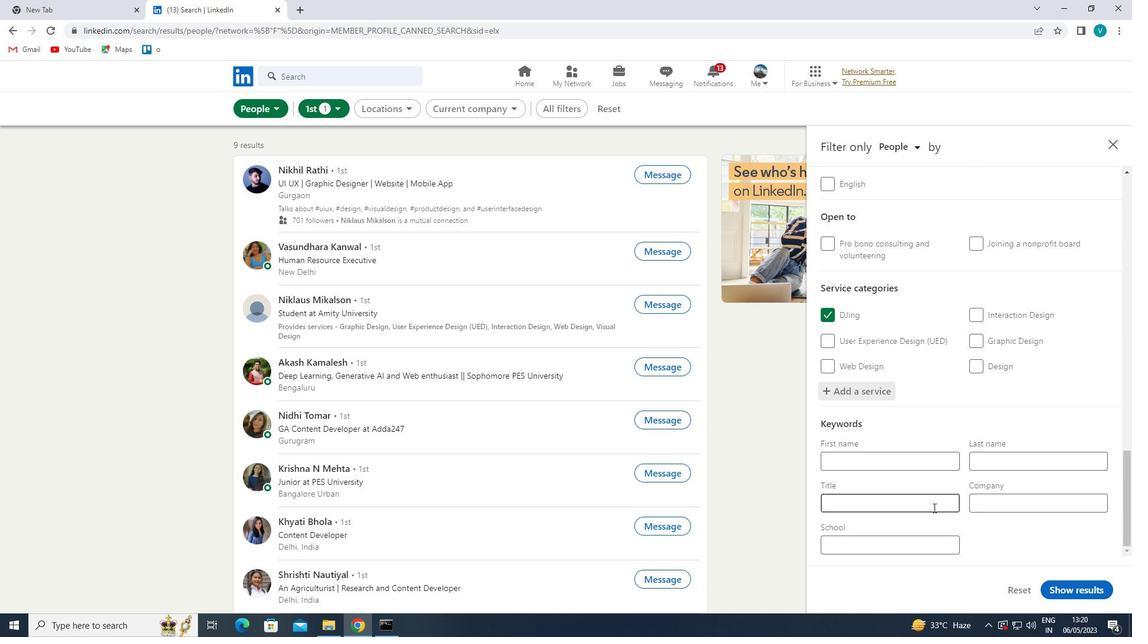 
Action: Key pressed <Key.shift>EVENTS<Key.space><Key.shift>
Screenshot: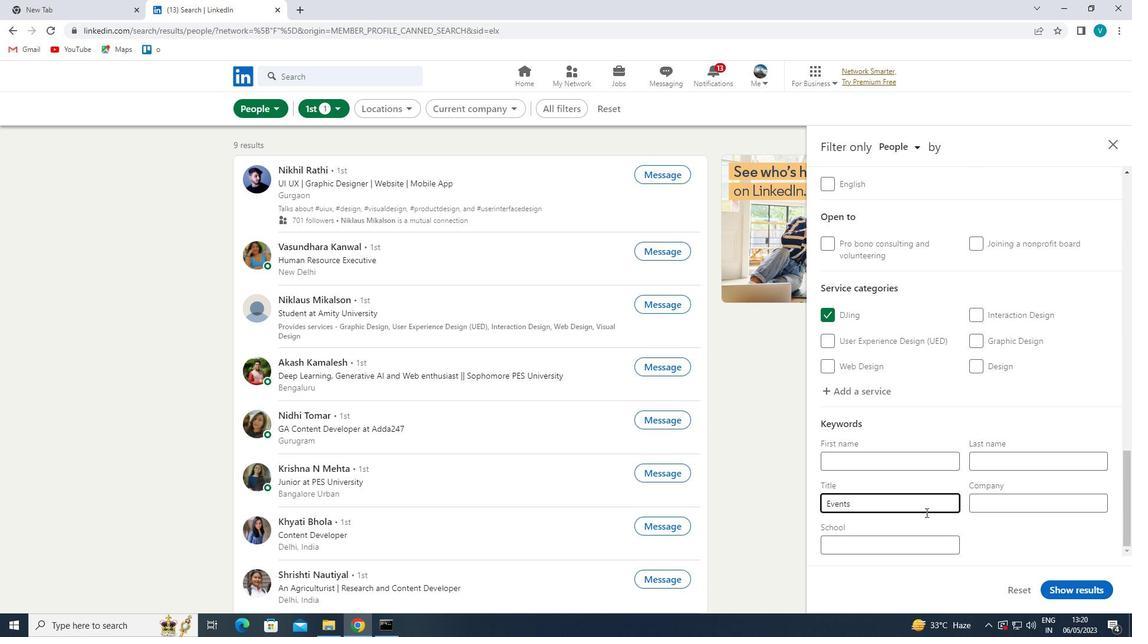 
Action: Mouse moved to (930, 509)
Screenshot: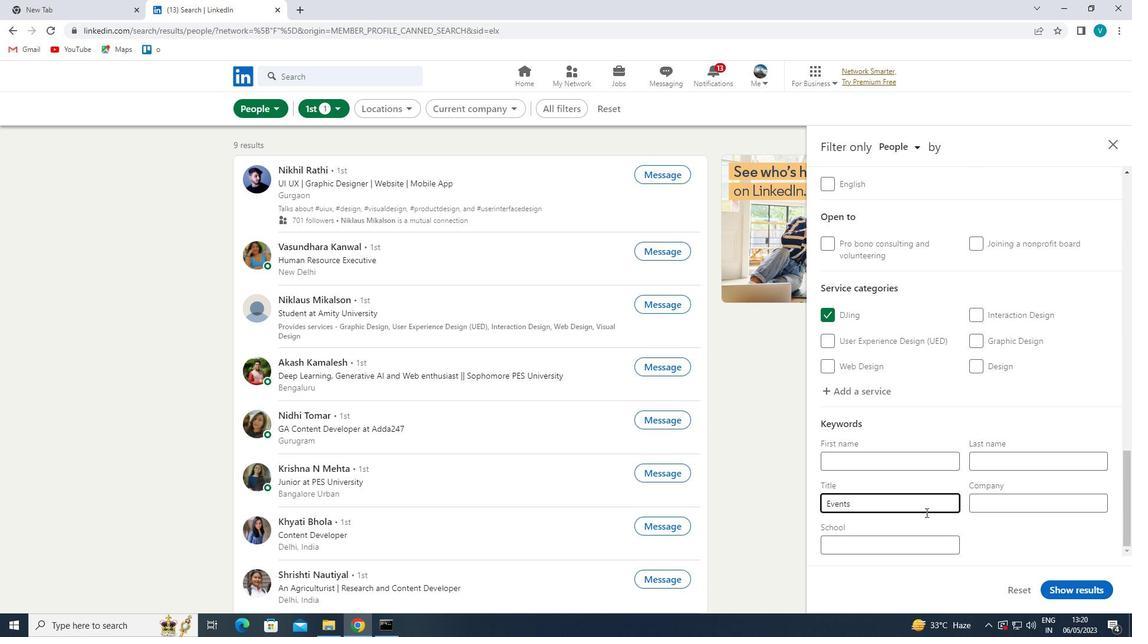 
Action: Key pressed <Key.shift><Key.shift><Key.shift><Key.shift><Key.shift>MANAGER<Key.space>
Screenshot: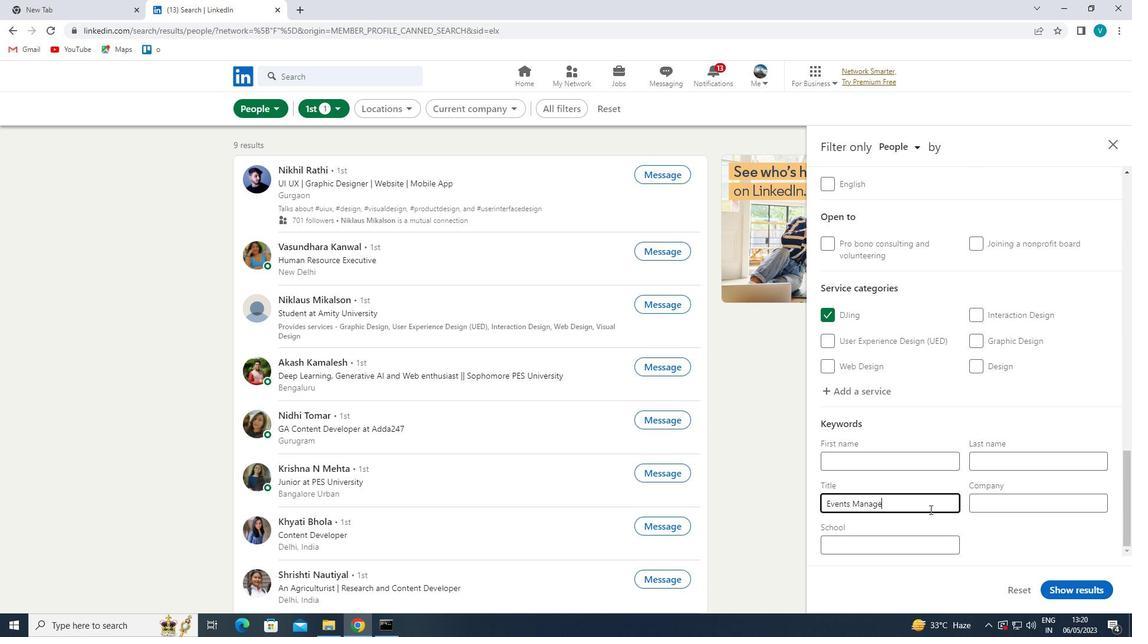 
Action: Mouse moved to (1067, 583)
Screenshot: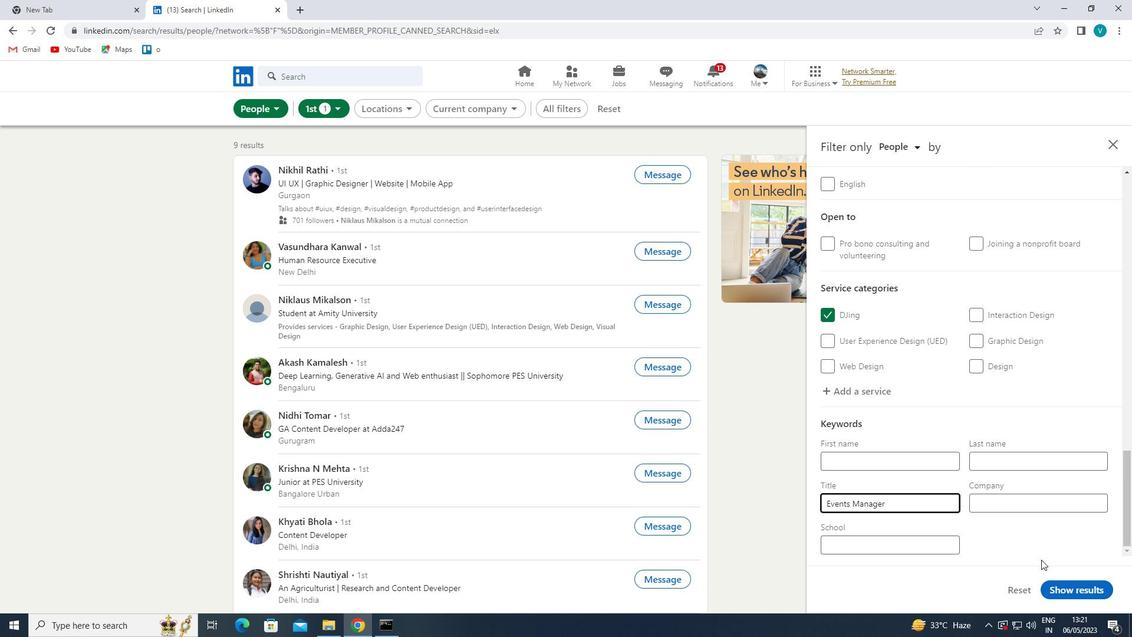 
Action: Mouse pressed left at (1067, 583)
Screenshot: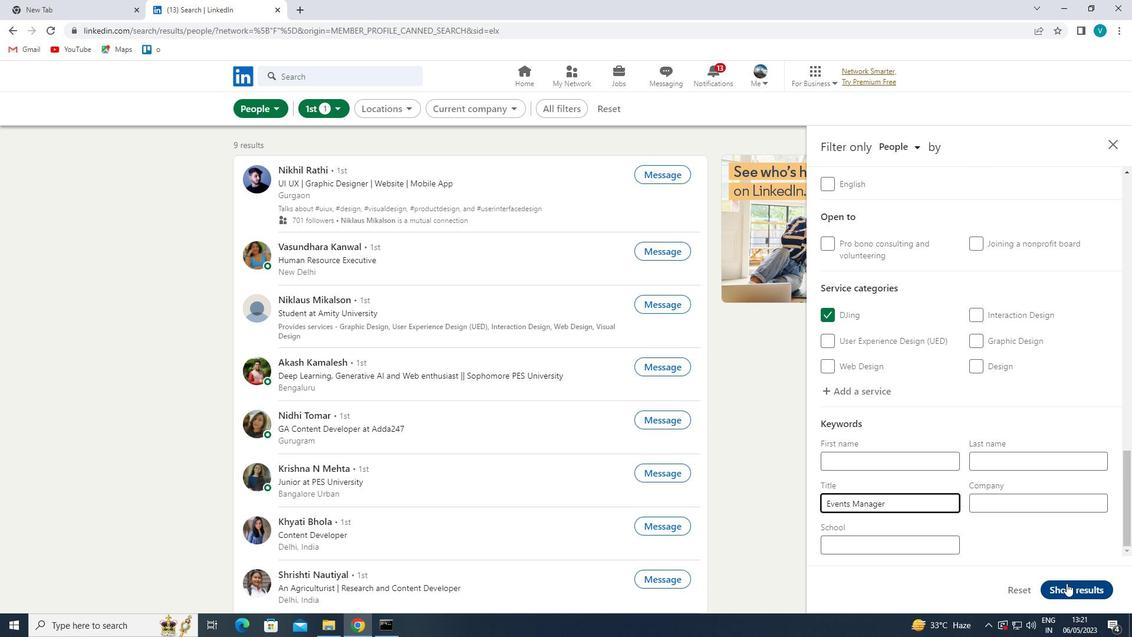 
Action: Mouse moved to (1067, 584)
Screenshot: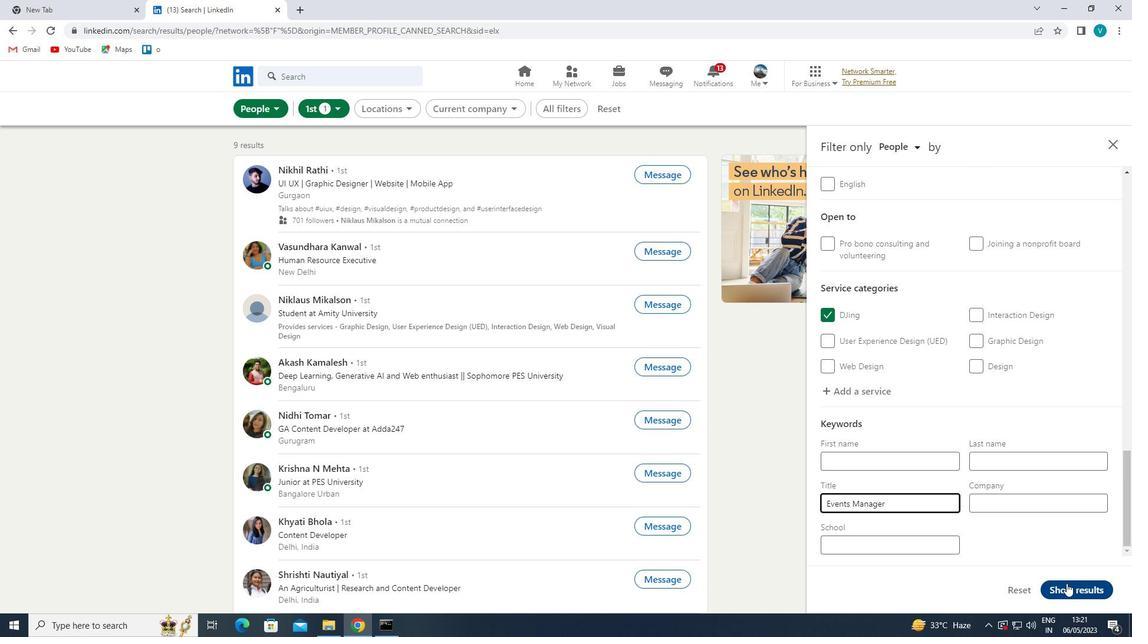 
